 Task: Create a business letterhead with blue shapes.
Action: Mouse pressed left at (400, 168)
Screenshot: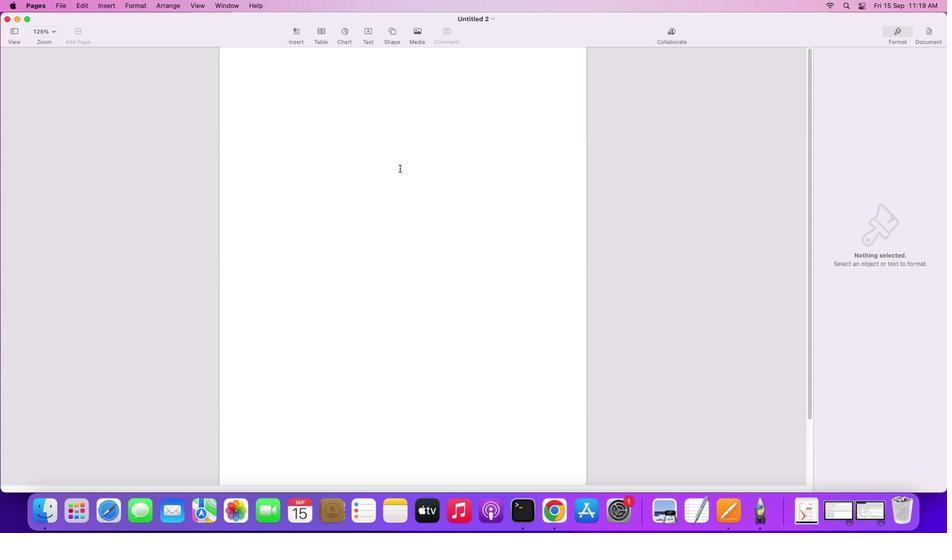 
Action: Mouse moved to (391, 32)
Screenshot: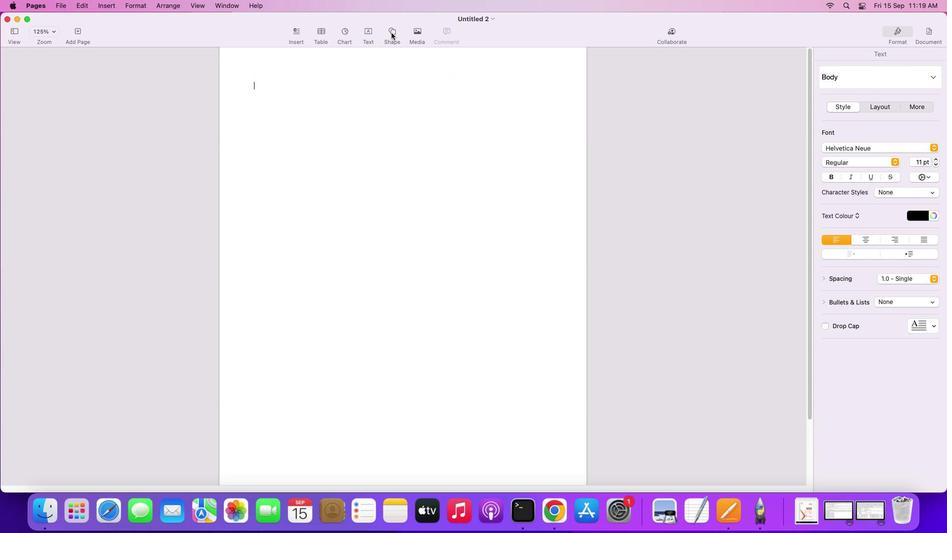 
Action: Mouse pressed left at (391, 32)
Screenshot: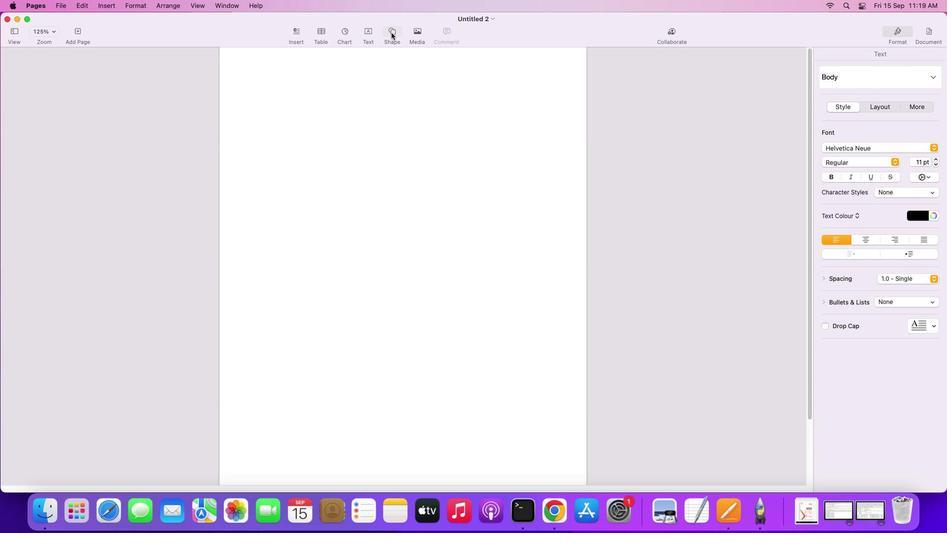 
Action: Mouse moved to (424, 143)
Screenshot: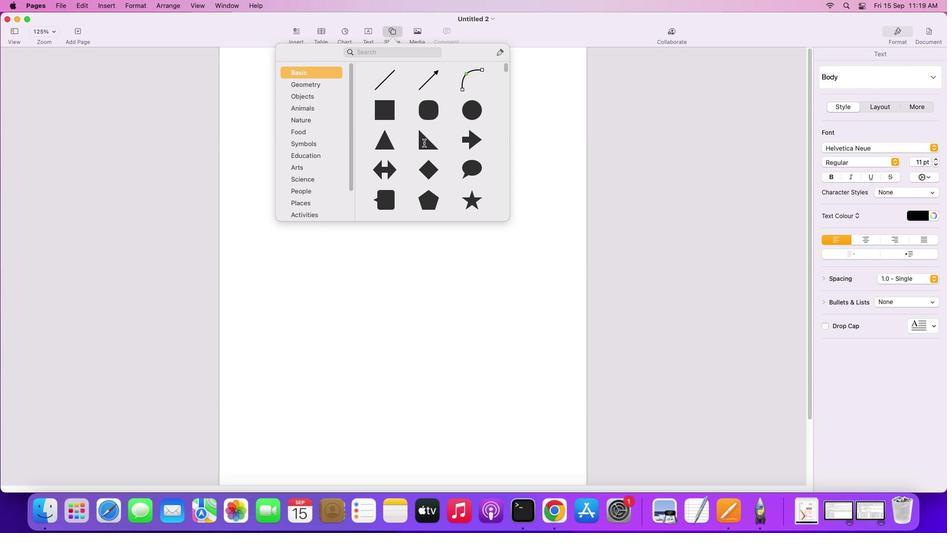 
Action: Mouse pressed left at (424, 143)
Screenshot: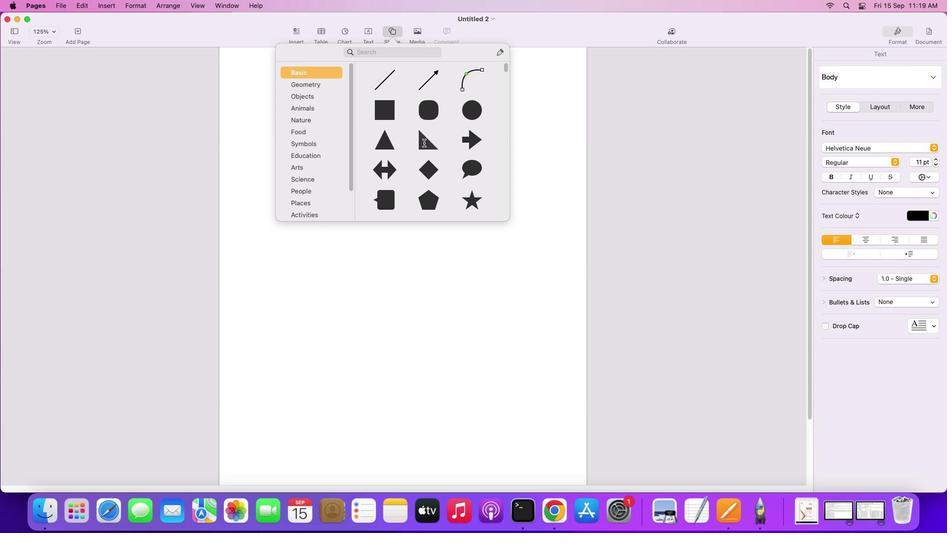 
Action: Mouse moved to (386, 130)
Screenshot: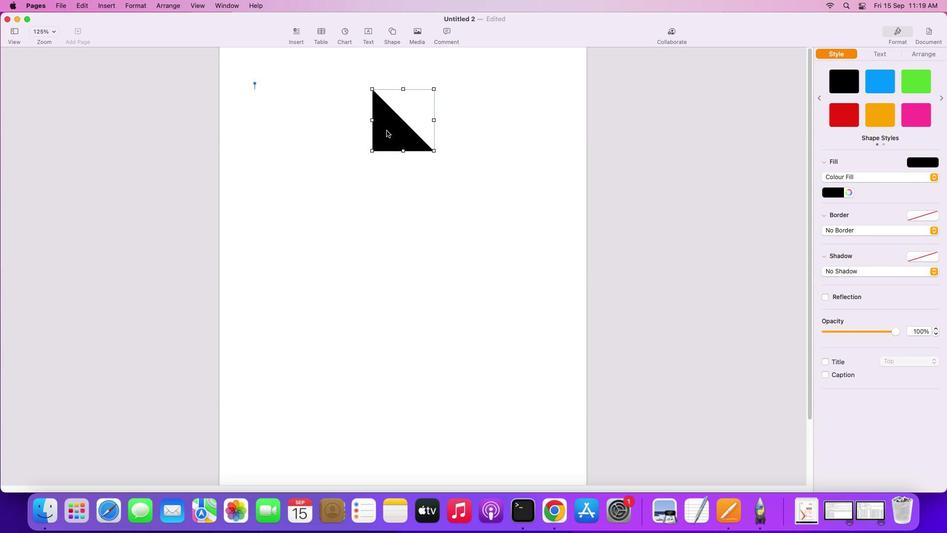 
Action: Mouse pressed left at (386, 130)
Screenshot: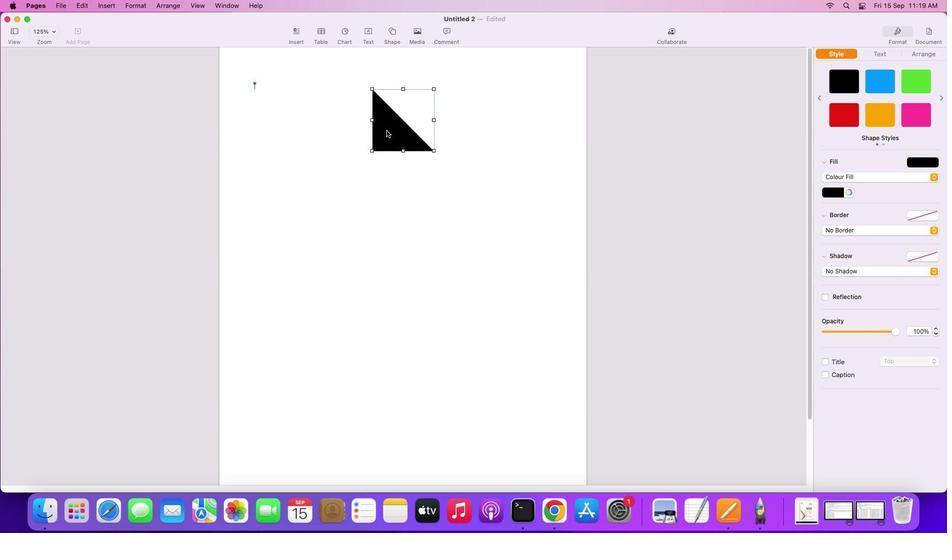 
Action: Mouse moved to (270, 410)
Screenshot: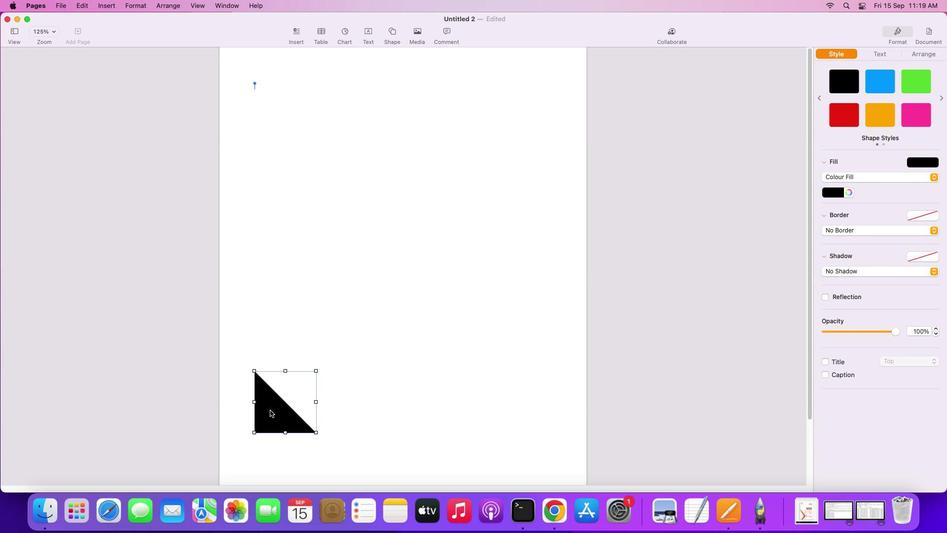 
Action: Mouse scrolled (270, 410) with delta (0, 0)
Screenshot: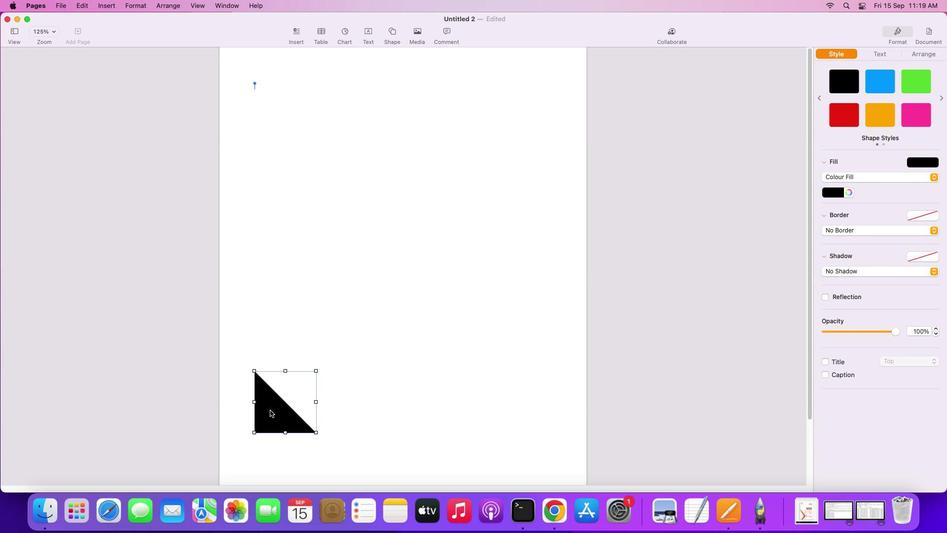 
Action: Mouse moved to (270, 410)
Screenshot: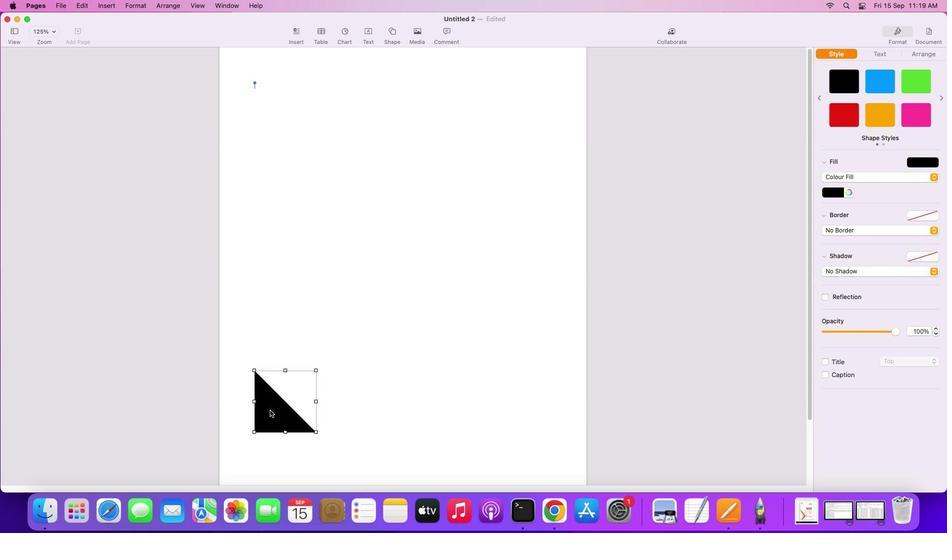 
Action: Mouse scrolled (270, 410) with delta (0, 0)
Screenshot: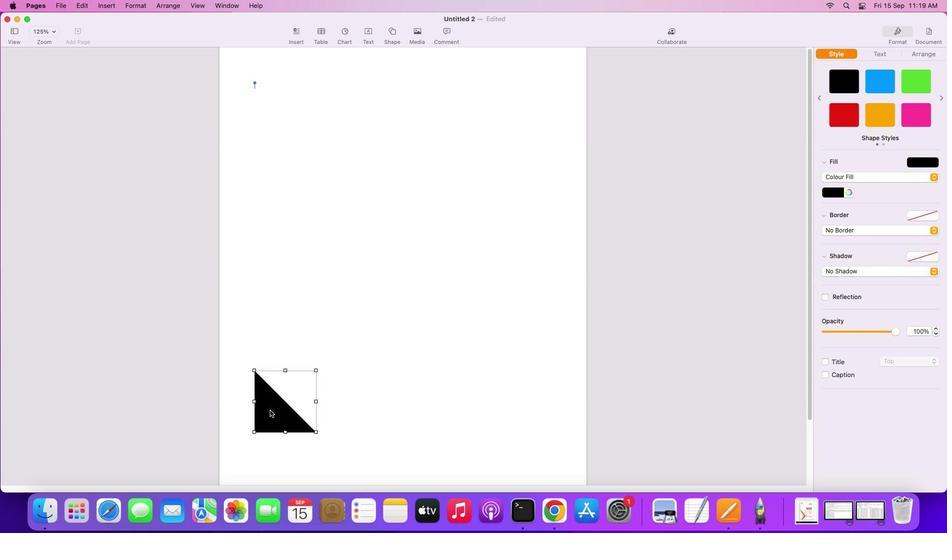
Action: Mouse moved to (270, 410)
Screenshot: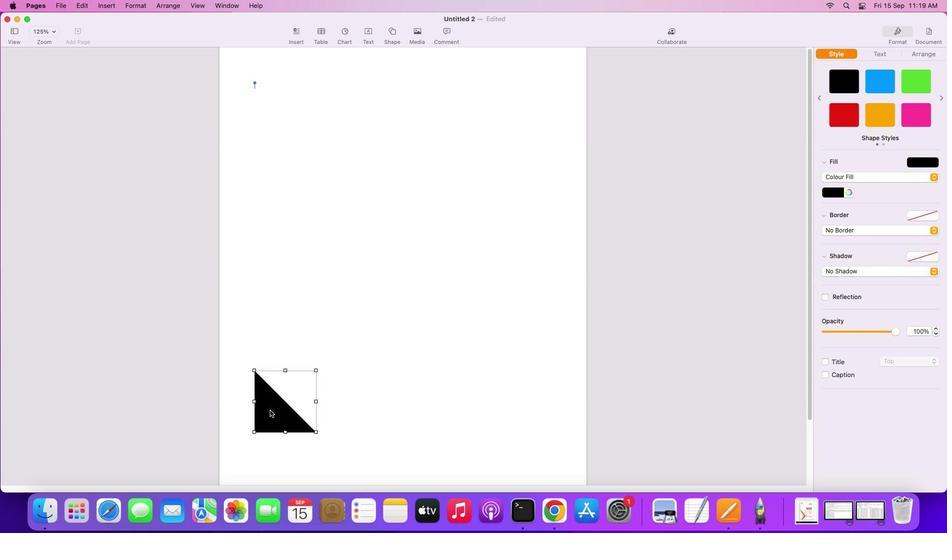 
Action: Mouse scrolled (270, 410) with delta (0, -1)
Screenshot: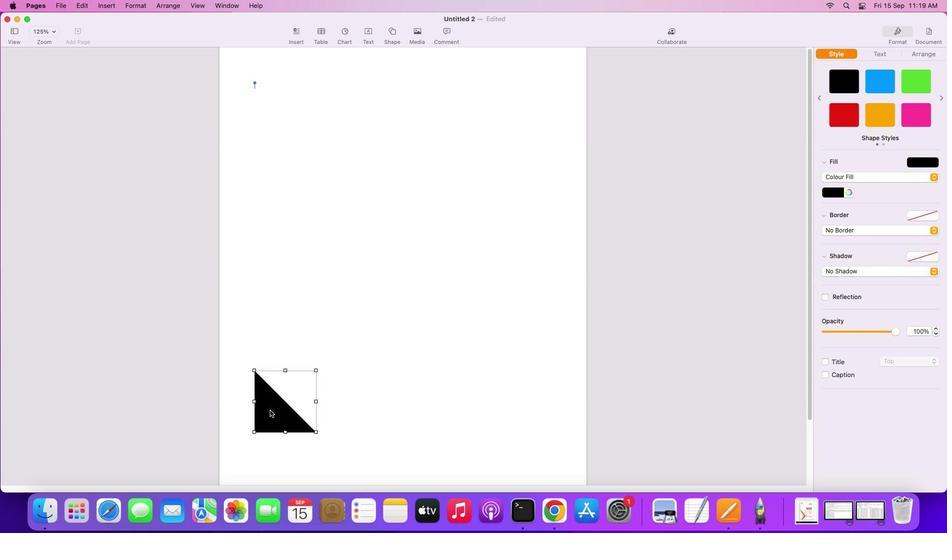 
Action: Mouse moved to (270, 410)
Screenshot: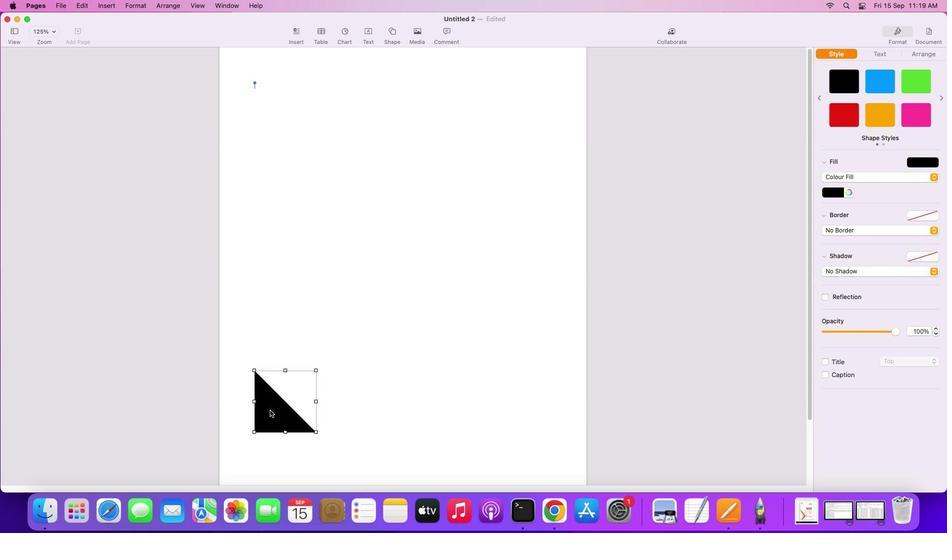 
Action: Mouse scrolled (270, 410) with delta (0, -2)
Screenshot: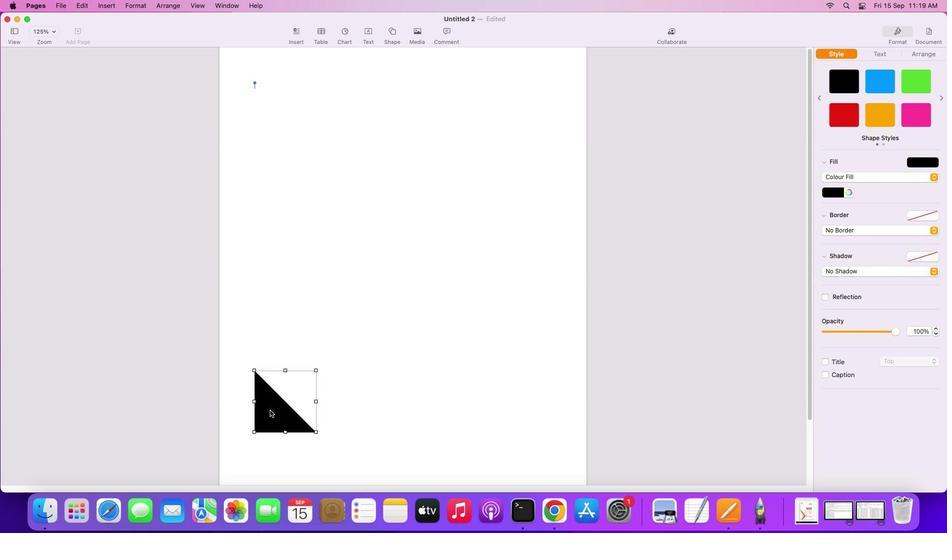 
Action: Mouse scrolled (270, 410) with delta (0, -2)
Screenshot: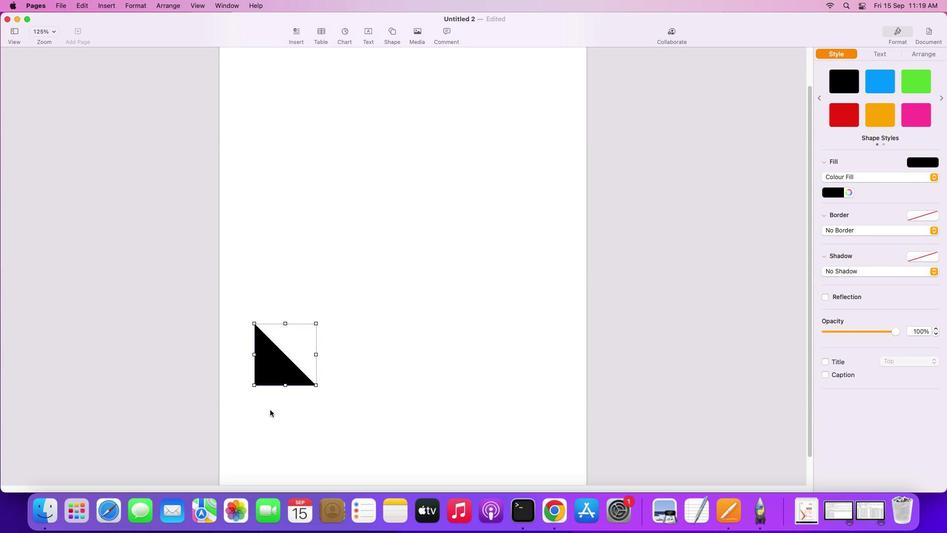 
Action: Mouse moved to (270, 410)
Screenshot: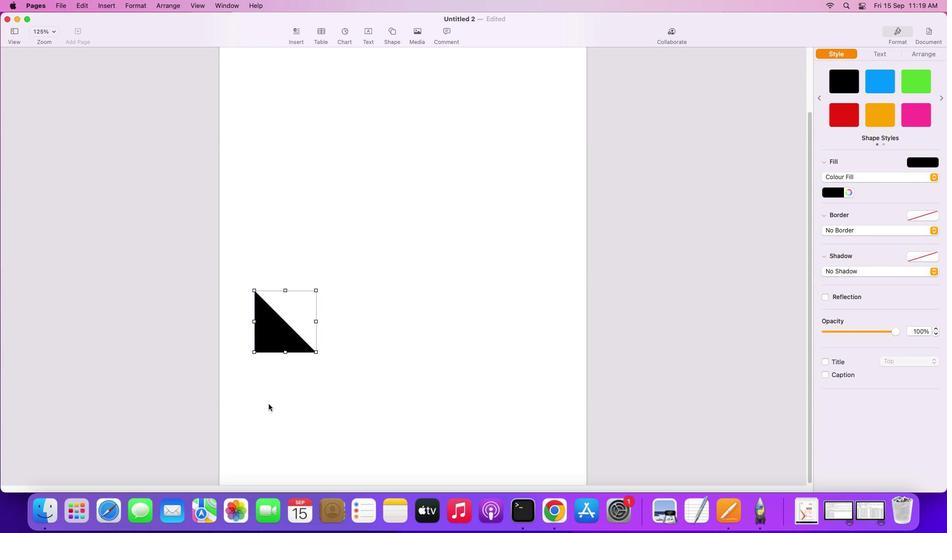 
Action: Mouse scrolled (270, 410) with delta (0, -3)
Screenshot: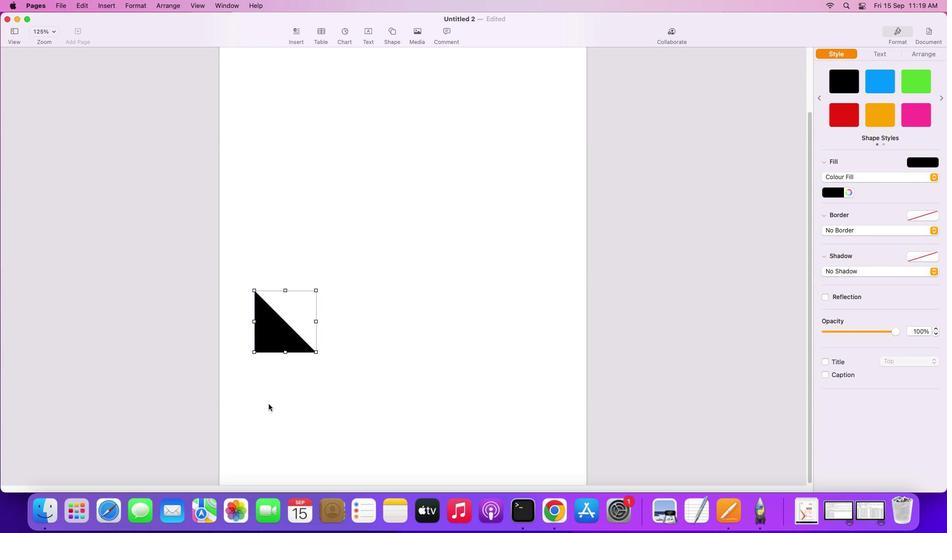
Action: Mouse moved to (269, 402)
Screenshot: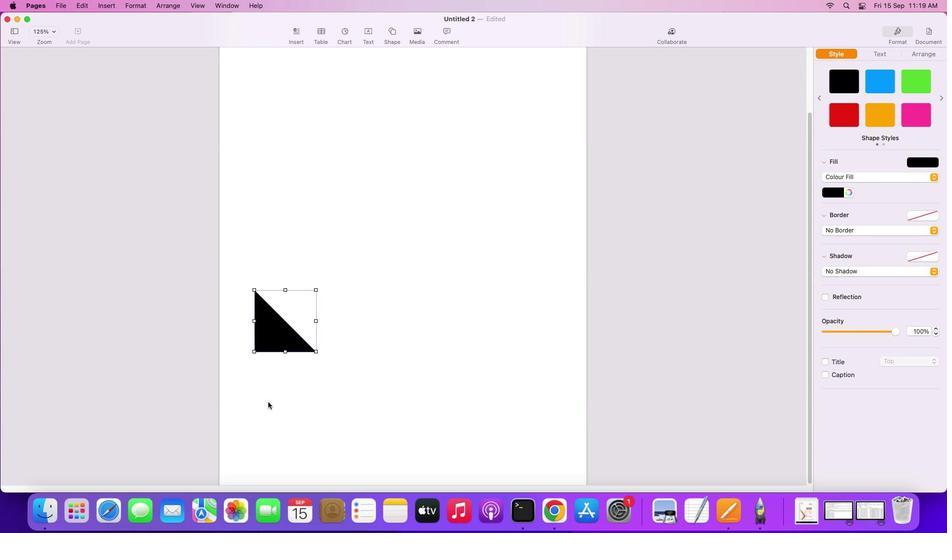 
Action: Mouse scrolled (269, 402) with delta (0, -3)
Screenshot: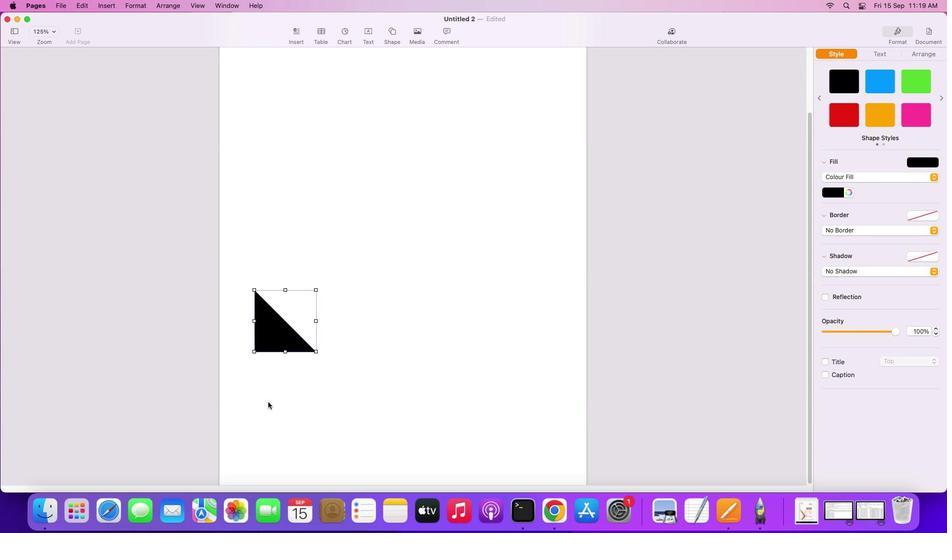 
Action: Mouse moved to (268, 401)
Screenshot: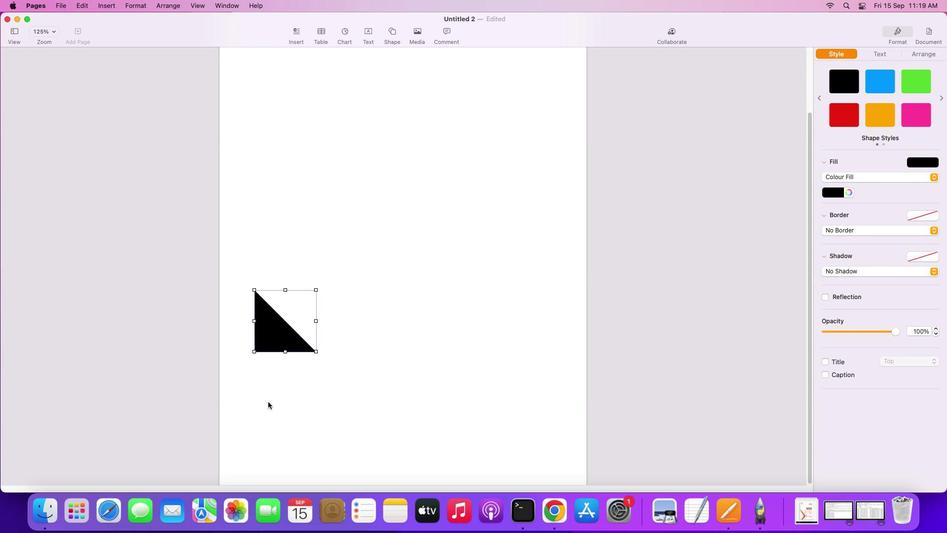 
Action: Mouse scrolled (268, 401) with delta (0, 0)
Screenshot: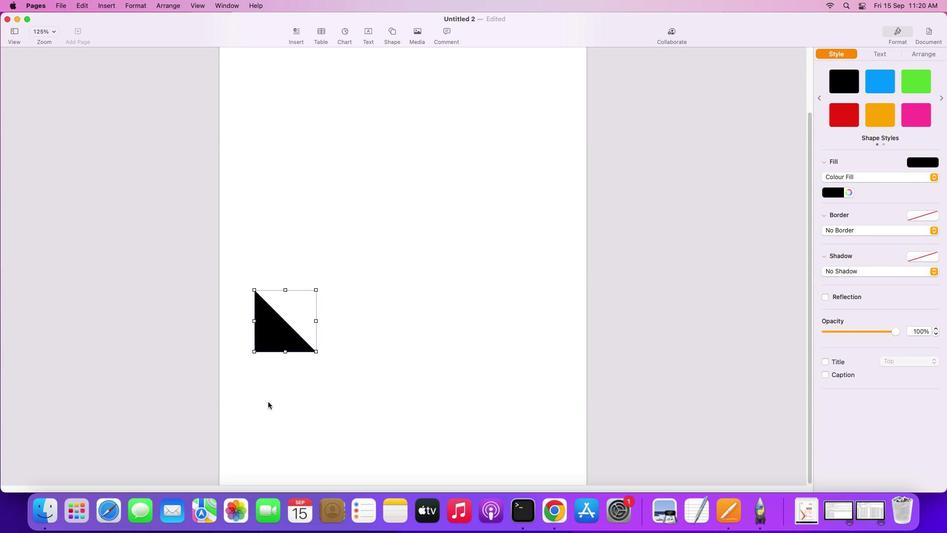 
Action: Mouse scrolled (268, 401) with delta (0, 0)
Screenshot: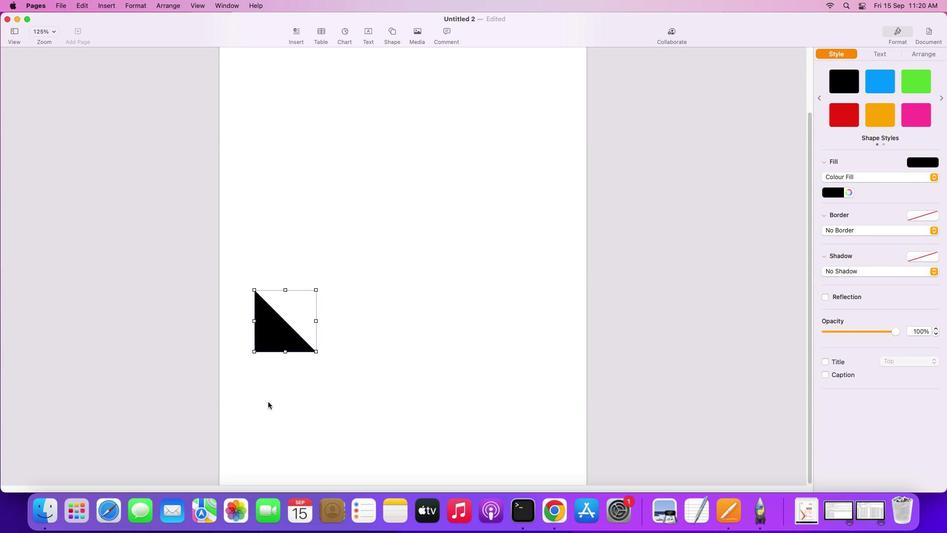 
Action: Mouse scrolled (268, 401) with delta (0, -1)
Screenshot: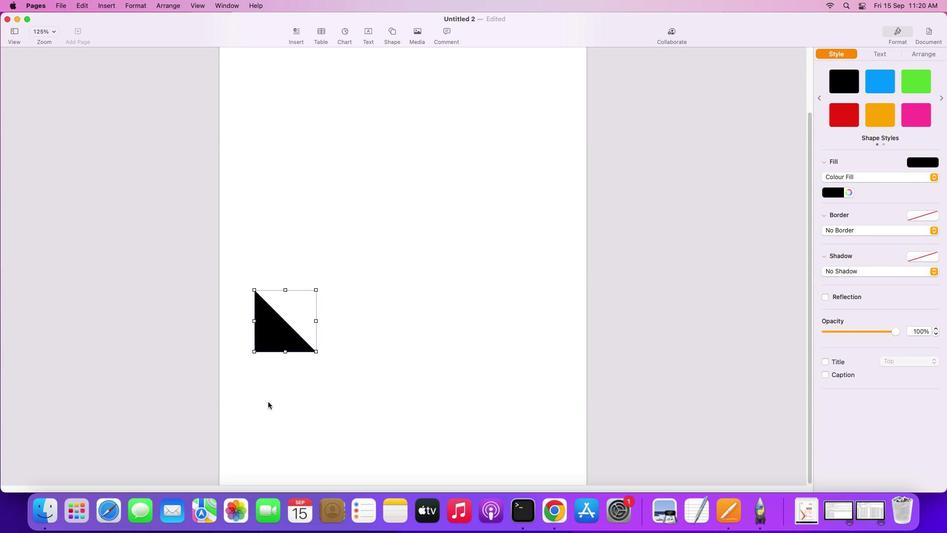 
Action: Mouse scrolled (268, 401) with delta (0, -2)
Screenshot: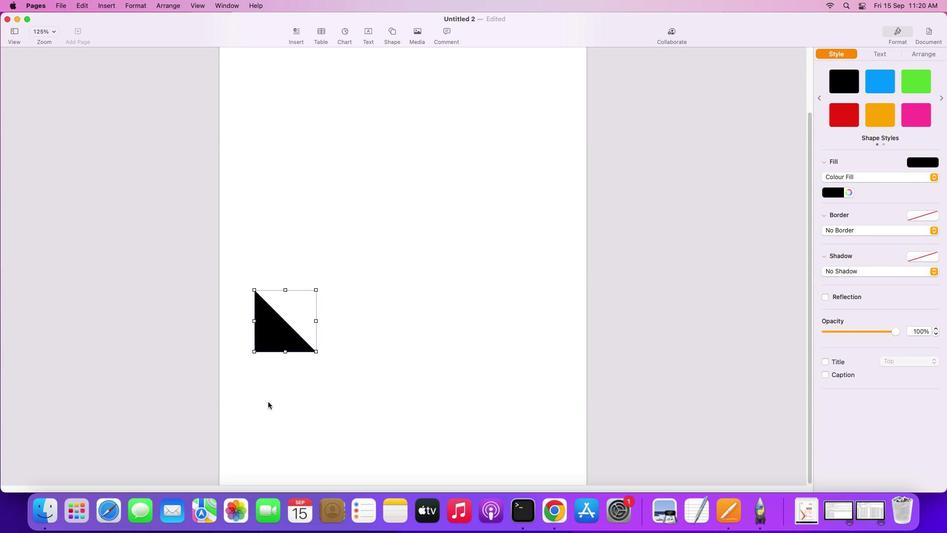 
Action: Mouse moved to (258, 334)
Screenshot: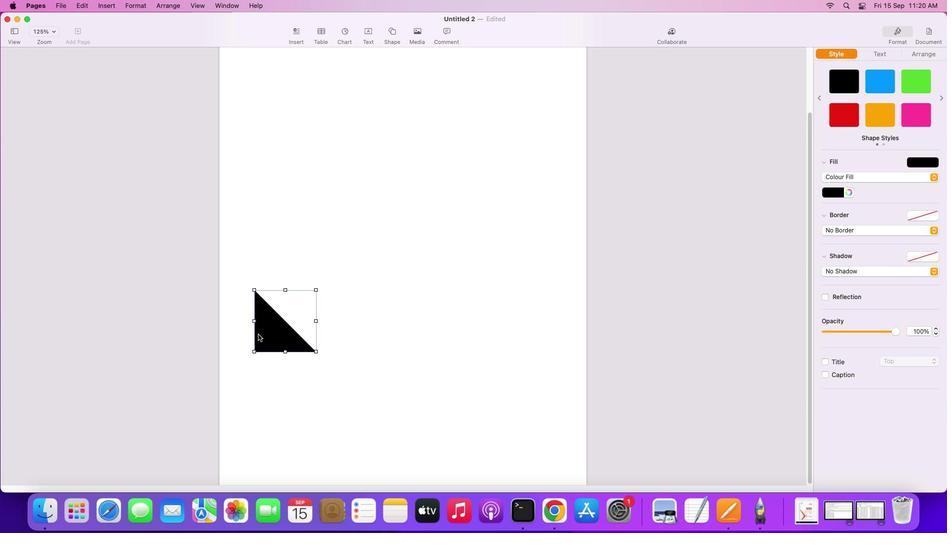 
Action: Mouse pressed left at (258, 334)
Screenshot: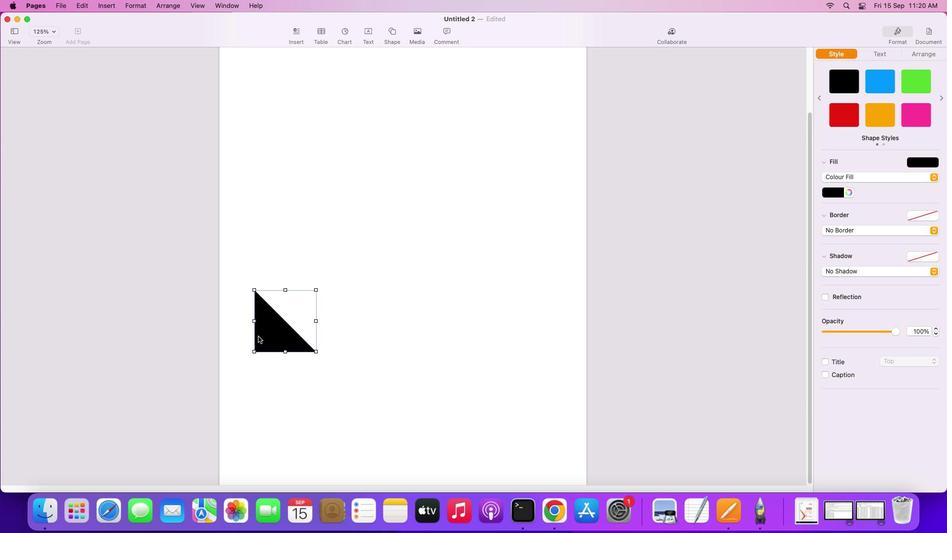 
Action: Mouse moved to (250, 463)
Screenshot: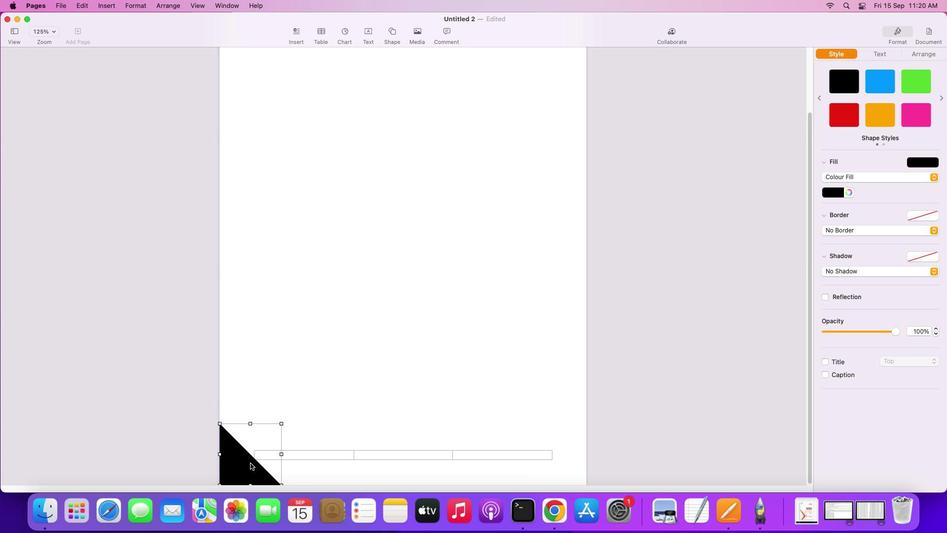 
Action: Mouse pressed right at (250, 463)
Screenshot: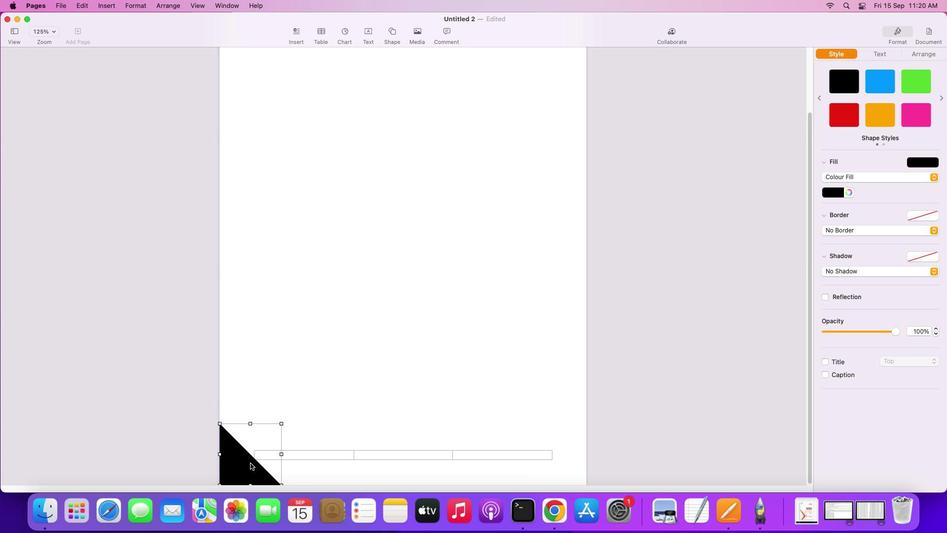 
Action: Mouse moved to (277, 459)
Screenshot: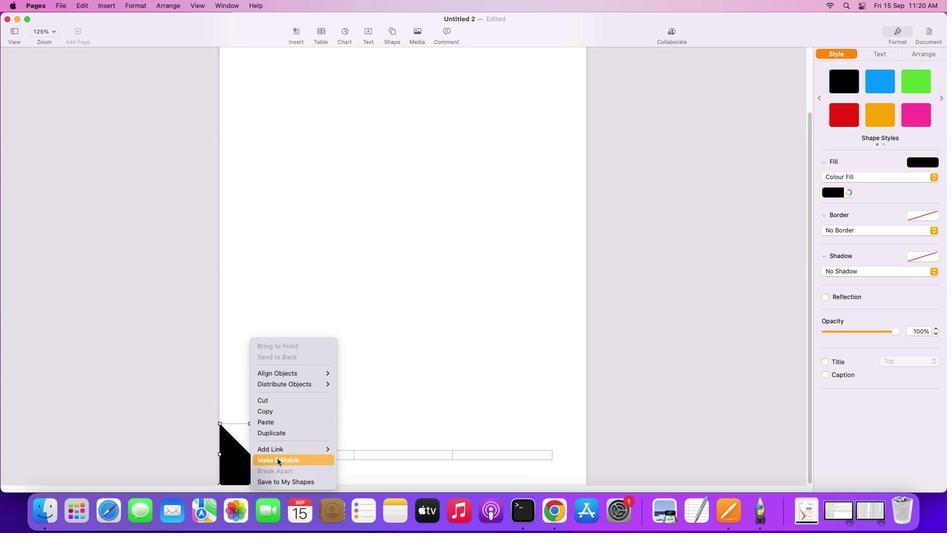 
Action: Mouse pressed left at (277, 459)
Screenshot: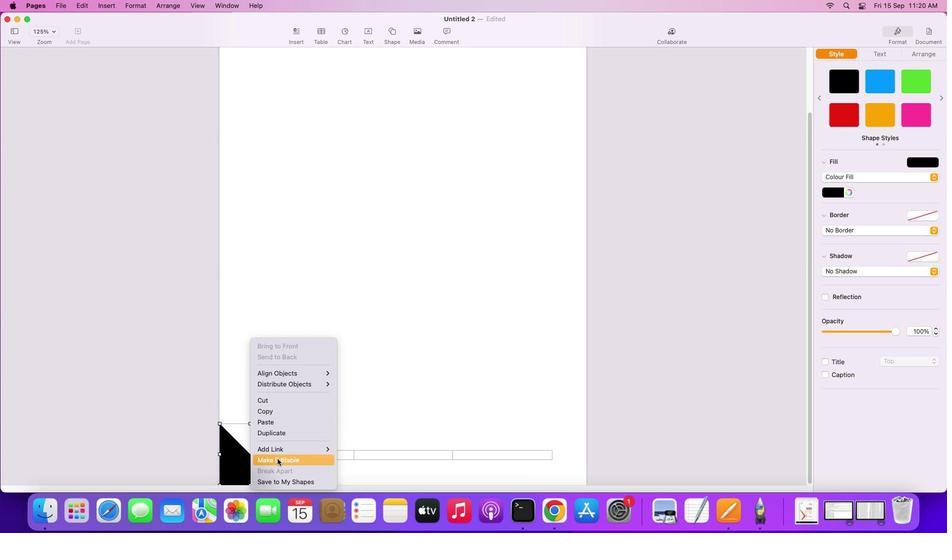 
Action: Mouse moved to (281, 484)
Screenshot: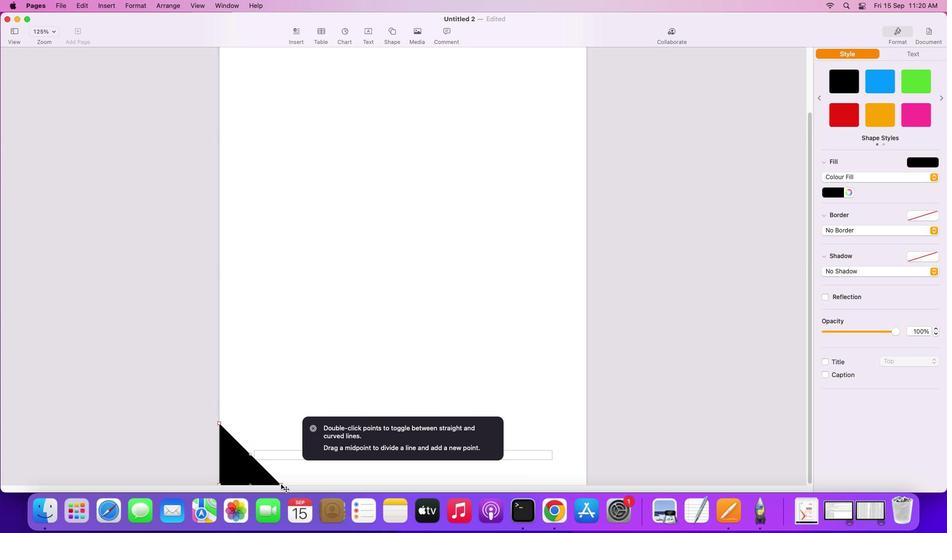 
Action: Mouse pressed left at (281, 484)
Screenshot: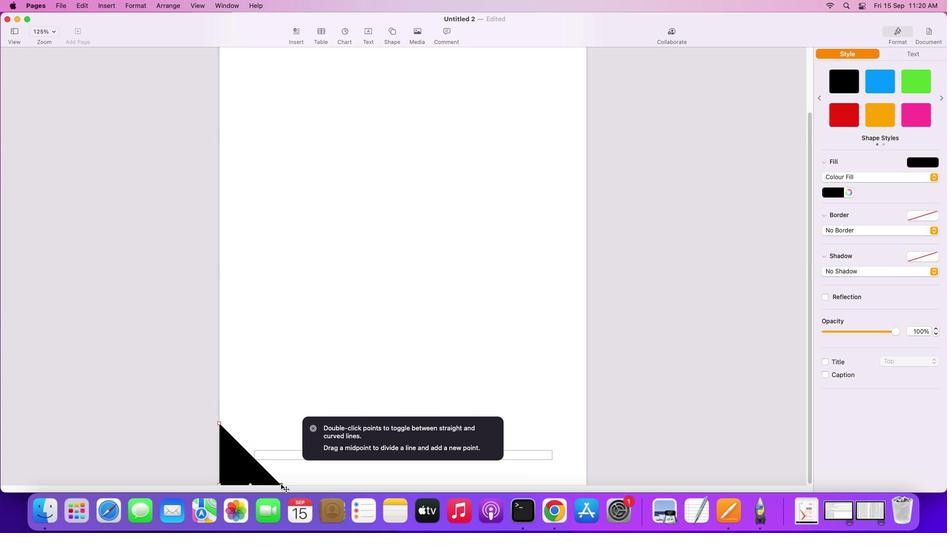 
Action: Mouse moved to (566, 456)
Screenshot: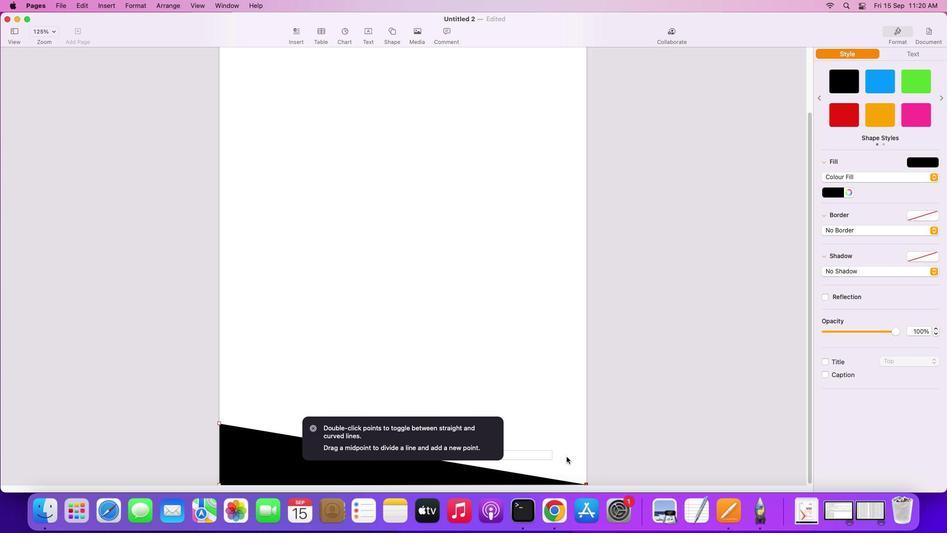 
Action: Mouse pressed left at (566, 456)
Screenshot: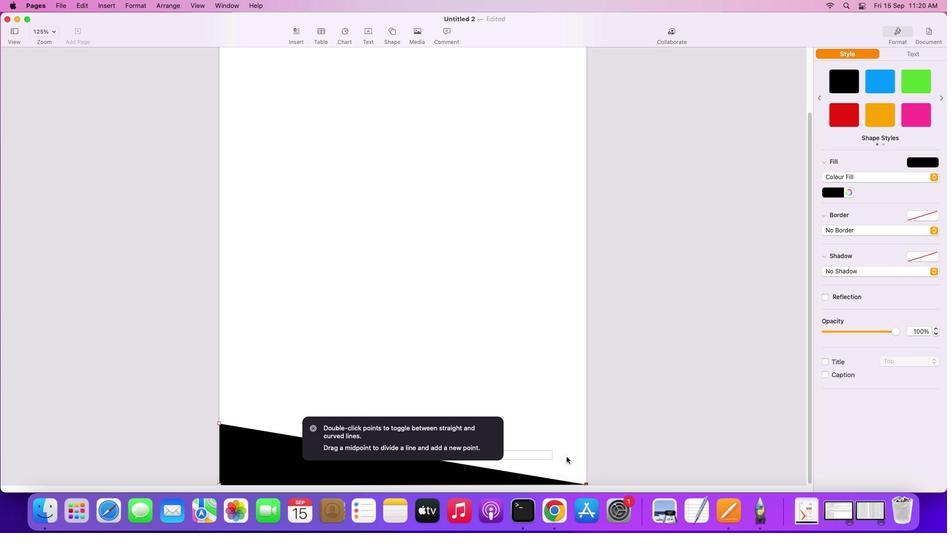 
Action: Mouse moved to (241, 440)
Screenshot: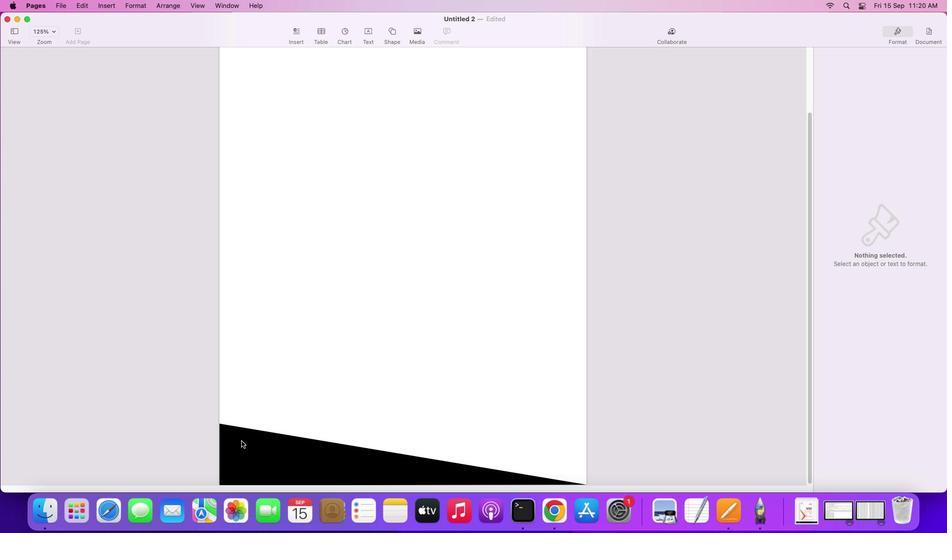 
Action: Mouse pressed left at (241, 440)
Screenshot: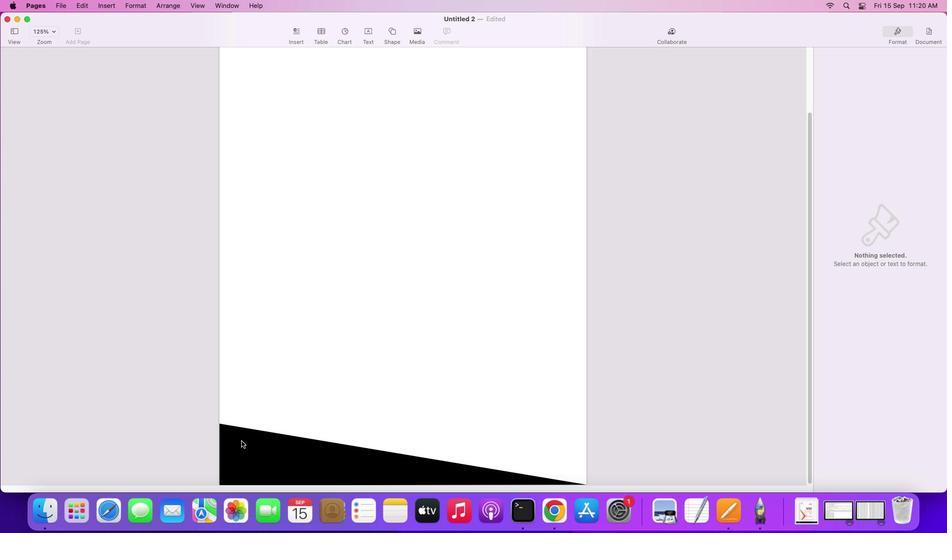 
Action: Mouse moved to (228, 431)
Screenshot: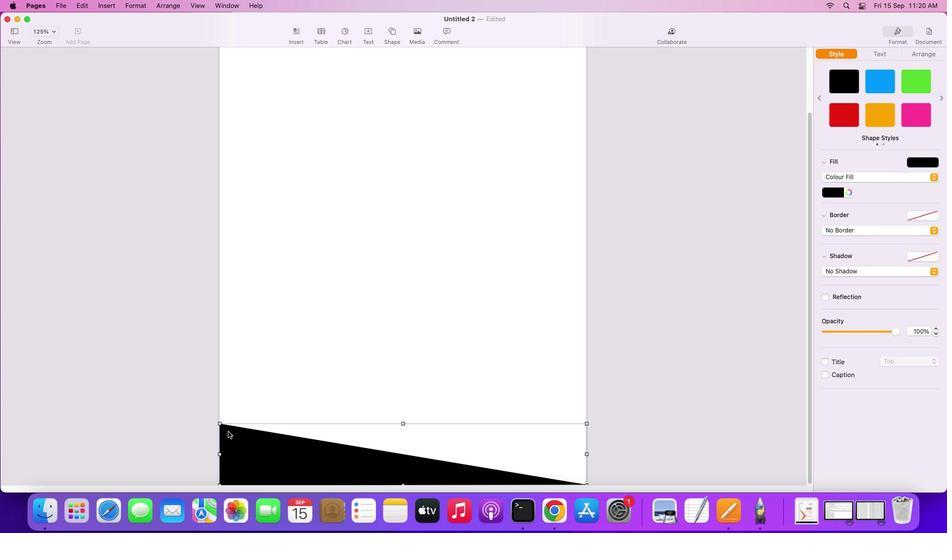 
Action: Mouse pressed right at (228, 431)
Screenshot: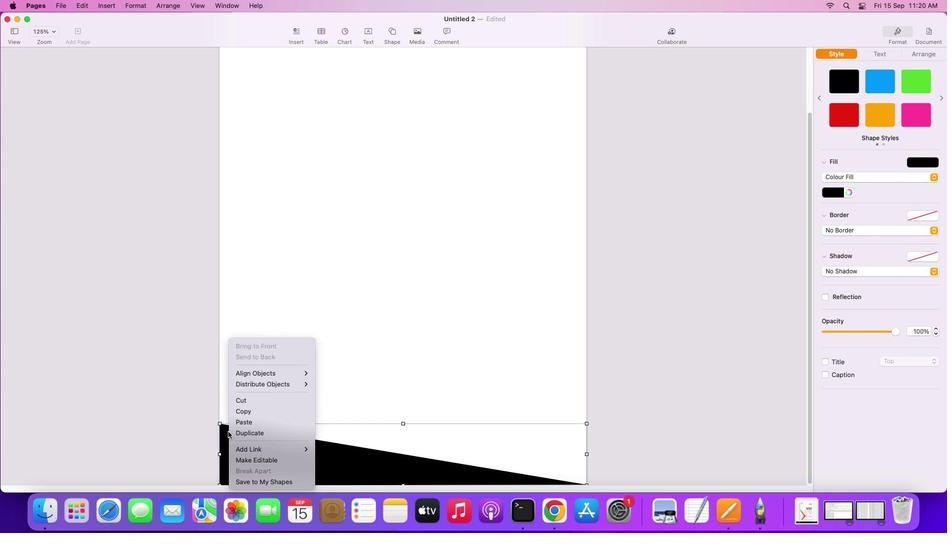 
Action: Mouse moved to (252, 459)
Screenshot: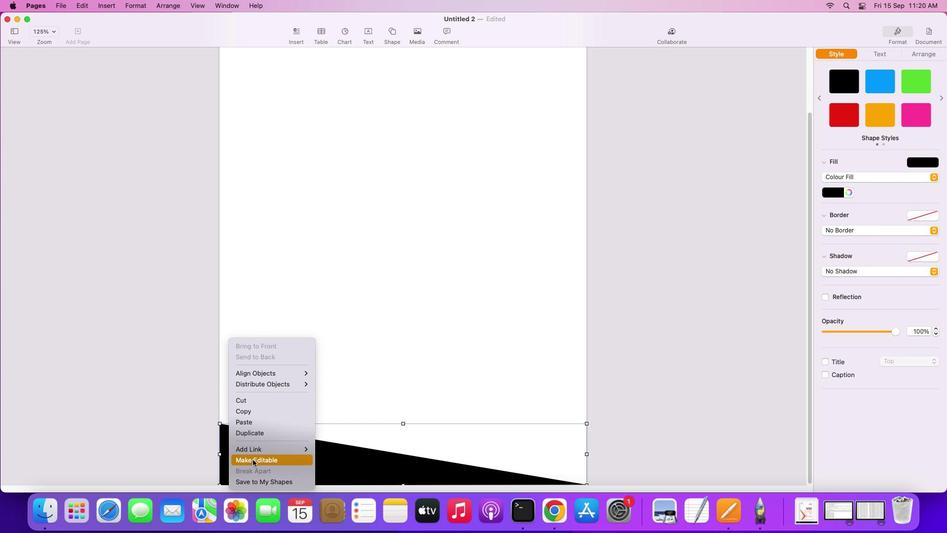 
Action: Mouse pressed left at (252, 459)
Screenshot: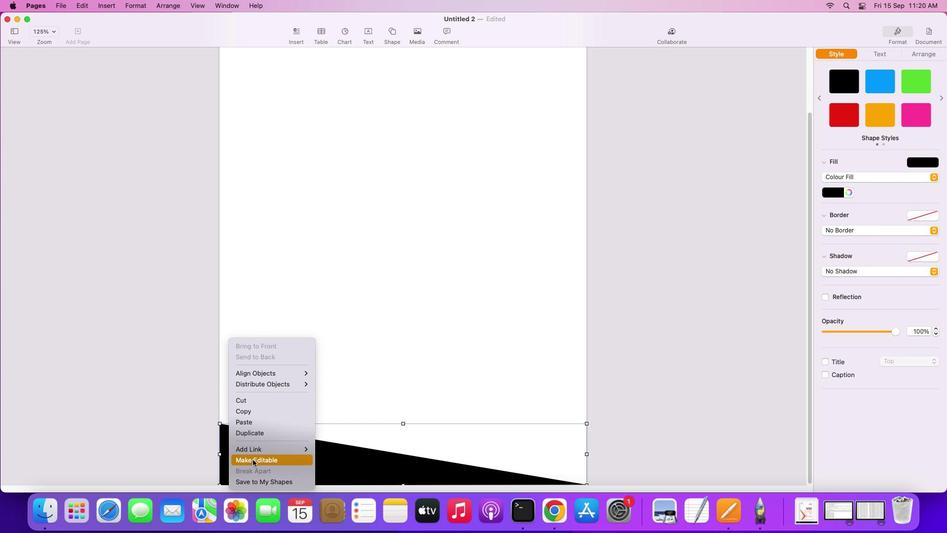 
Action: Mouse moved to (219, 424)
Screenshot: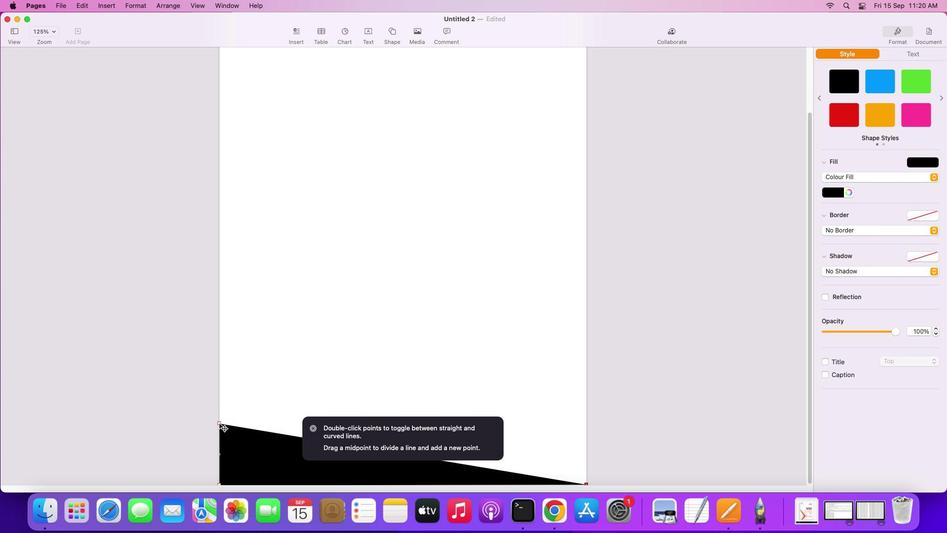 
Action: Mouse pressed left at (219, 424)
Screenshot: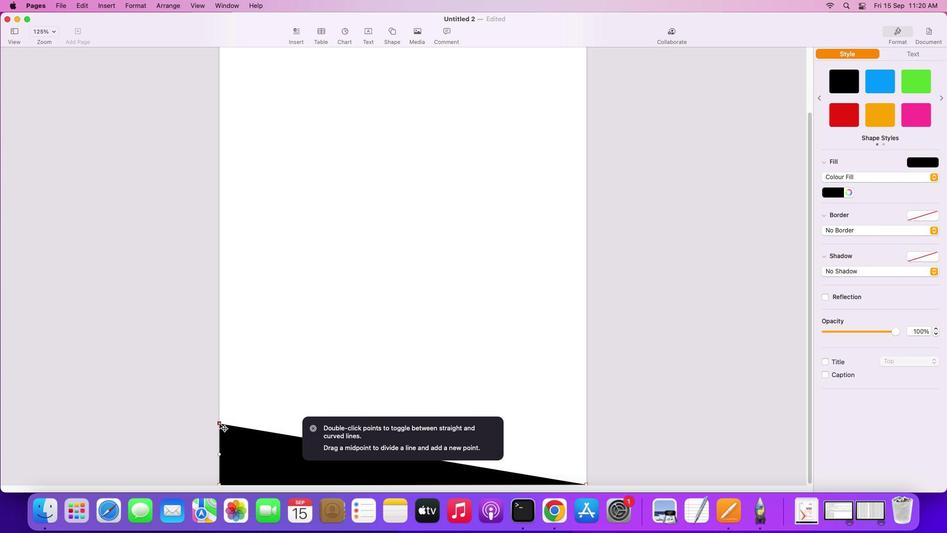 
Action: Mouse moved to (323, 354)
Screenshot: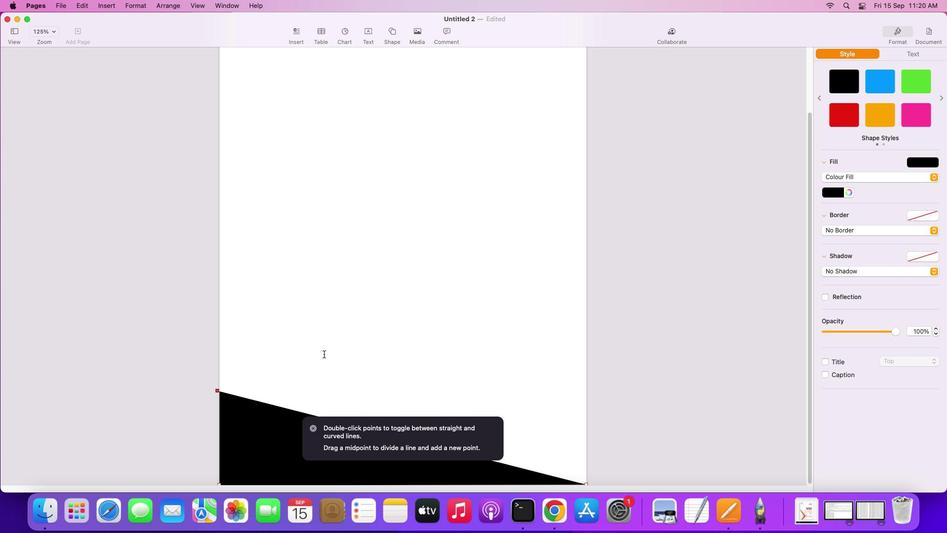 
Action: Mouse pressed left at (323, 354)
Screenshot: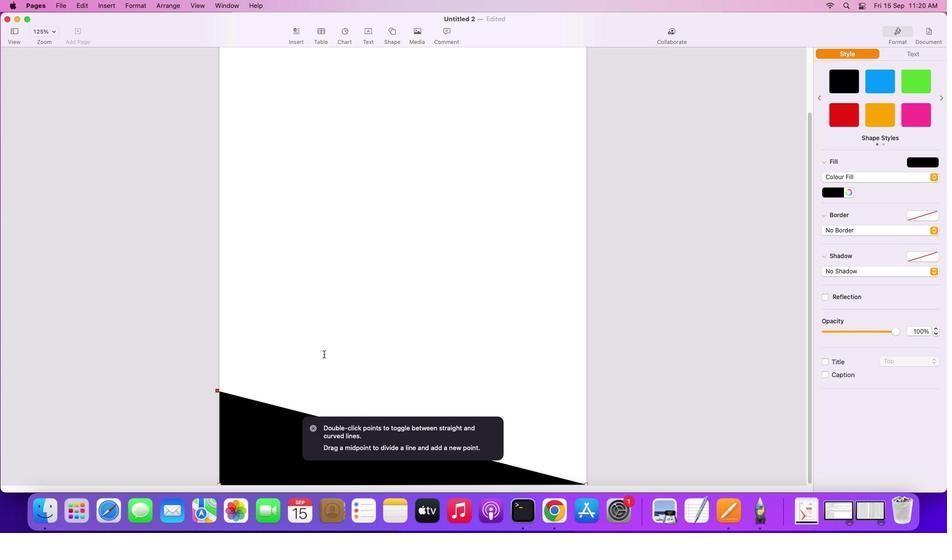 
Action: Mouse moved to (392, 32)
Screenshot: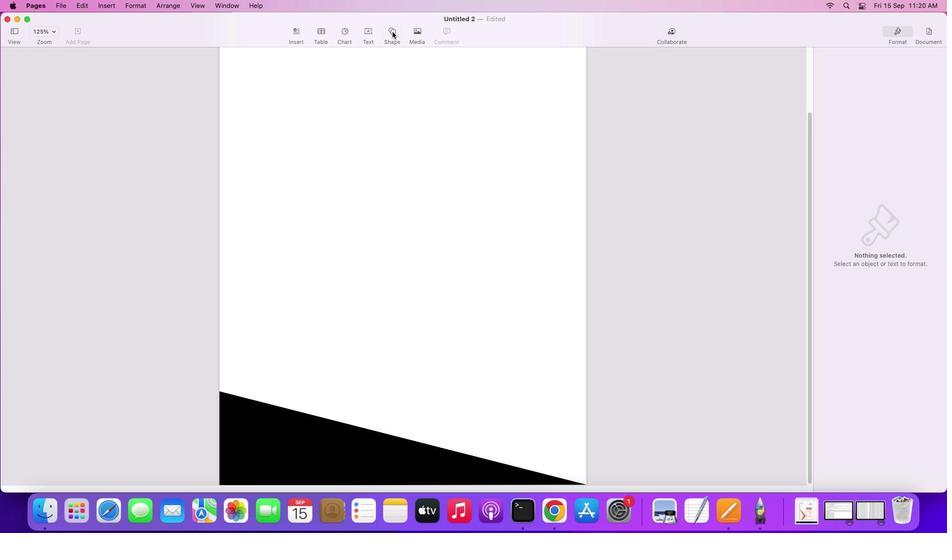 
Action: Mouse pressed left at (392, 32)
Screenshot: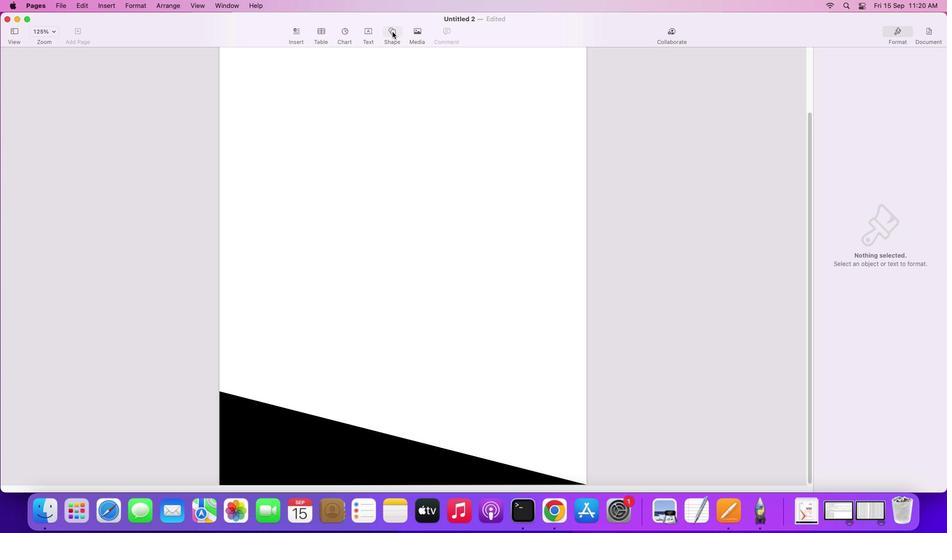 
Action: Mouse moved to (389, 145)
Screenshot: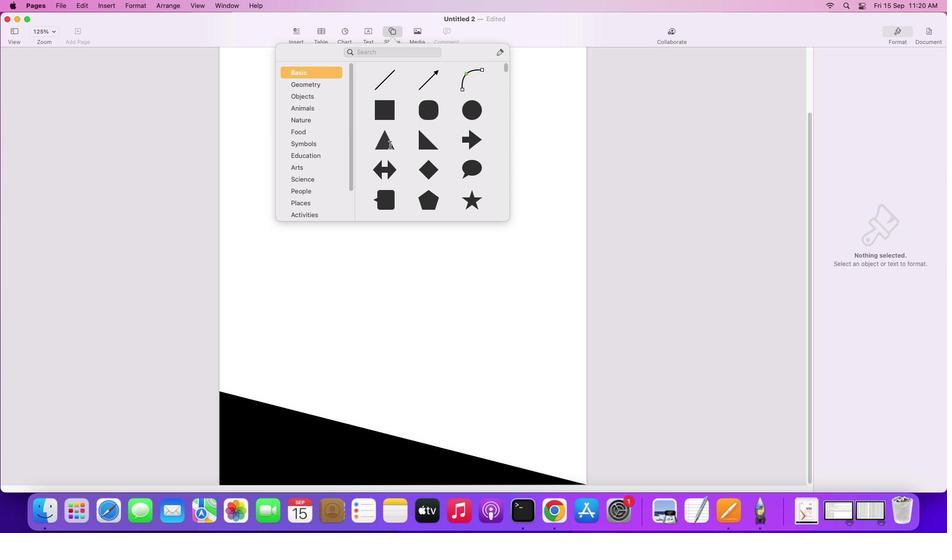 
Action: Mouse pressed left at (389, 145)
Screenshot: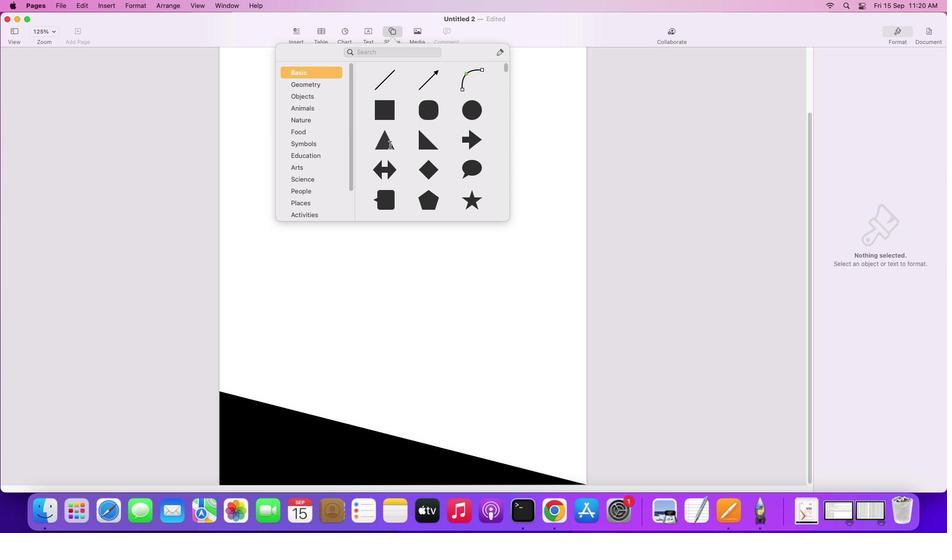 
Action: Mouse moved to (934, 52)
Screenshot: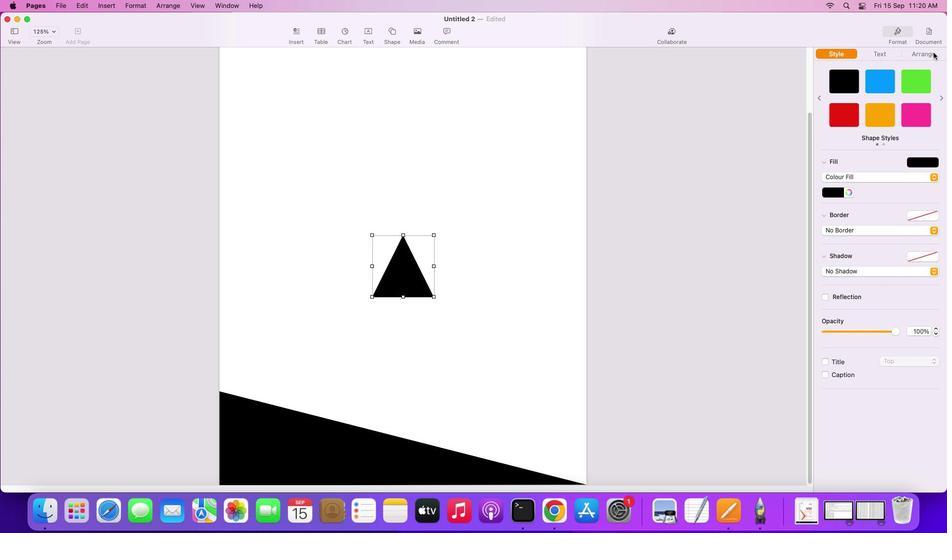 
Action: Mouse pressed left at (934, 52)
Screenshot: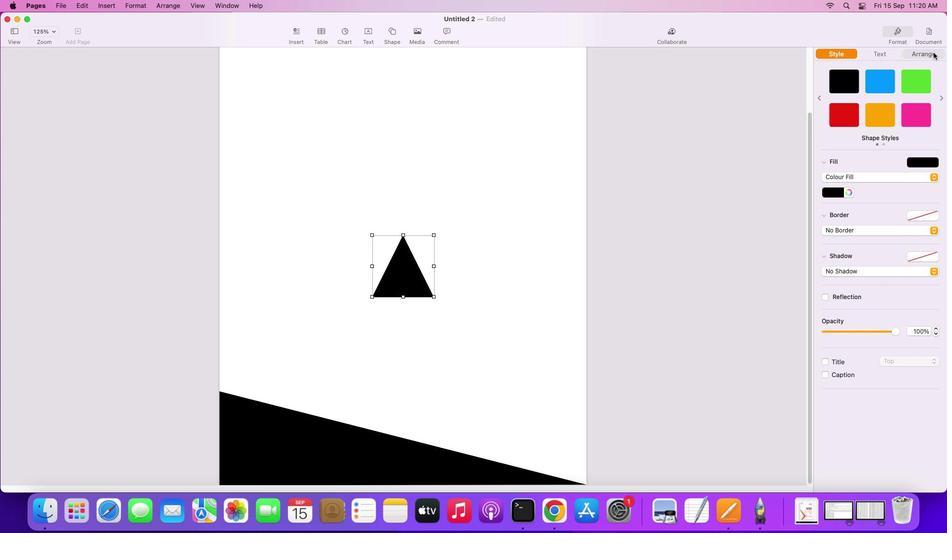 
Action: Mouse moved to (929, 305)
Screenshot: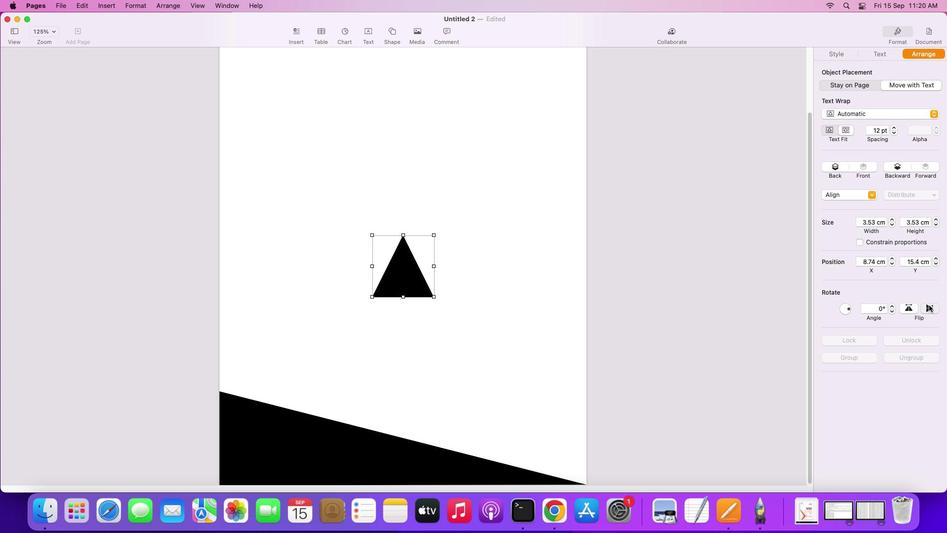 
Action: Mouse pressed left at (929, 305)
Screenshot: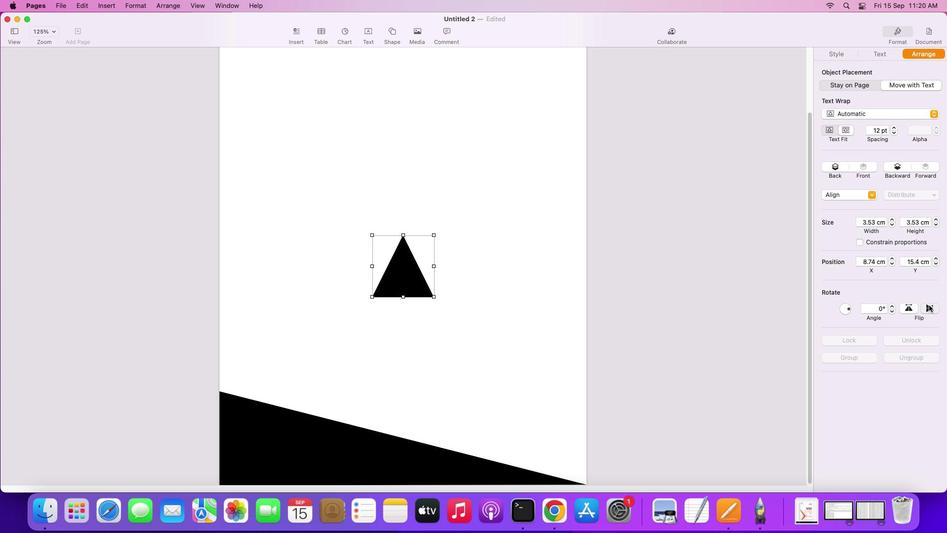 
Action: Mouse moved to (910, 307)
Screenshot: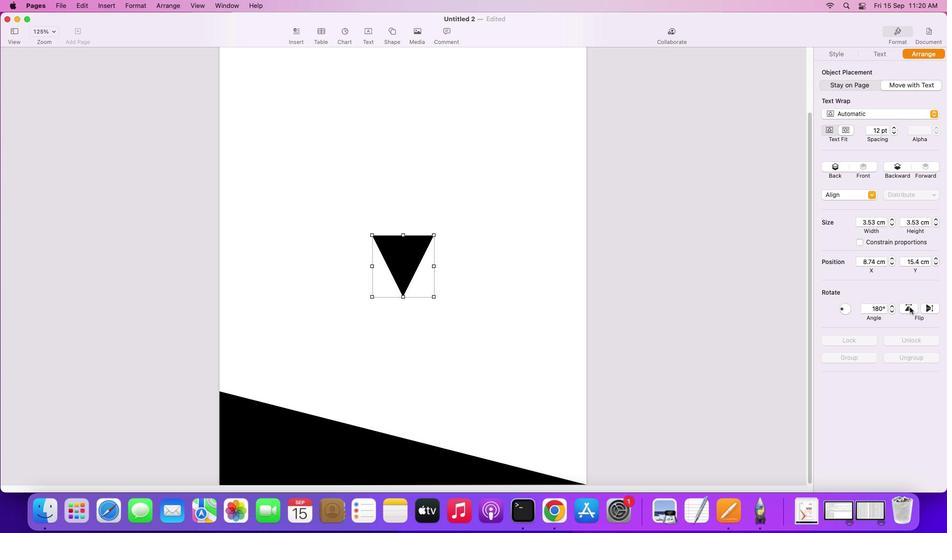 
Action: Mouse pressed left at (910, 307)
Screenshot: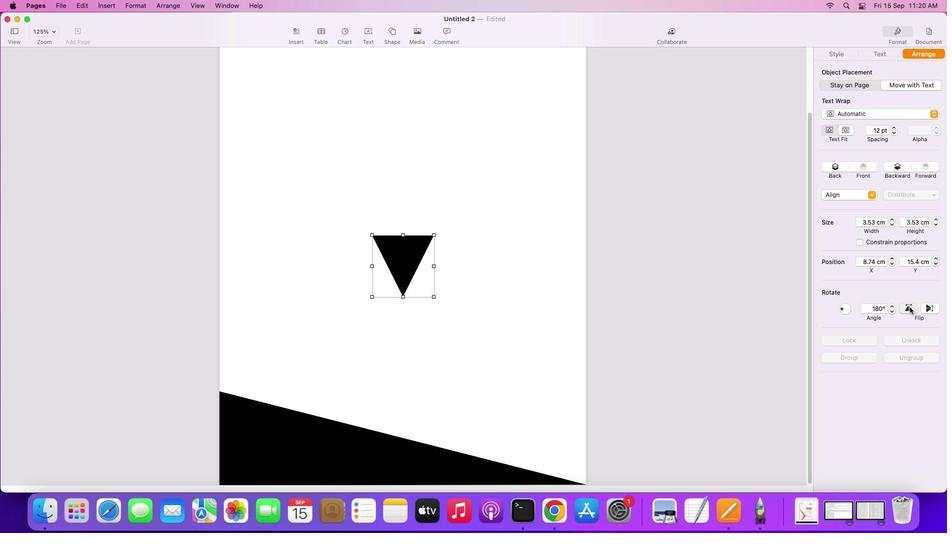 
Action: Mouse moved to (930, 306)
Screenshot: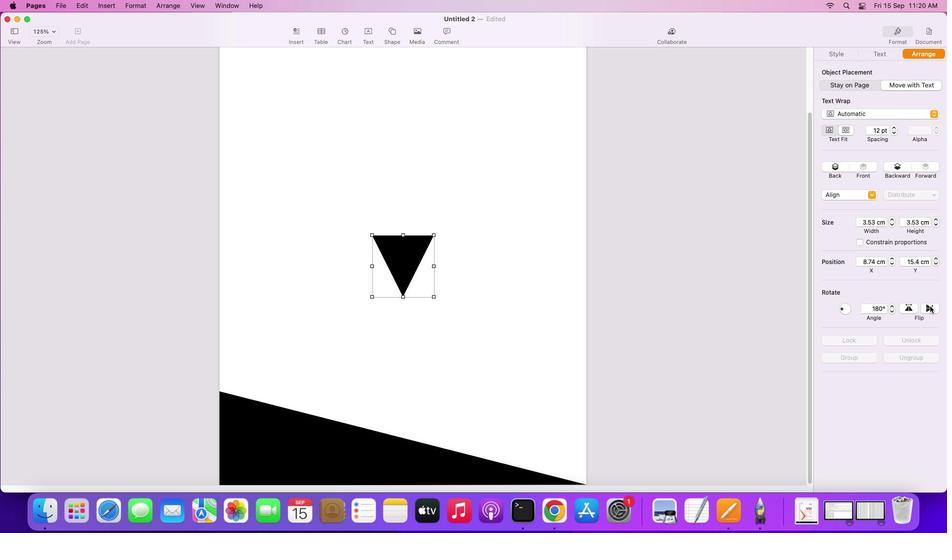 
Action: Mouse pressed left at (930, 306)
Screenshot: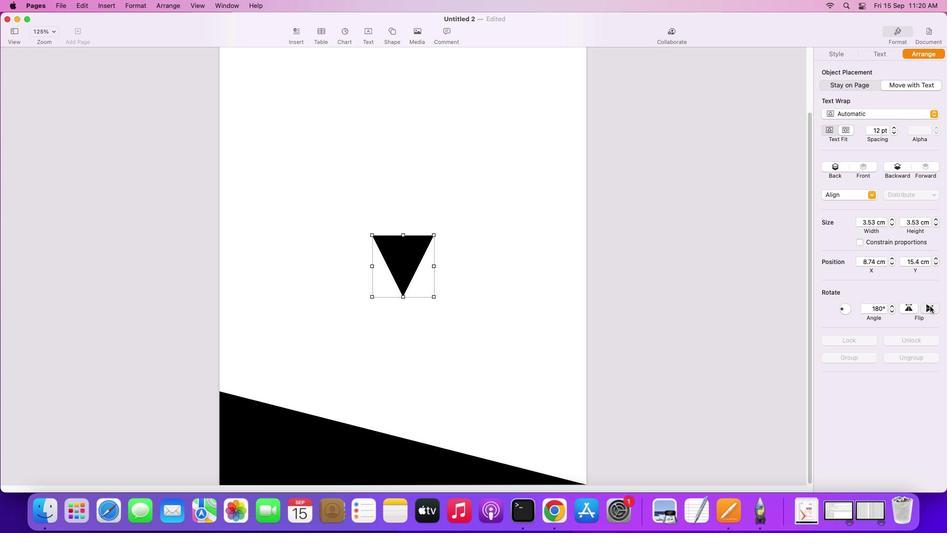
Action: Mouse moved to (913, 308)
Screenshot: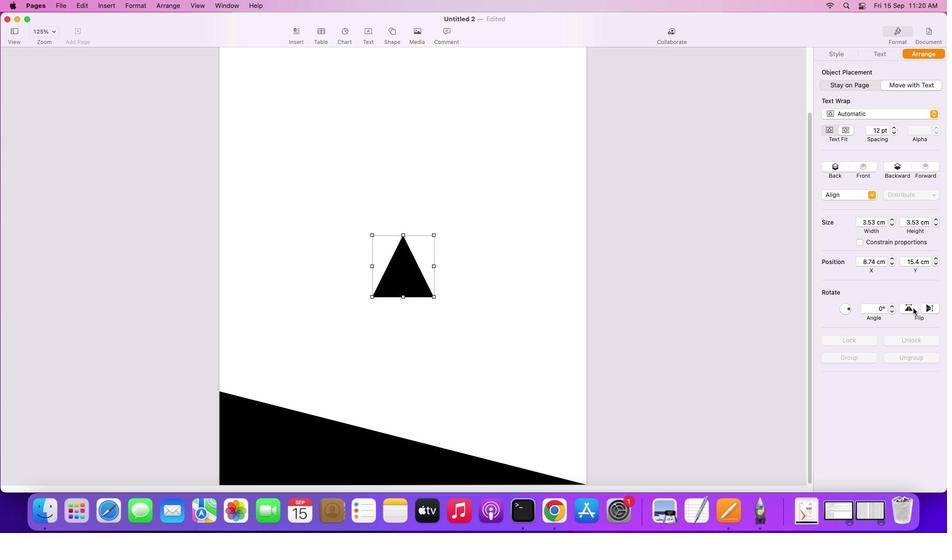 
Action: Mouse pressed left at (913, 308)
Screenshot: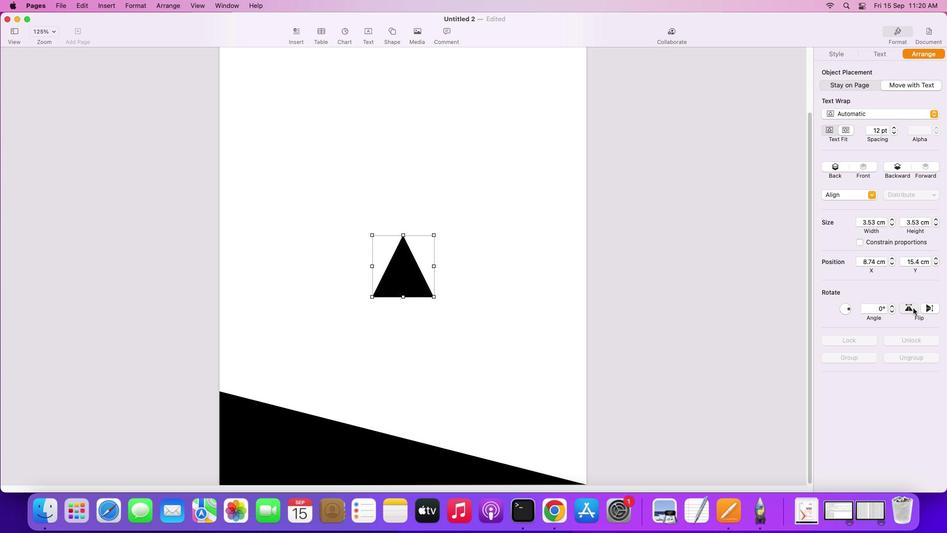 
Action: Mouse pressed left at (913, 308)
Screenshot: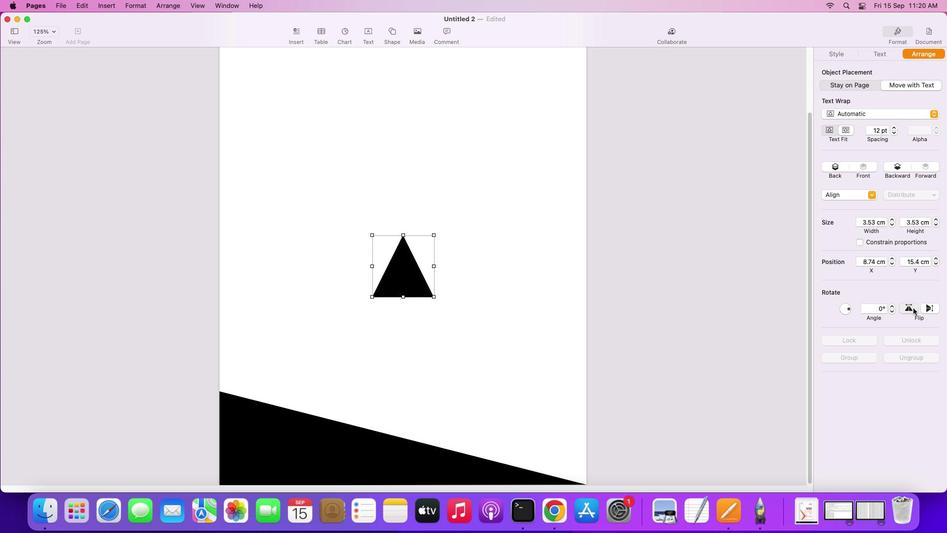 
Action: Mouse pressed left at (913, 308)
Screenshot: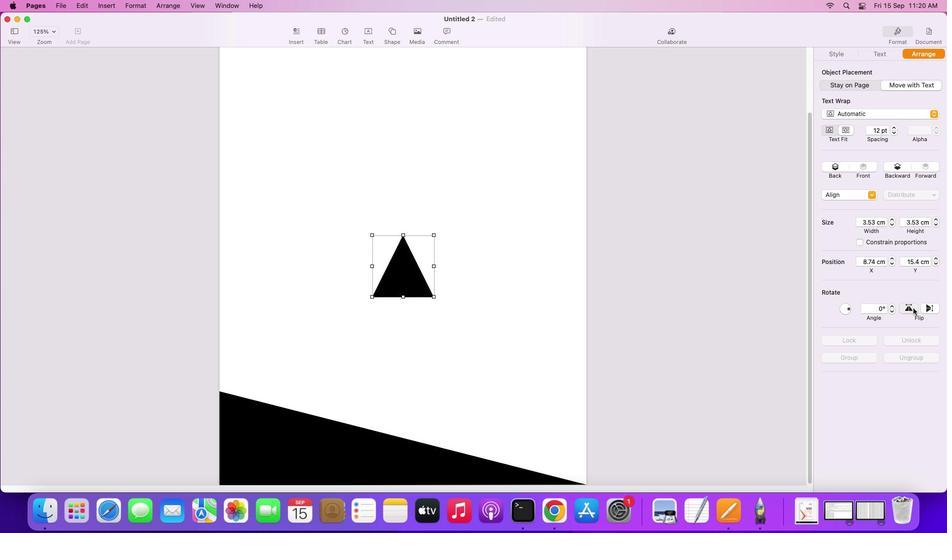 
Action: Mouse moved to (912, 308)
Screenshot: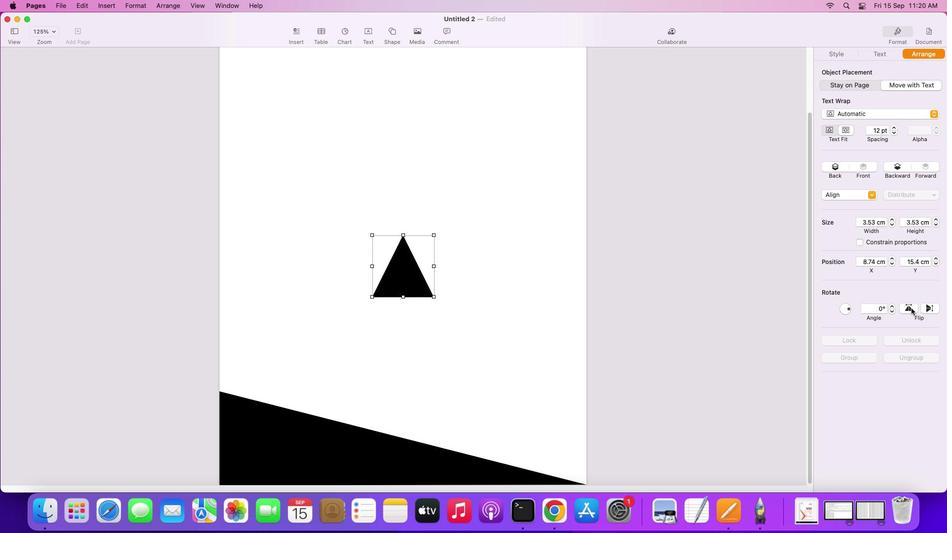 
Action: Mouse pressed left at (912, 308)
Screenshot: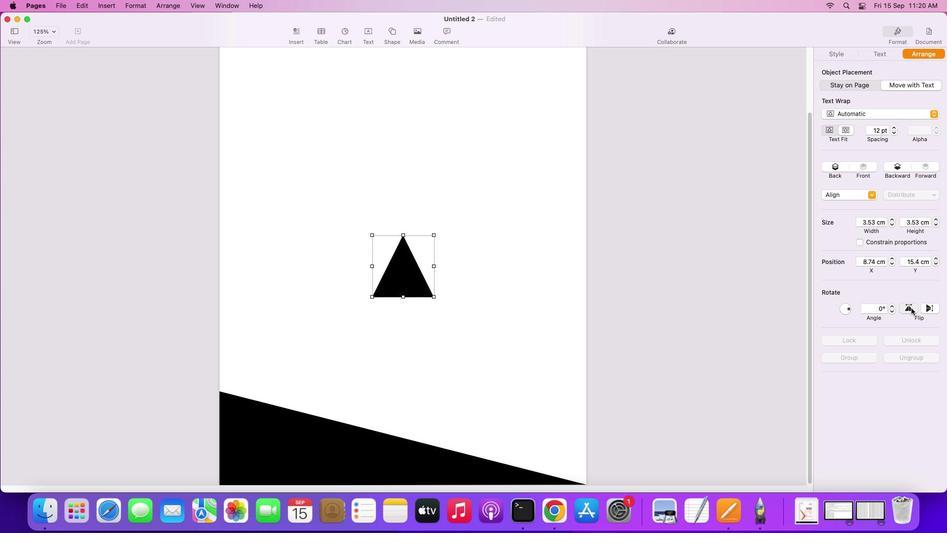 
Action: Mouse moved to (894, 305)
Screenshot: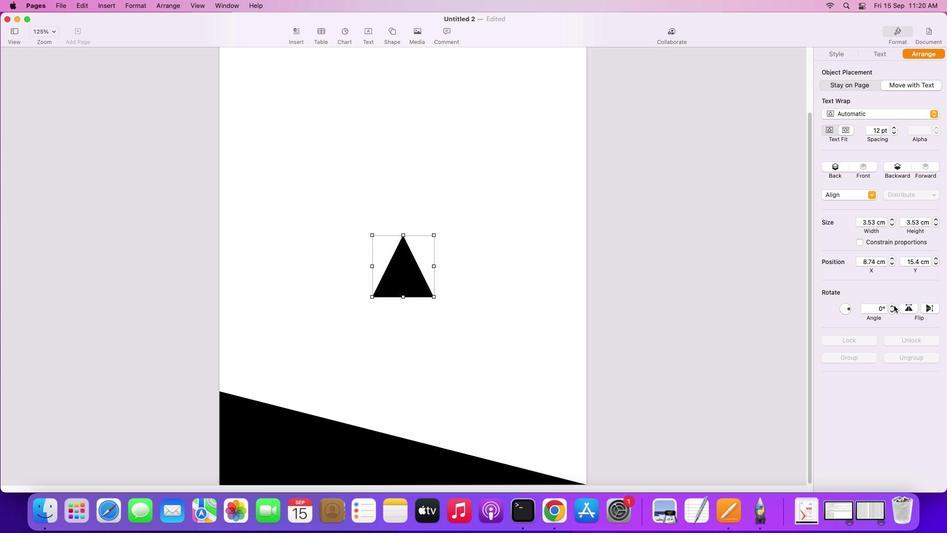 
Action: Mouse pressed left at (894, 305)
Screenshot: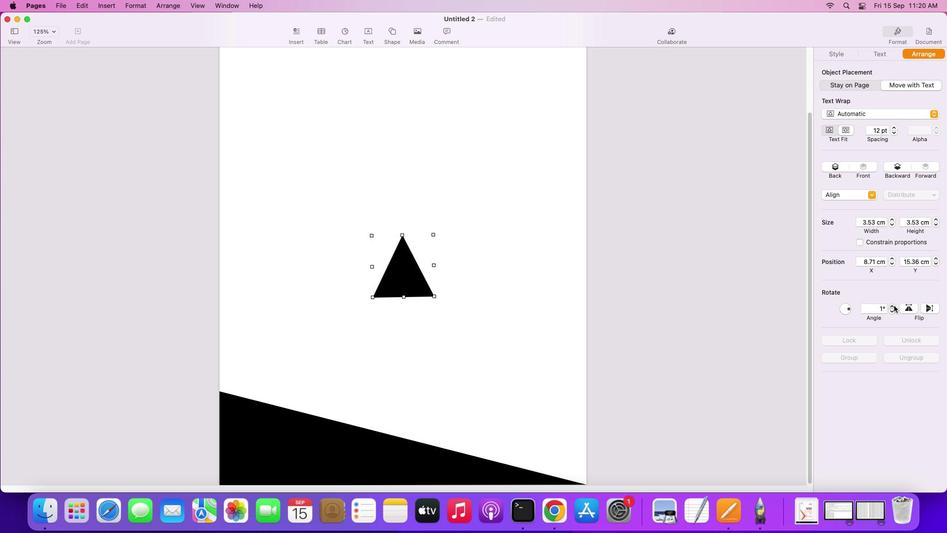 
Action: Mouse pressed left at (894, 305)
Screenshot: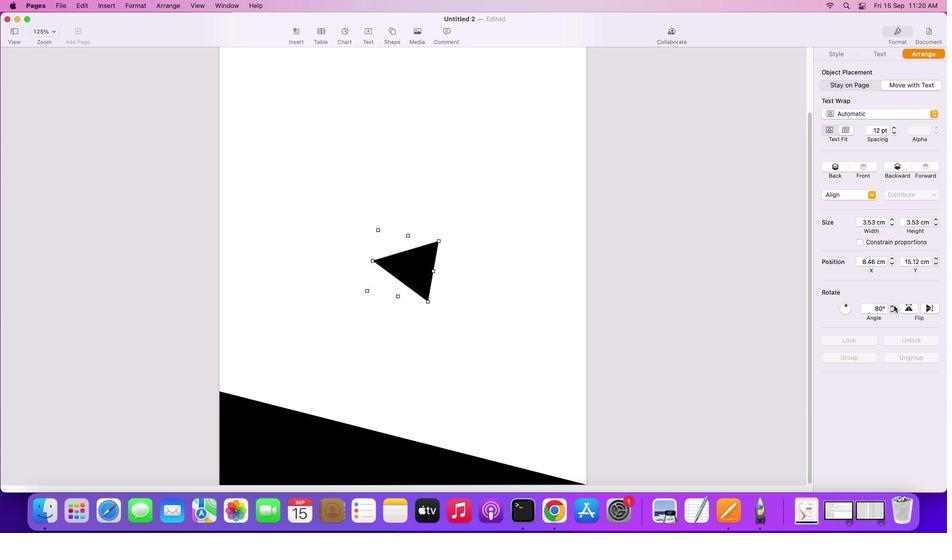 
Action: Mouse pressed left at (894, 305)
Screenshot: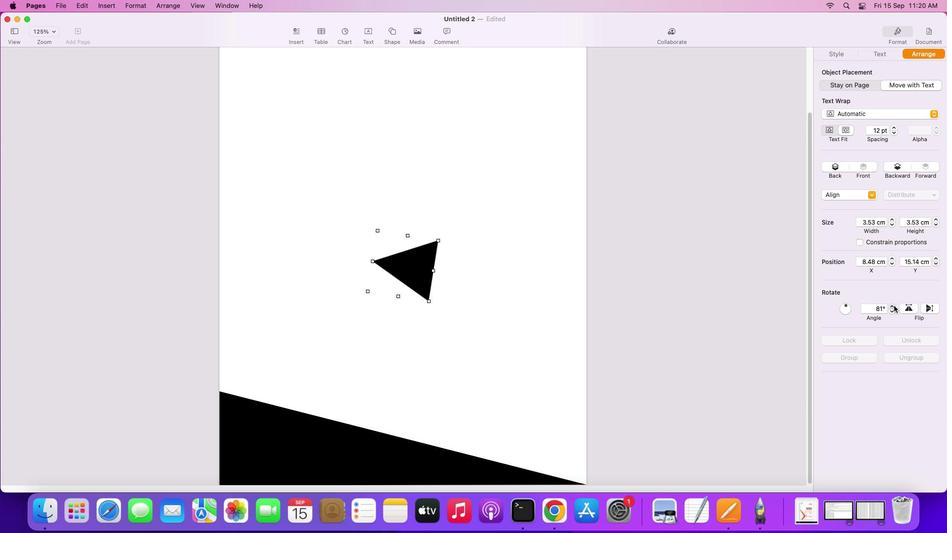 
Action: Mouse pressed left at (894, 305)
Screenshot: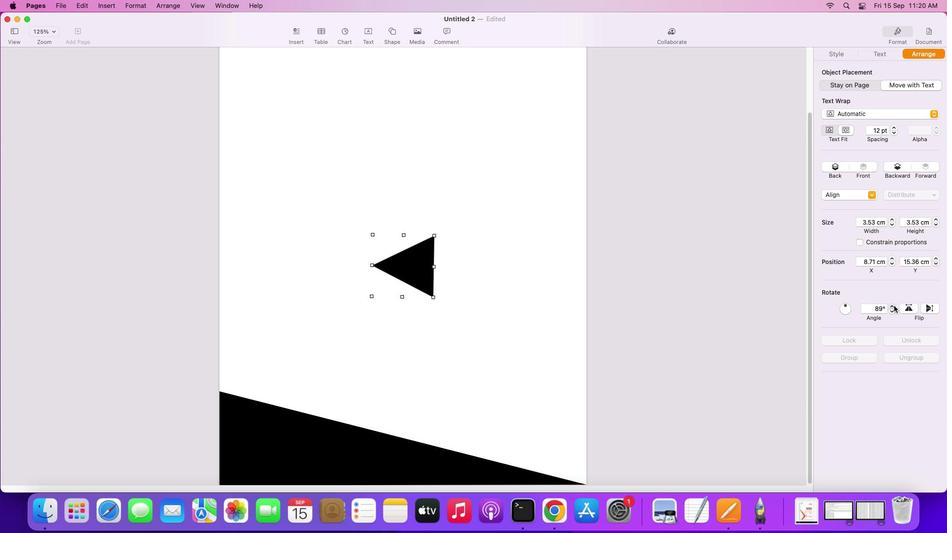 
Action: Mouse pressed left at (894, 305)
Screenshot: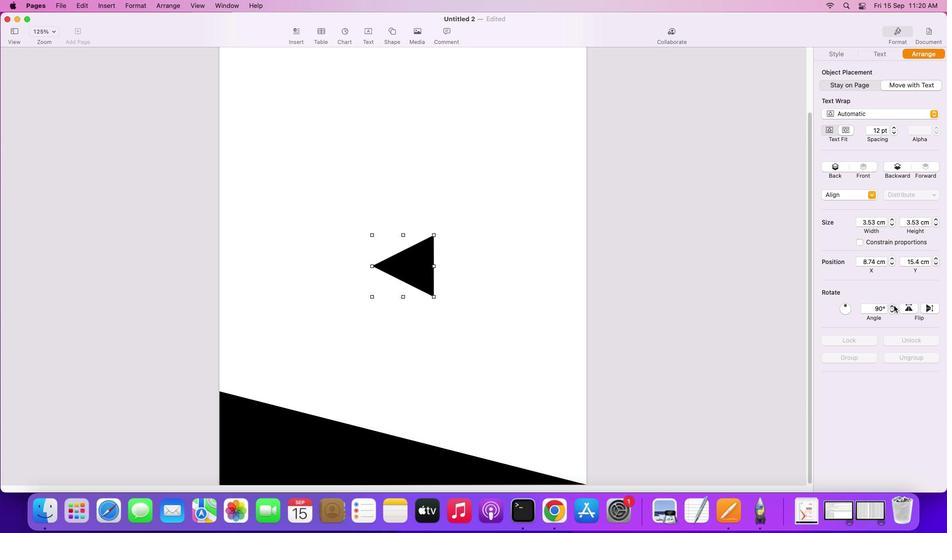 
Action: Mouse moved to (531, 296)
Screenshot: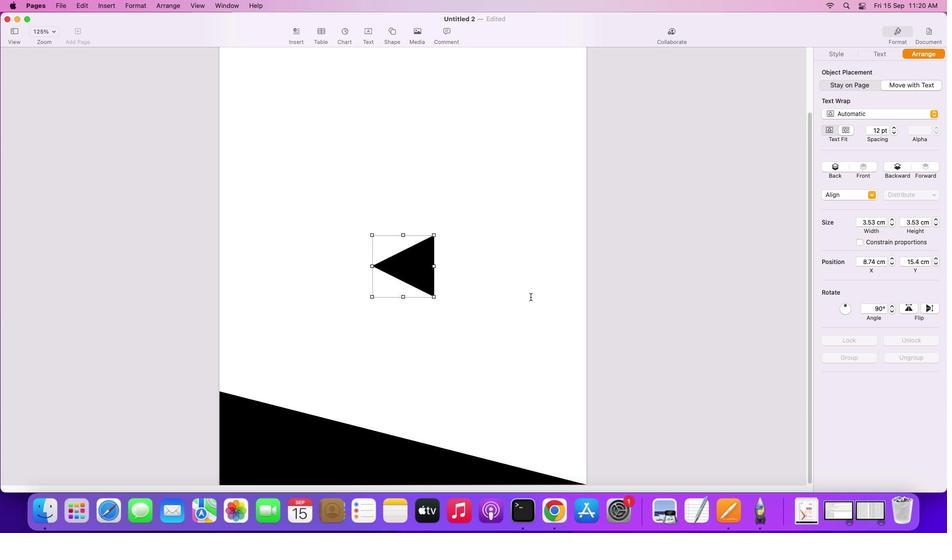 
Action: Mouse pressed left at (531, 296)
Screenshot: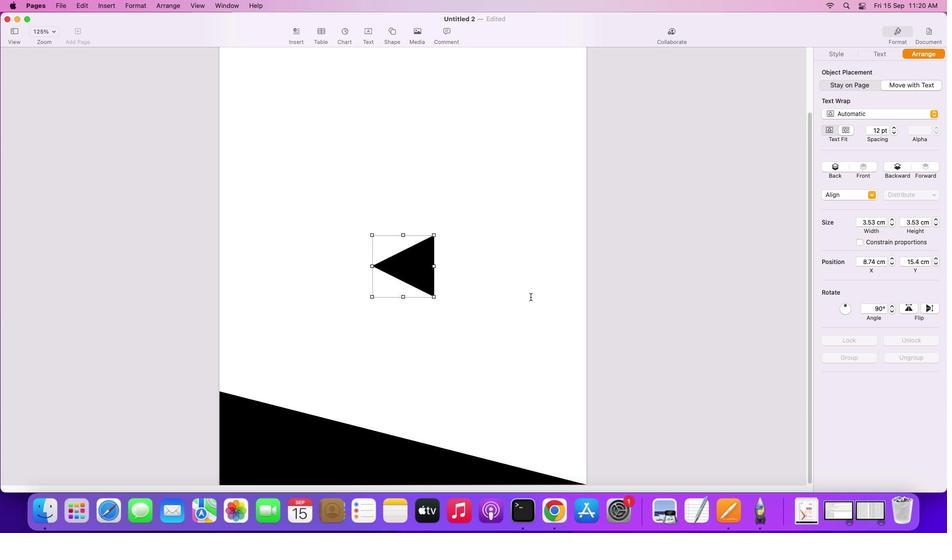 
Action: Mouse moved to (419, 262)
Screenshot: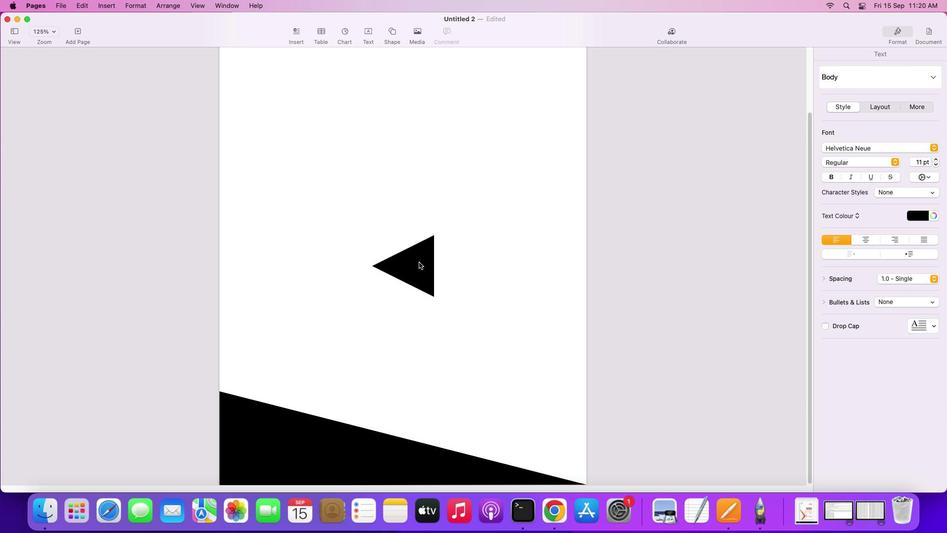 
Action: Mouse pressed left at (419, 262)
Screenshot: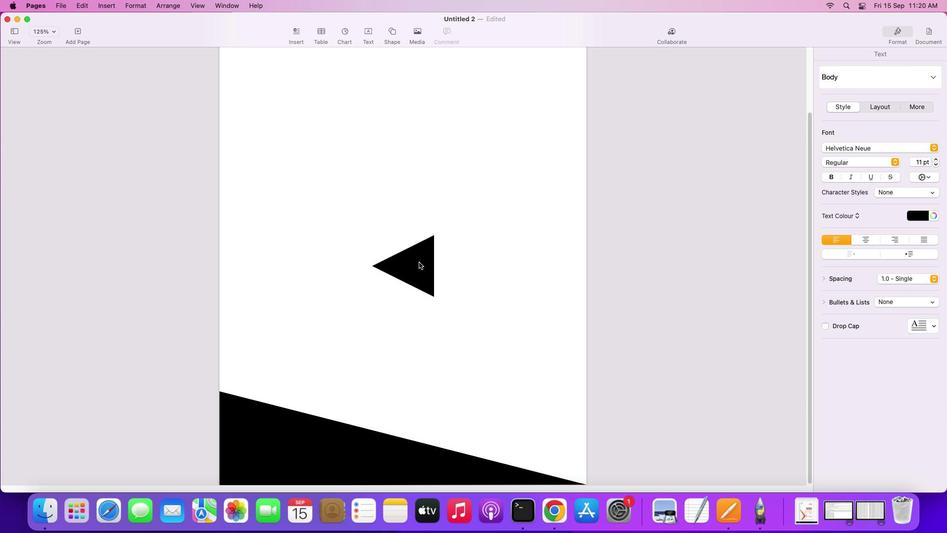 
Action: Mouse moved to (525, 314)
Screenshot: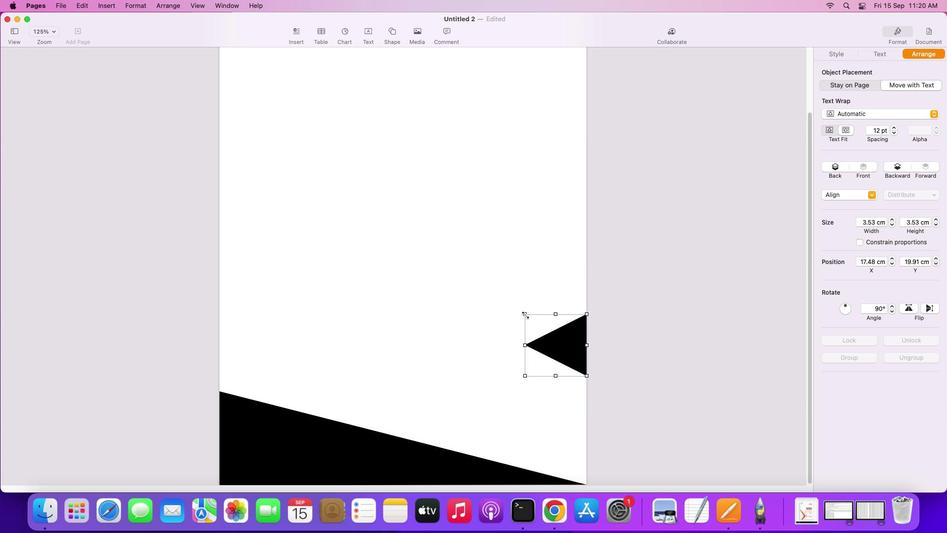 
Action: Mouse pressed left at (525, 314)
Screenshot: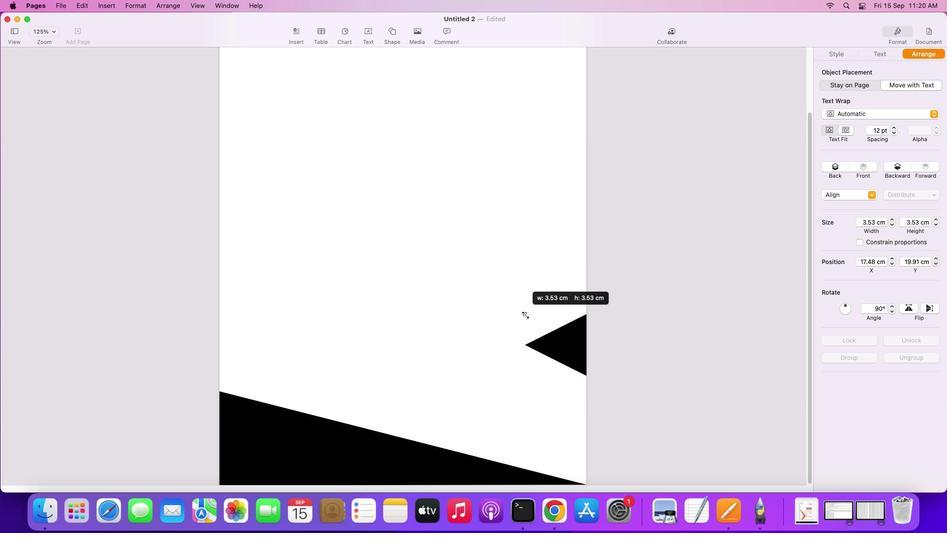 
Action: Mouse moved to (564, 321)
Screenshot: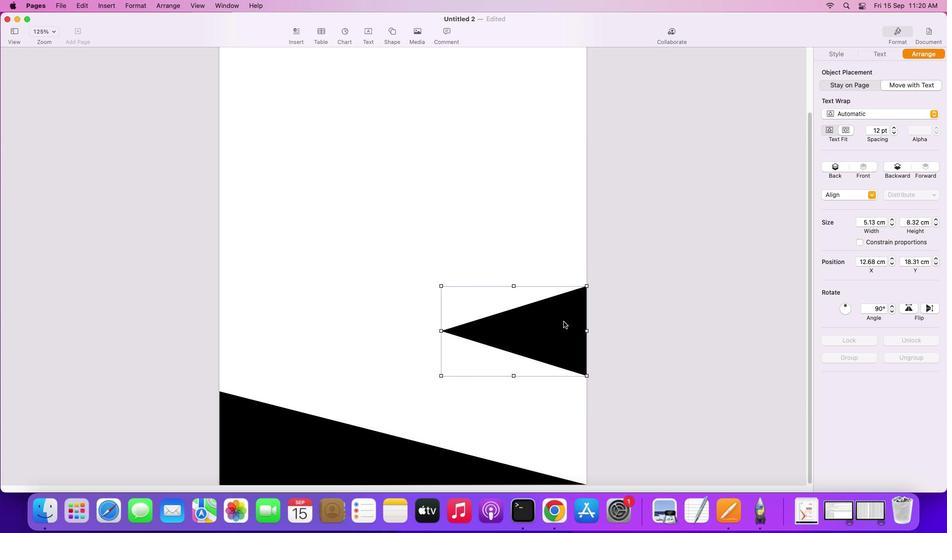 
Action: Mouse pressed left at (564, 321)
Screenshot: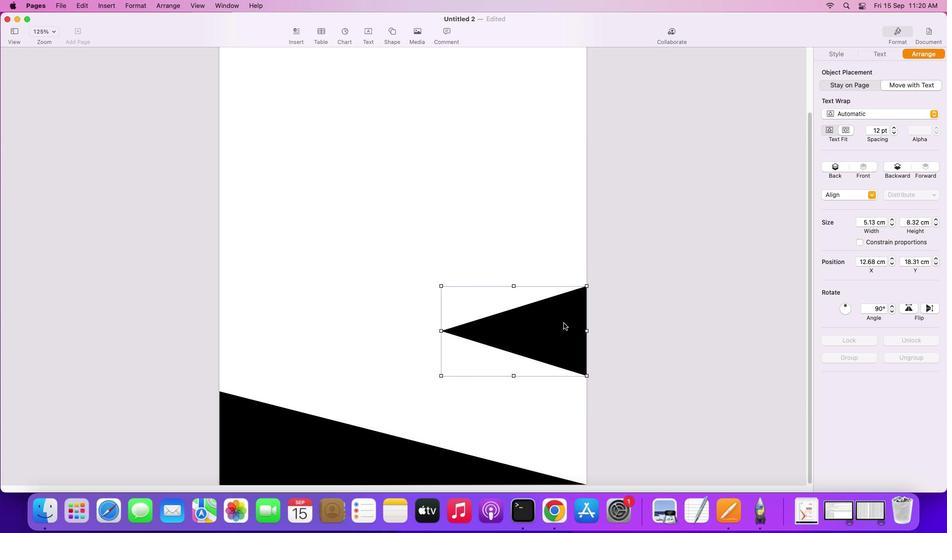 
Action: Mouse moved to (445, 366)
Screenshot: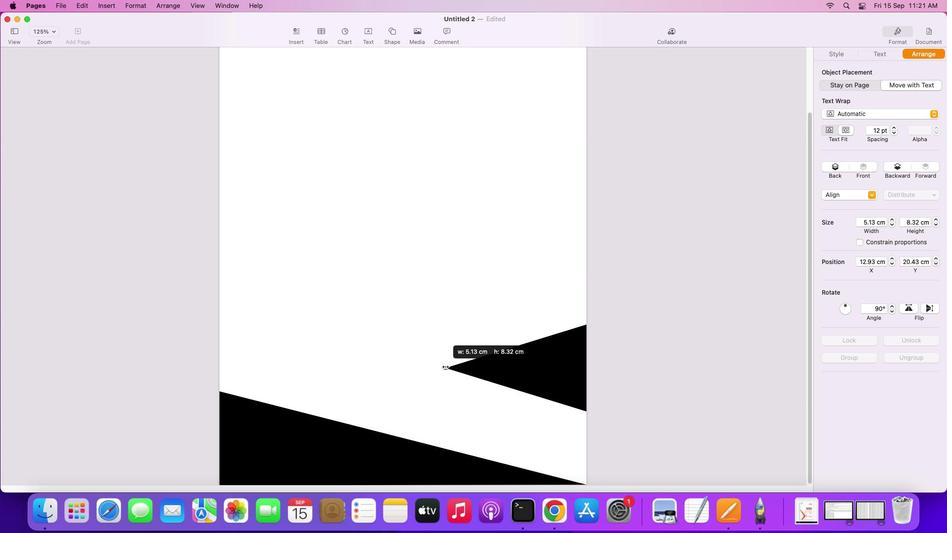 
Action: Mouse pressed left at (445, 366)
Screenshot: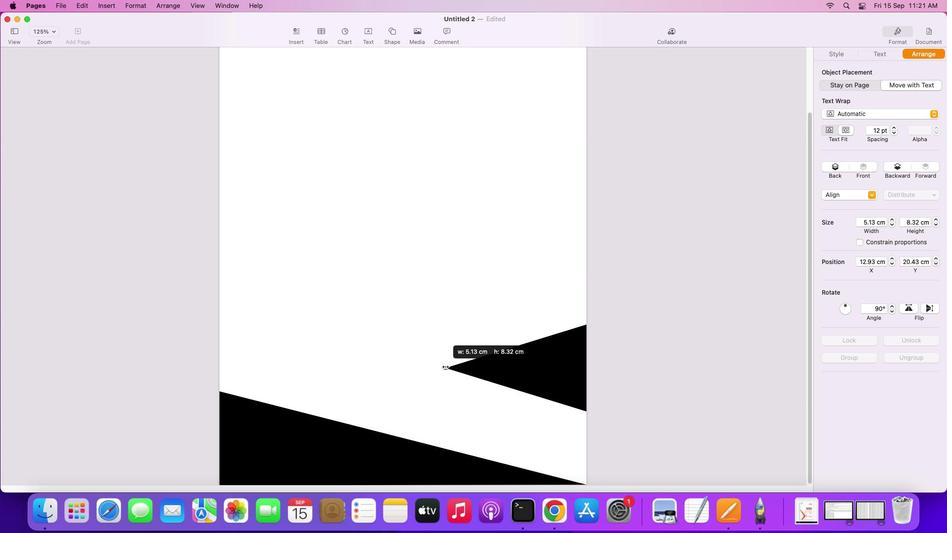 
Action: Mouse moved to (493, 265)
Screenshot: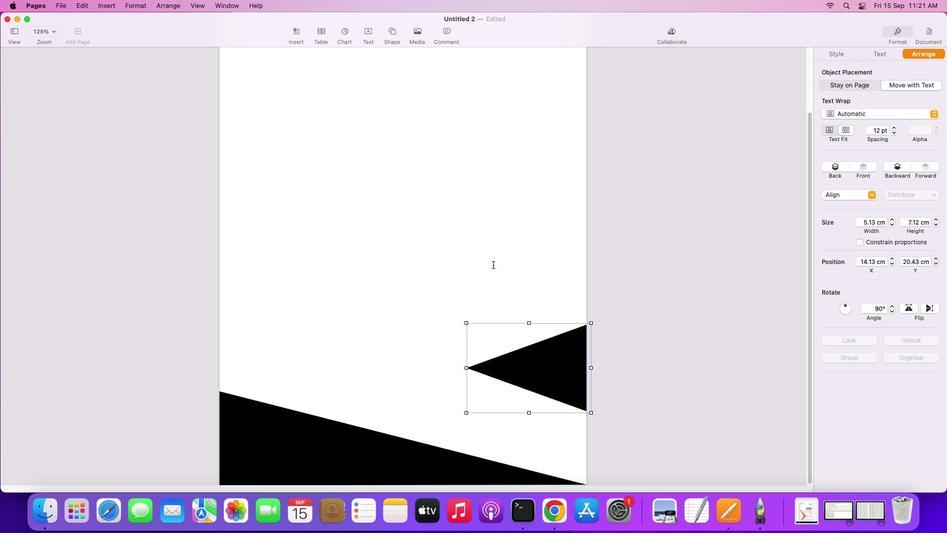 
Action: Mouse pressed left at (493, 265)
Screenshot: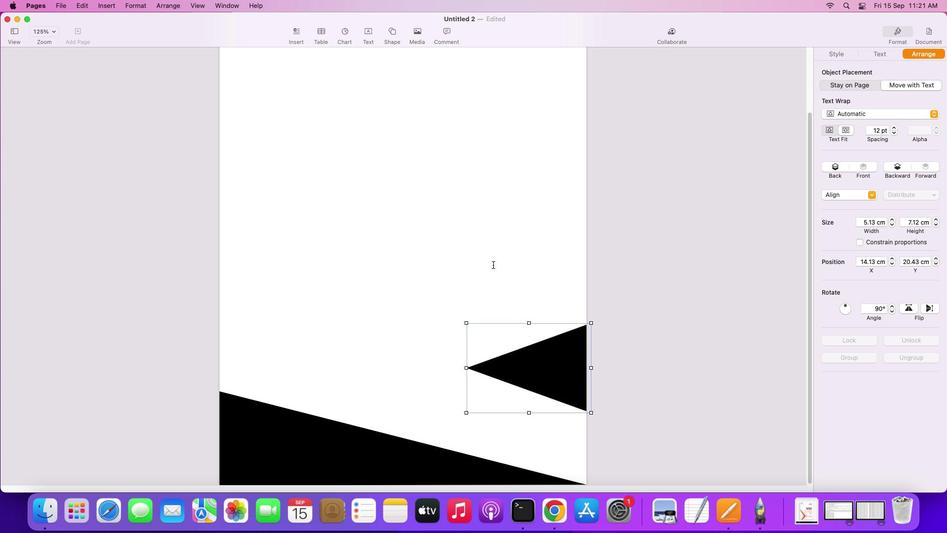
Action: Mouse moved to (392, 33)
Screenshot: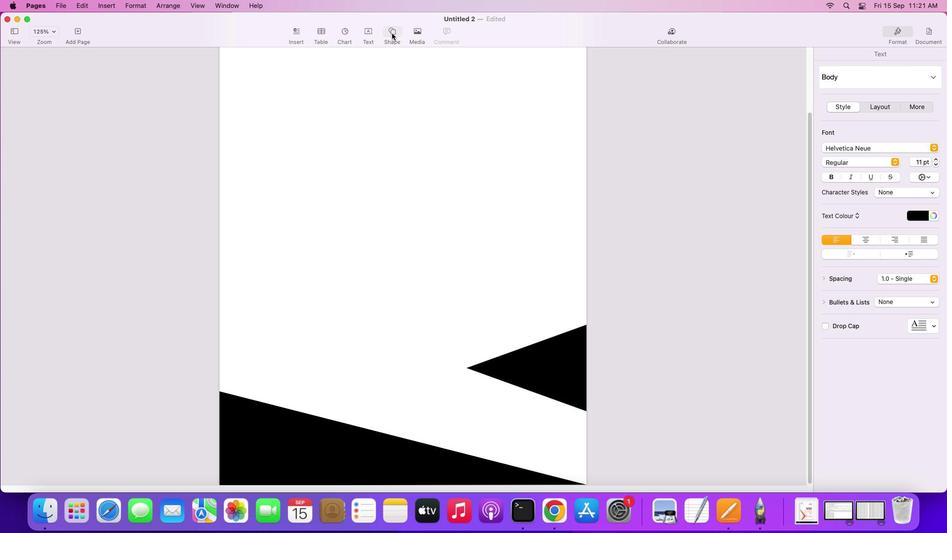 
Action: Mouse pressed left at (392, 33)
Screenshot: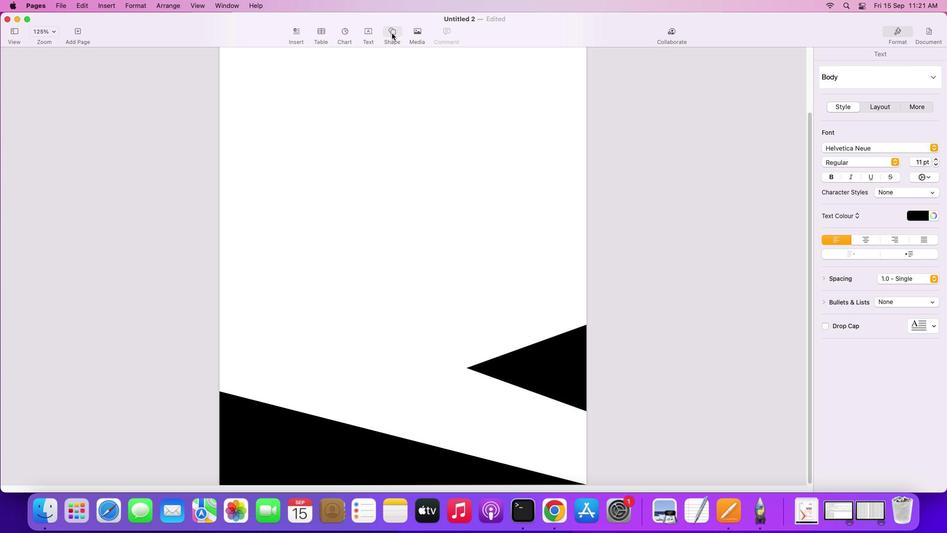 
Action: Mouse moved to (425, 144)
Screenshot: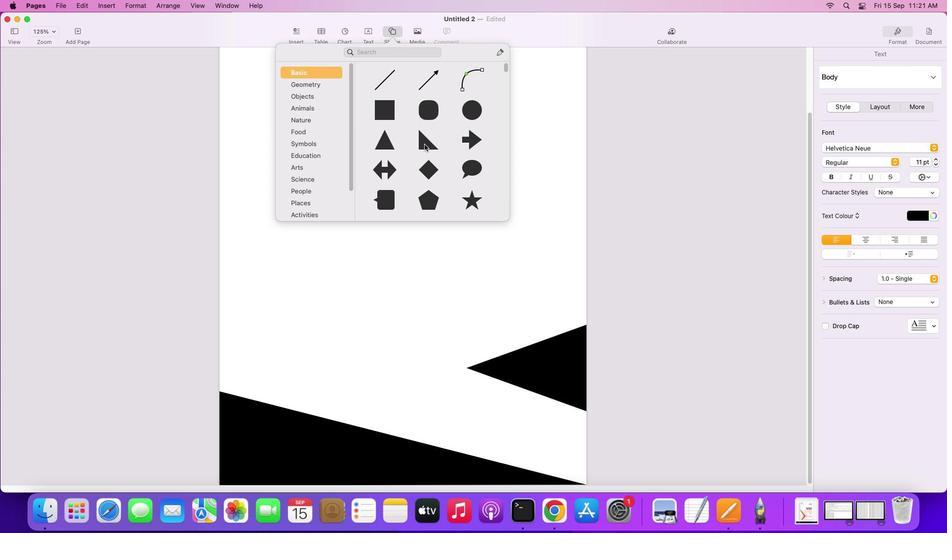 
Action: Mouse pressed left at (425, 144)
Screenshot: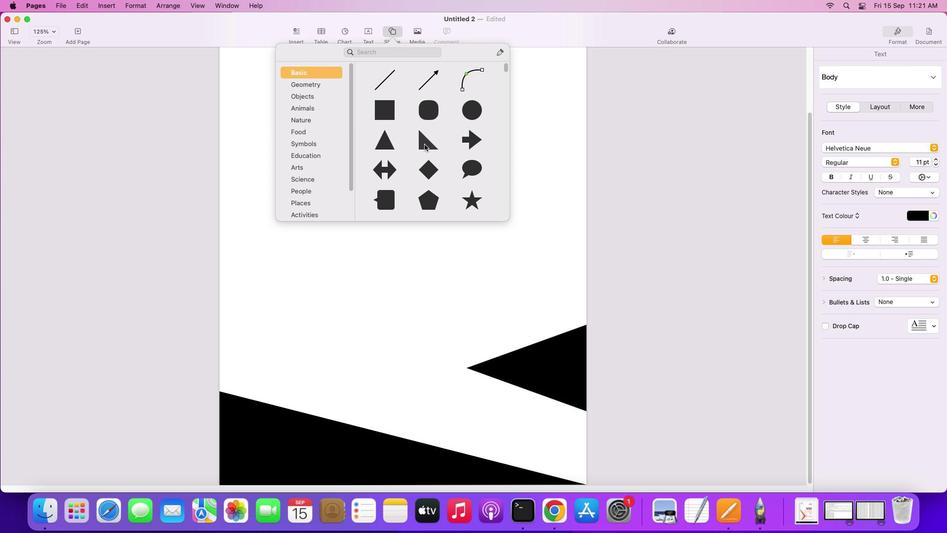 
Action: Mouse moved to (397, 282)
Screenshot: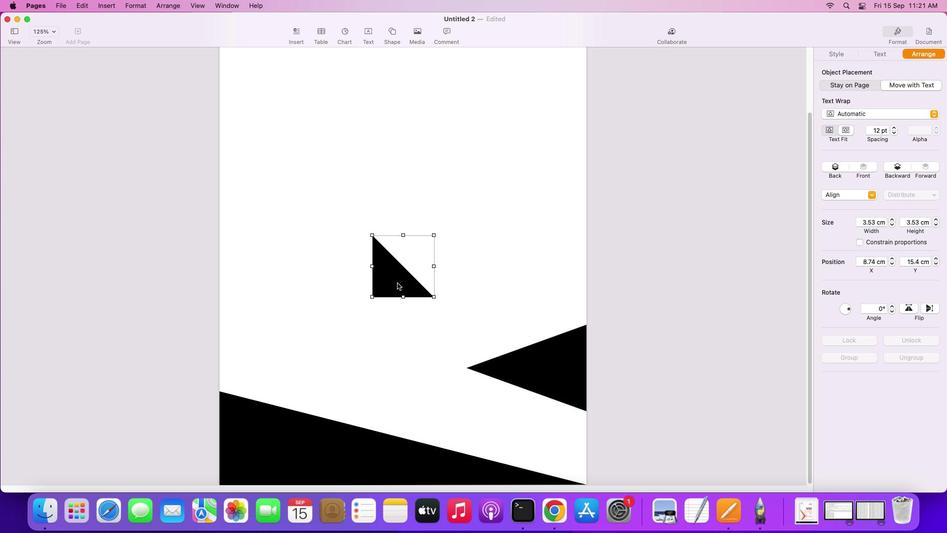 
Action: Mouse pressed left at (397, 282)
Screenshot: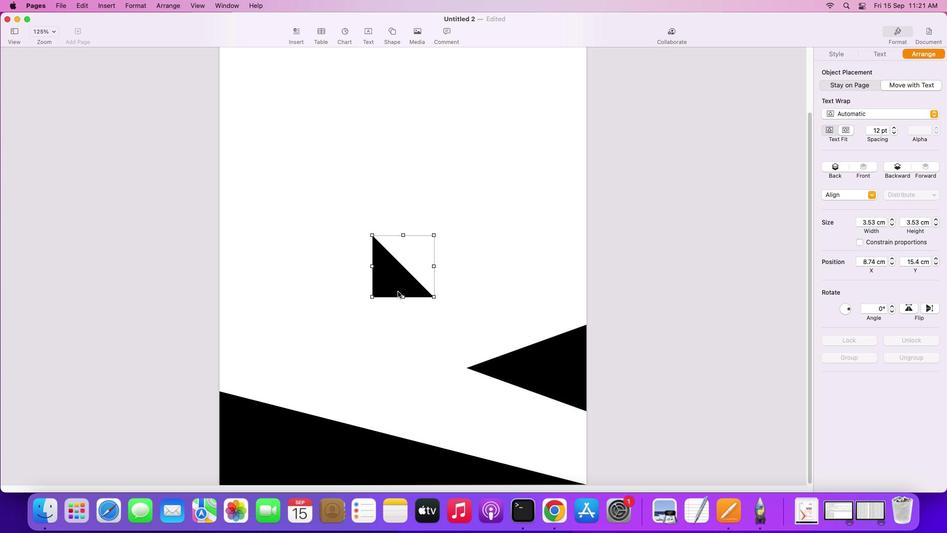 
Action: Mouse moved to (893, 306)
Screenshot: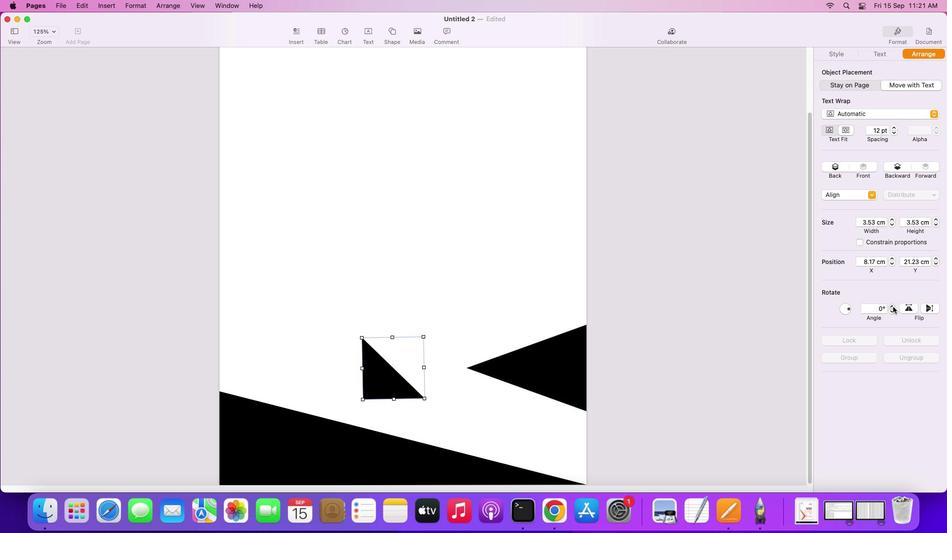 
Action: Mouse pressed left at (893, 306)
Screenshot: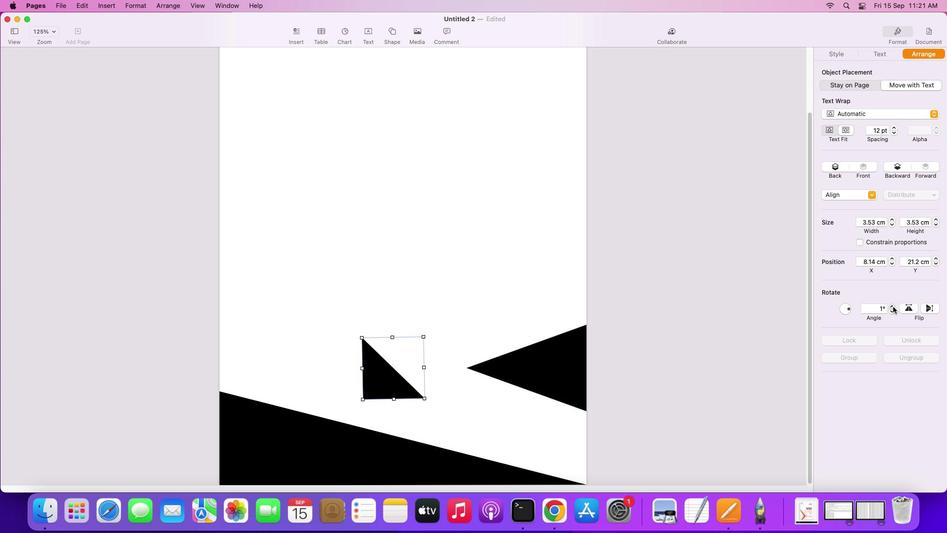 
Action: Mouse moved to (884, 307)
Screenshot: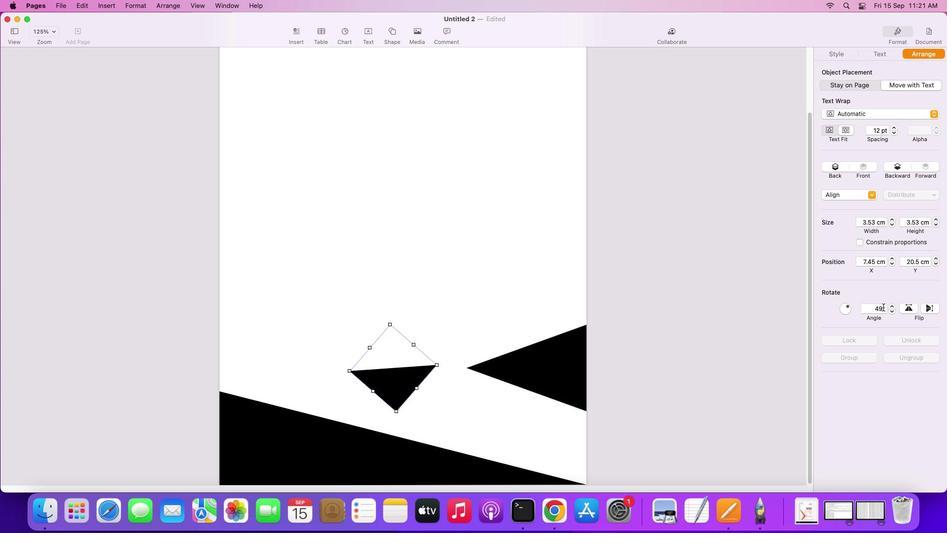 
Action: Mouse pressed left at (884, 307)
Screenshot: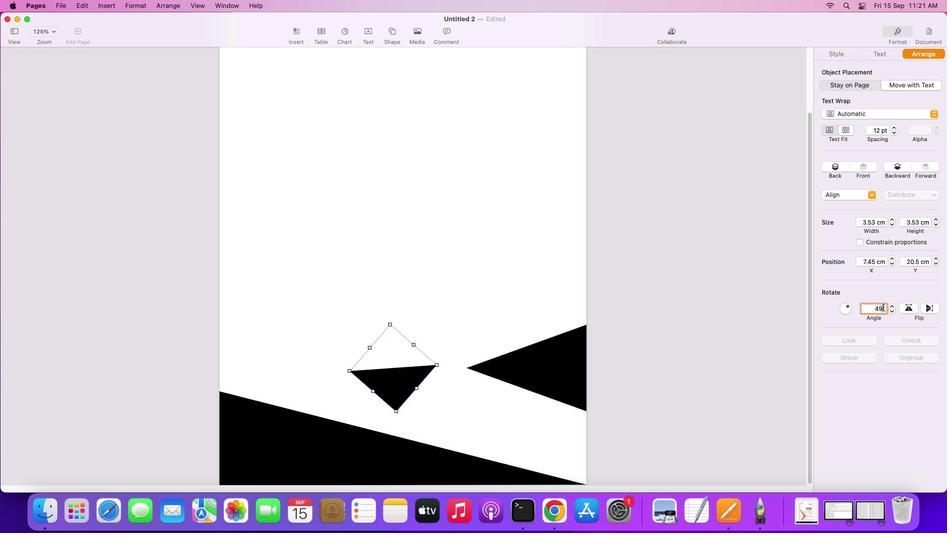 
Action: Key pressed Key.backspaceKey.backspaceKey.backspaceKey.backspace'9''0''\x03'
Screenshot: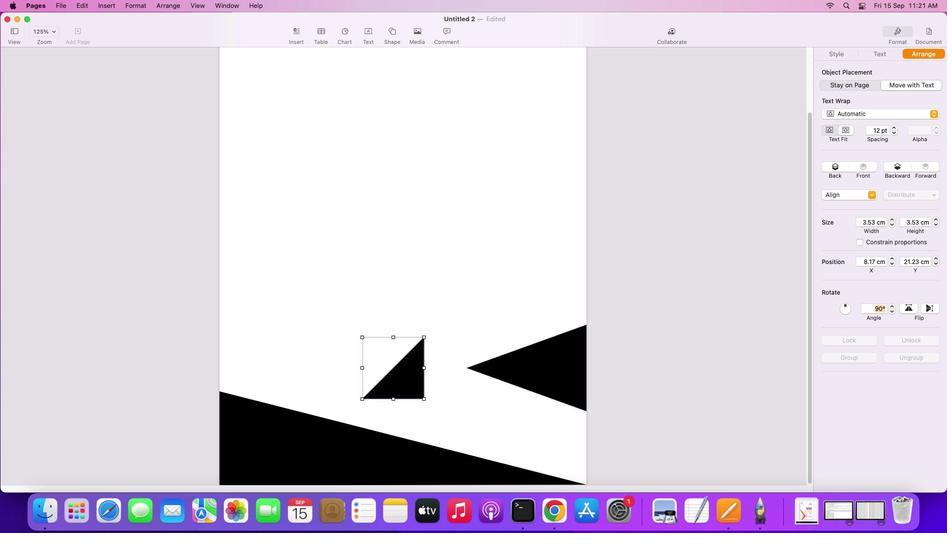 
Action: Mouse moved to (466, 386)
Screenshot: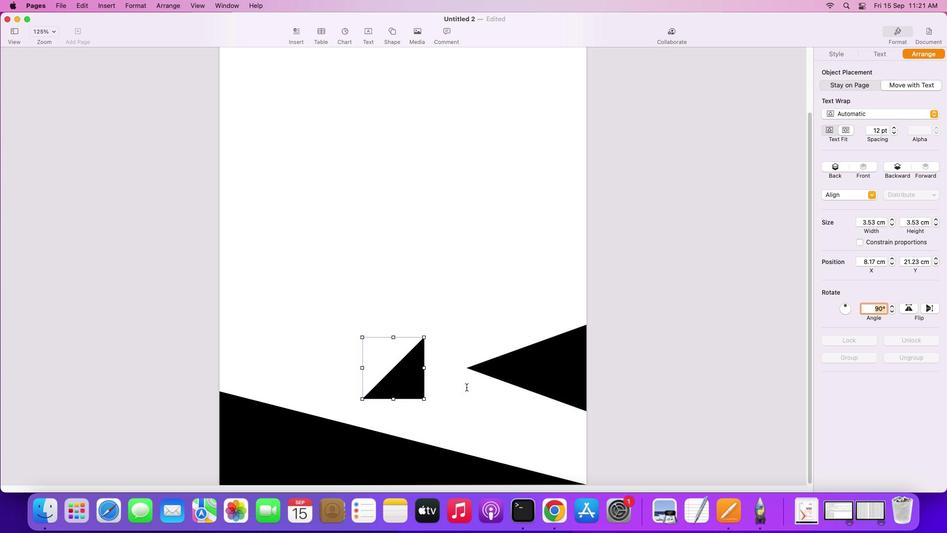 
Action: Mouse pressed left at (466, 386)
Screenshot: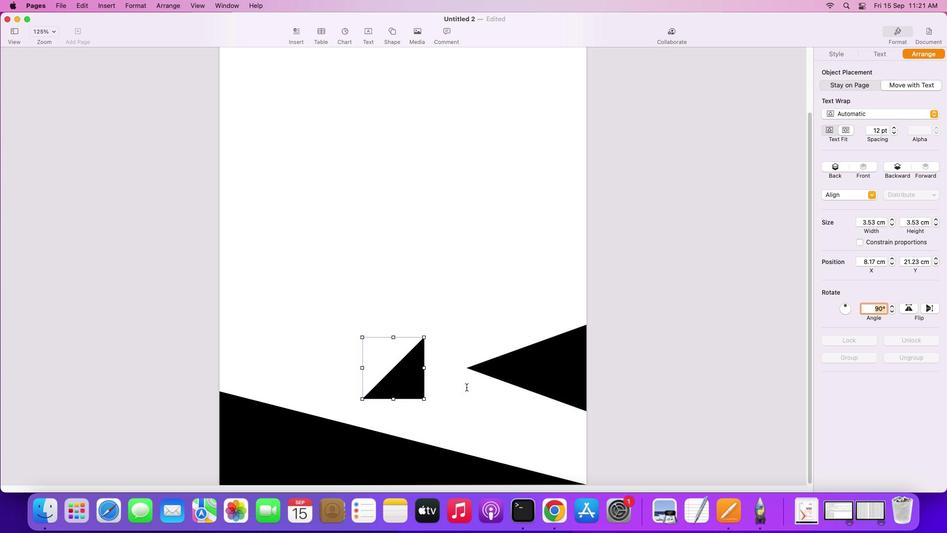 
Action: Mouse moved to (414, 376)
Screenshot: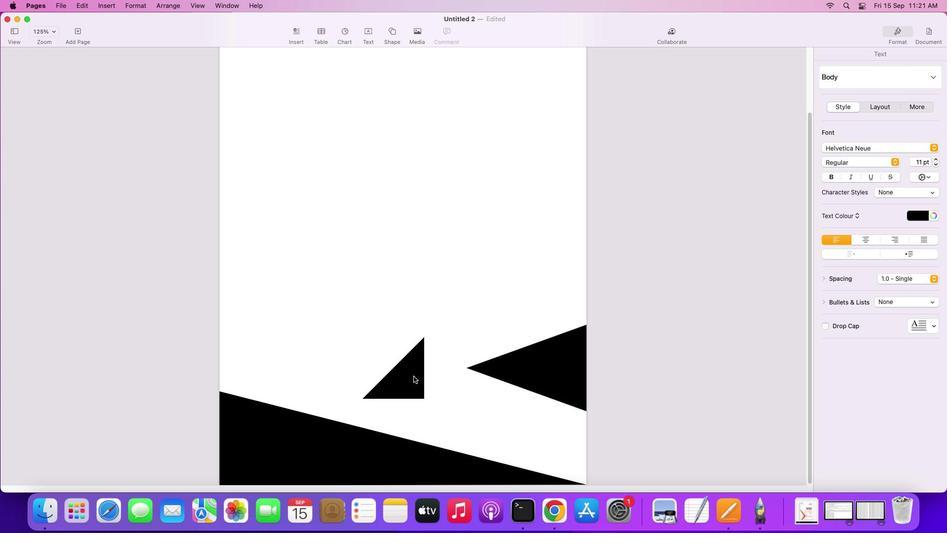 
Action: Mouse pressed left at (414, 376)
Screenshot: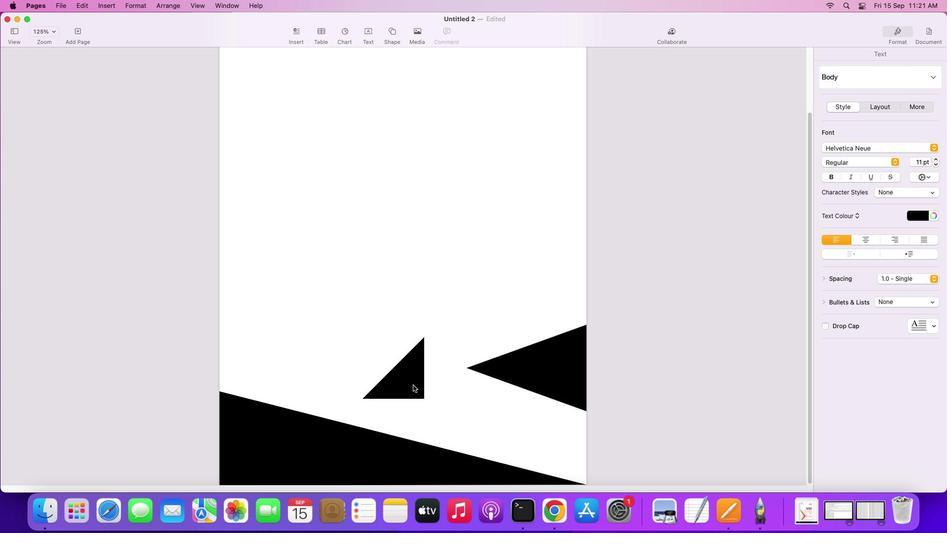 
Action: Mouse moved to (405, 414)
Screenshot: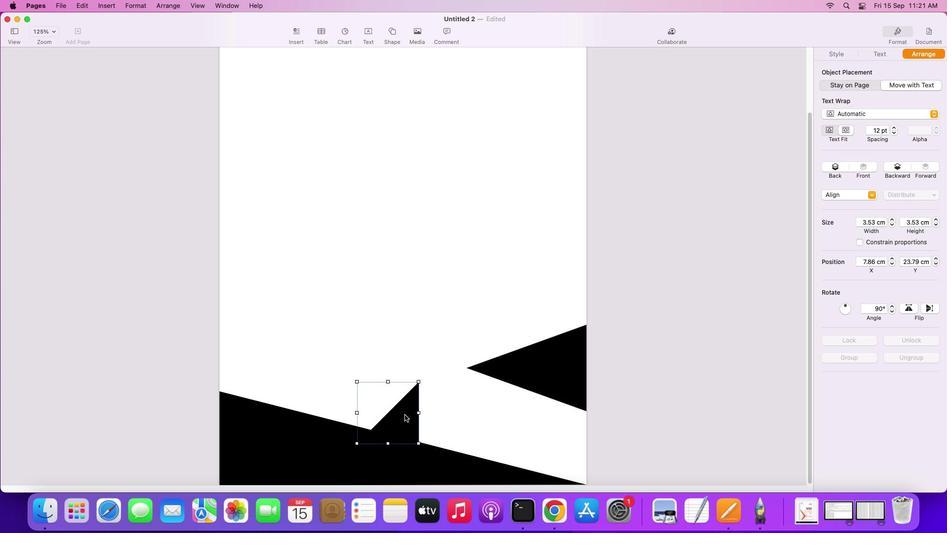 
Action: Mouse pressed right at (405, 414)
Screenshot: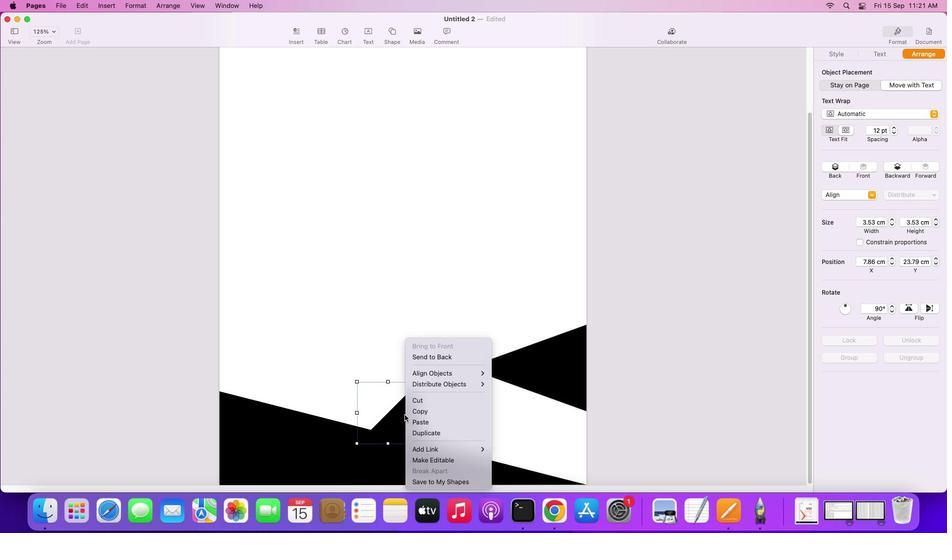 
Action: Mouse moved to (438, 461)
Screenshot: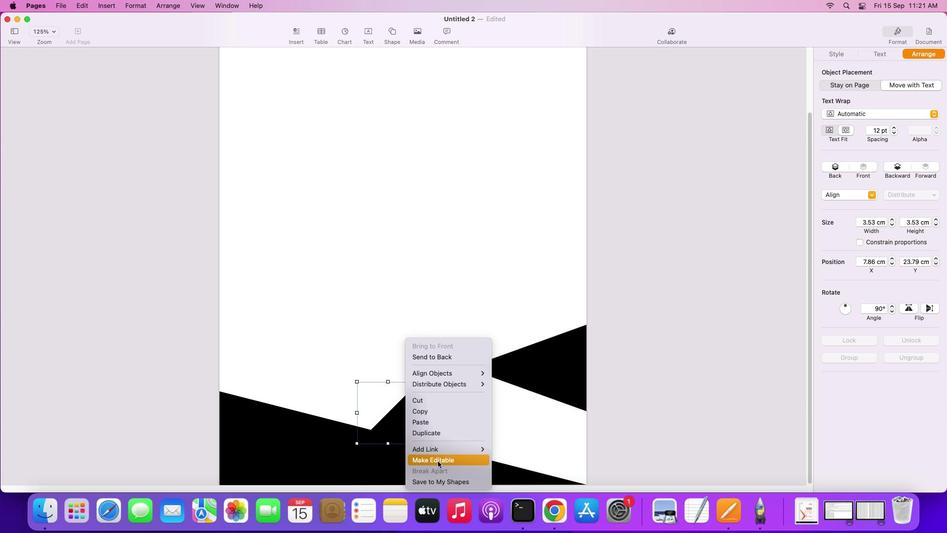 
Action: Mouse pressed left at (438, 461)
Screenshot: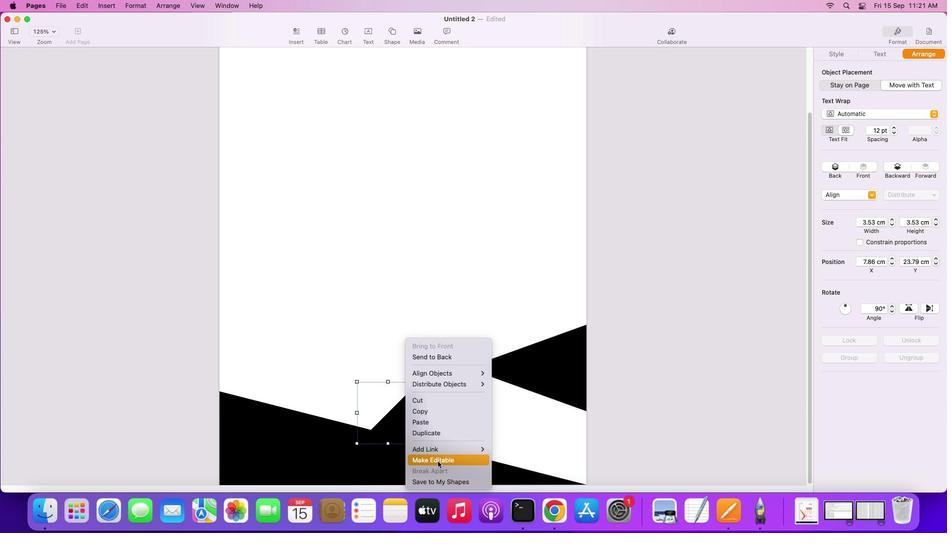
Action: Mouse moved to (420, 382)
Screenshot: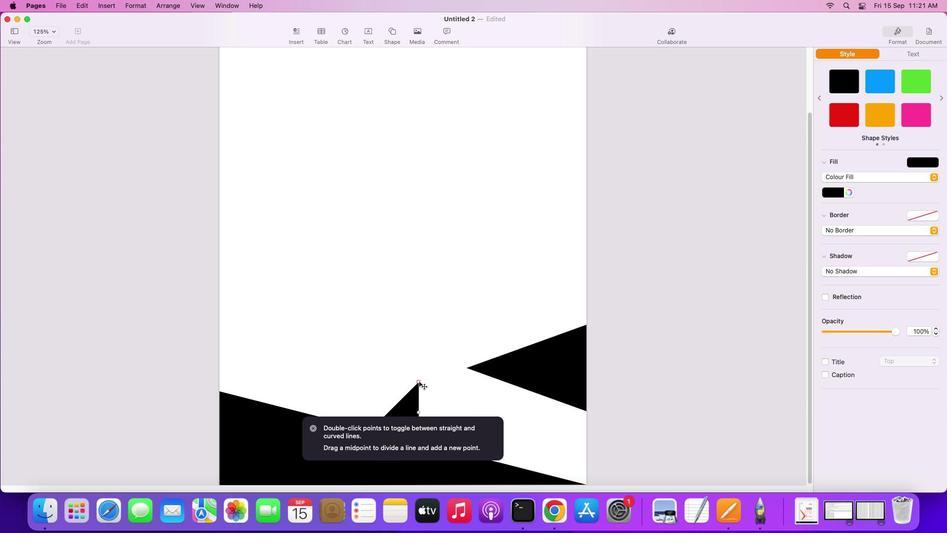 
Action: Mouse pressed left at (420, 382)
Screenshot: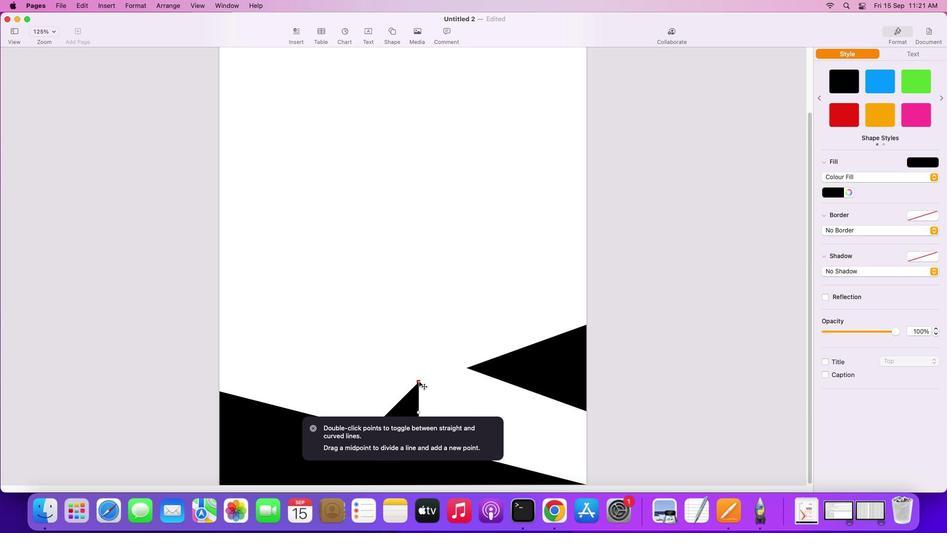 
Action: Mouse moved to (311, 427)
Screenshot: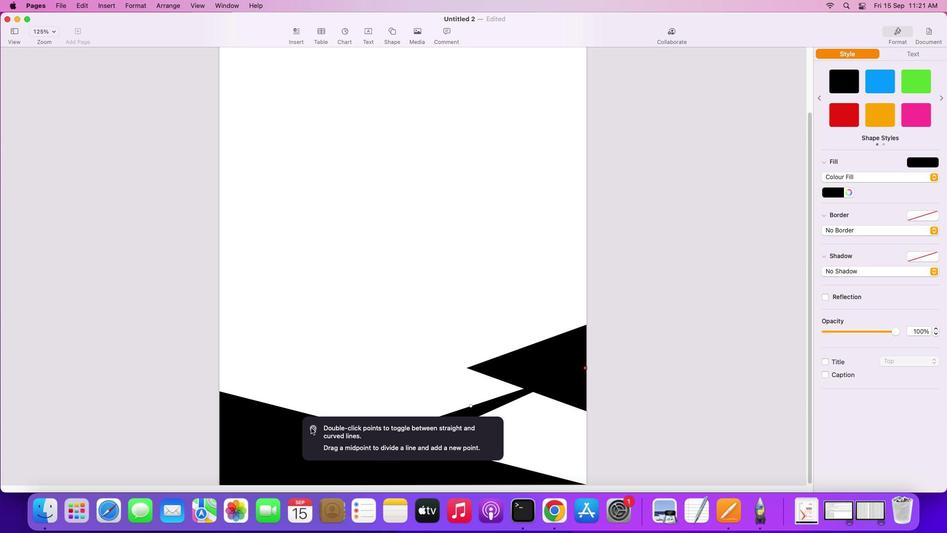 
Action: Mouse pressed left at (311, 427)
Screenshot: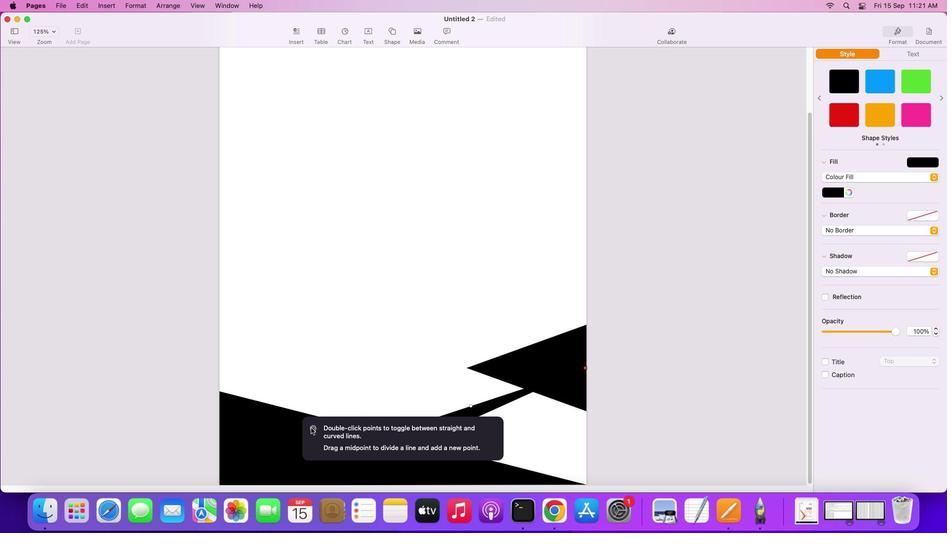 
Action: Mouse moved to (502, 407)
Screenshot: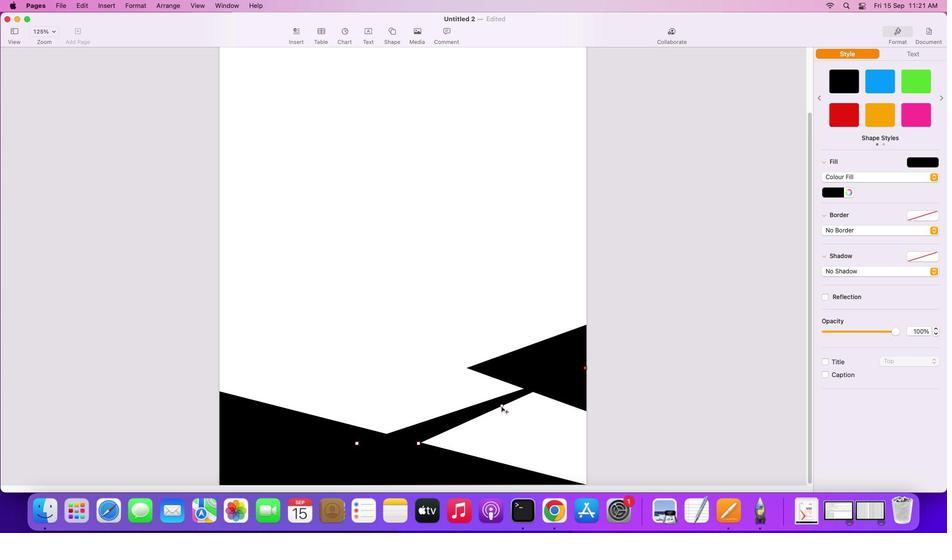
Action: Mouse pressed left at (502, 407)
Screenshot: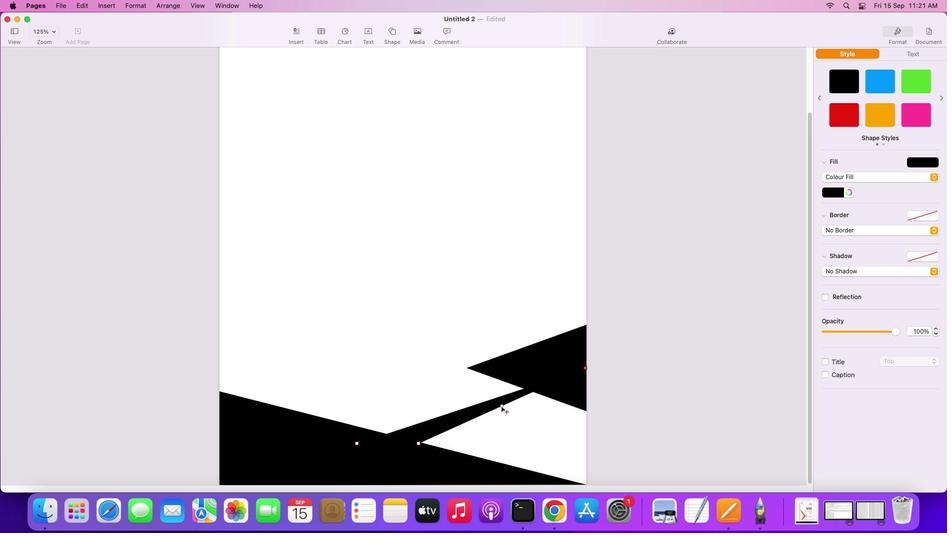 
Action: Mouse moved to (503, 408)
Screenshot: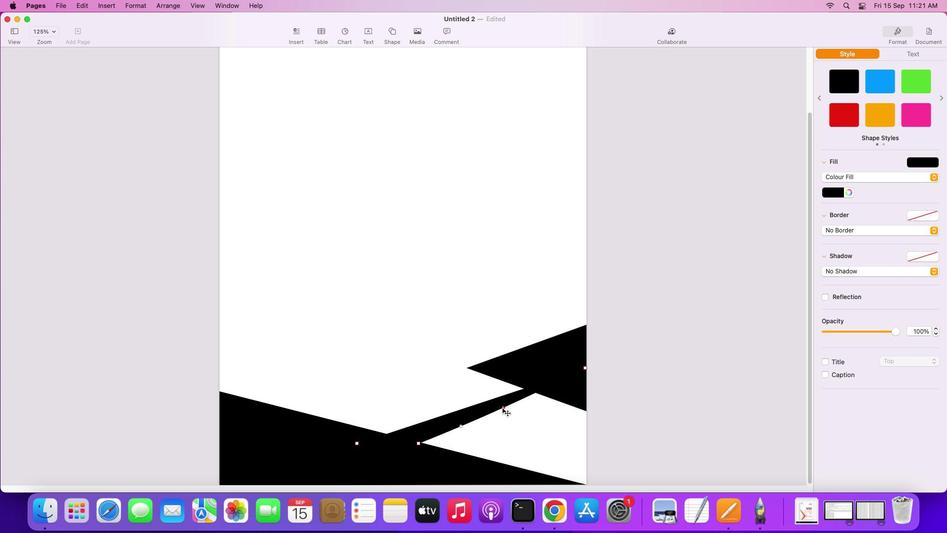 
Action: Key pressed Key.cmd'z'Key.cmd'z'
Screenshot: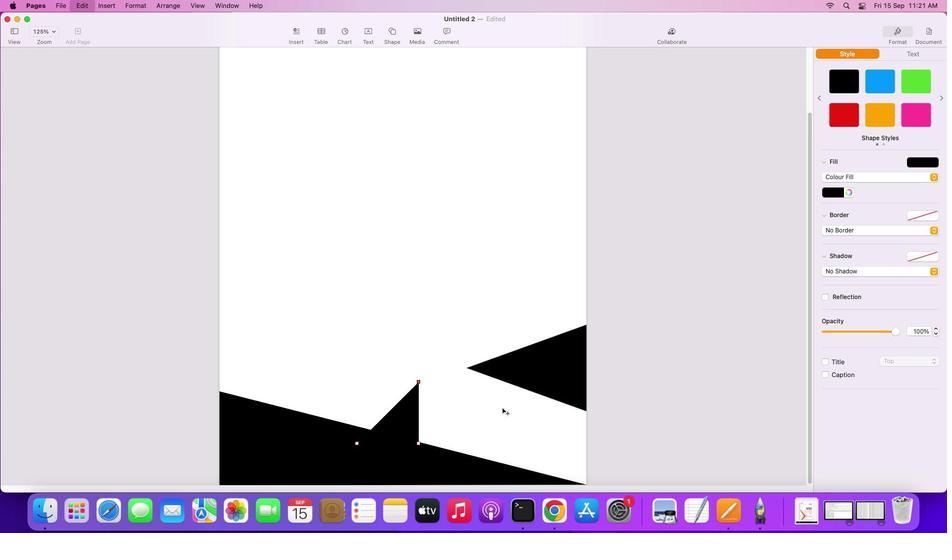 
Action: Mouse moved to (419, 444)
Screenshot: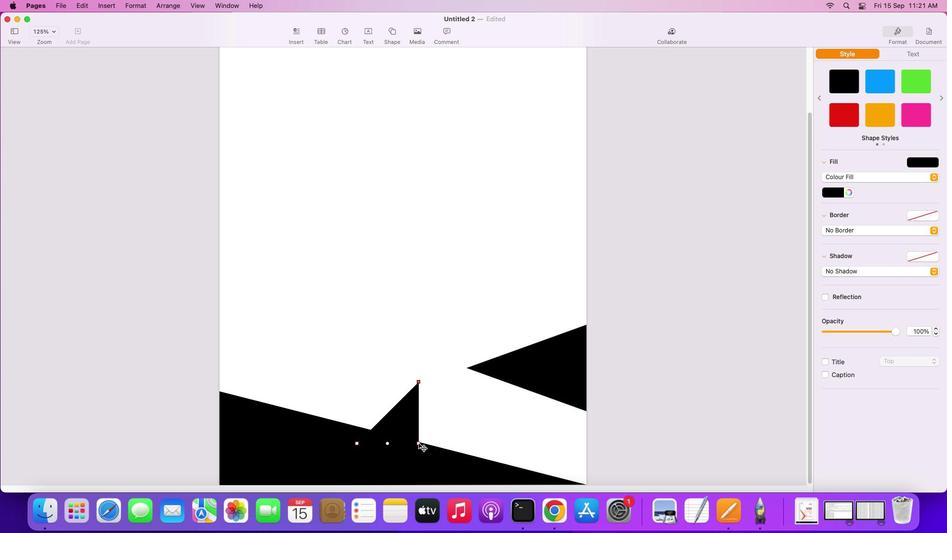 
Action: Mouse pressed left at (419, 444)
Screenshot: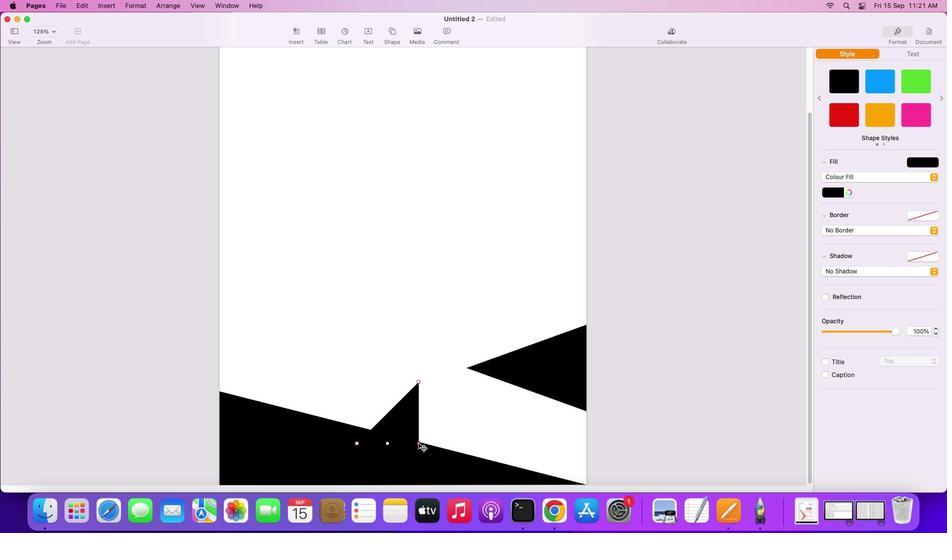 
Action: Mouse moved to (419, 384)
Screenshot: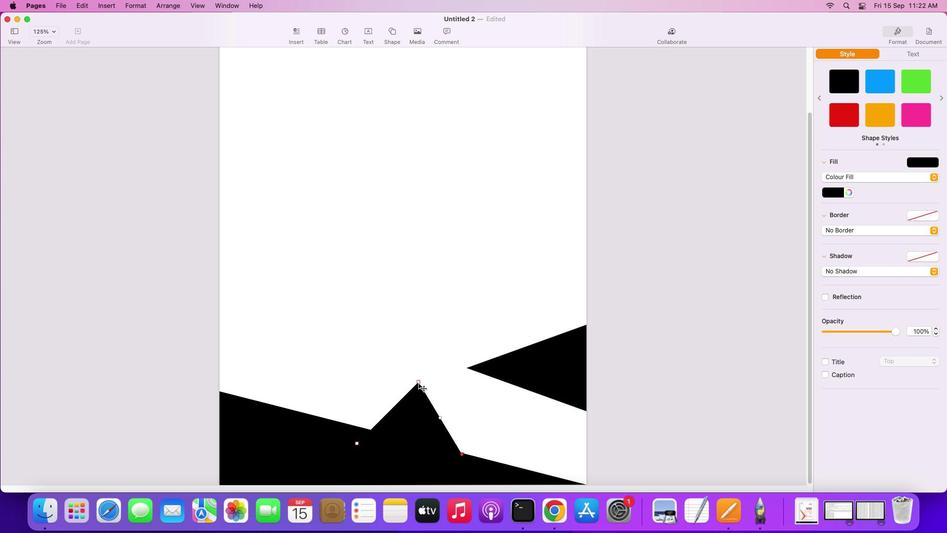 
Action: Mouse pressed left at (419, 384)
Screenshot: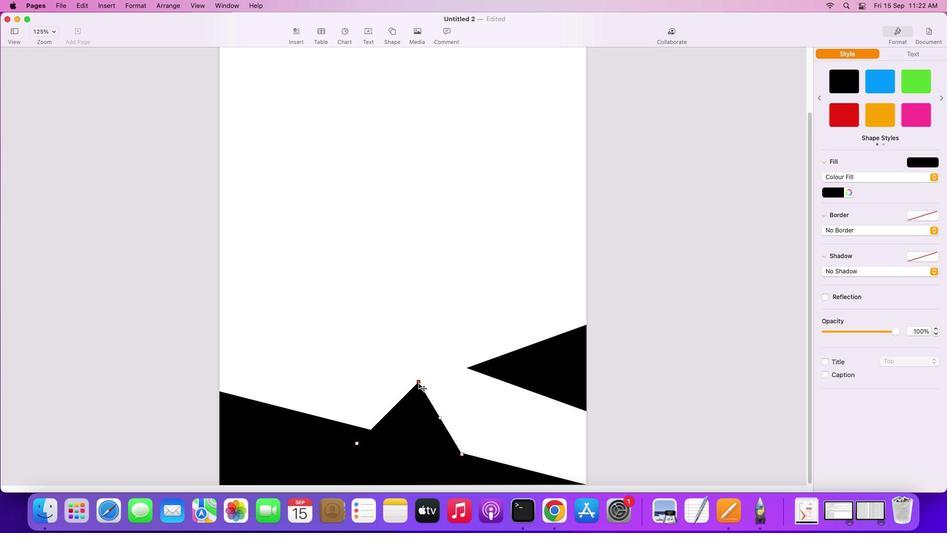 
Action: Mouse moved to (510, 301)
Screenshot: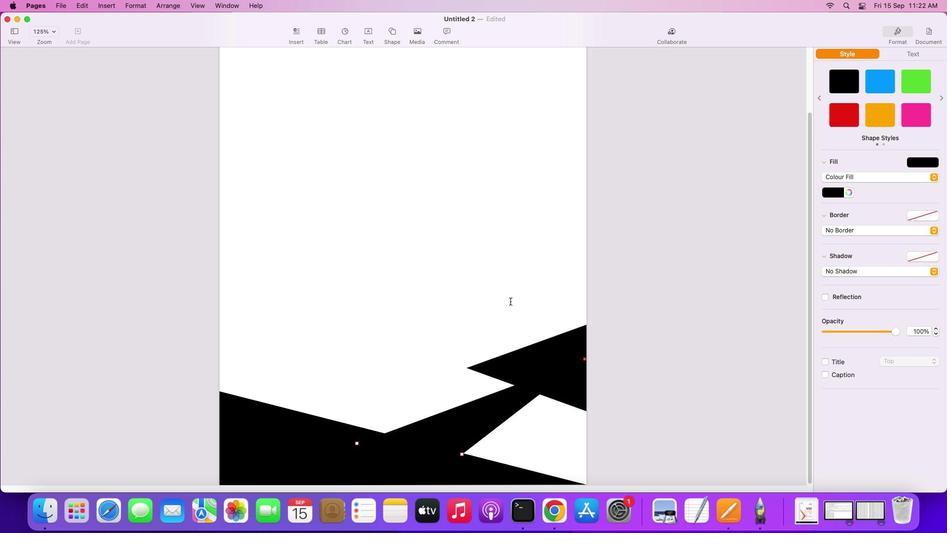 
Action: Mouse pressed left at (510, 301)
Screenshot: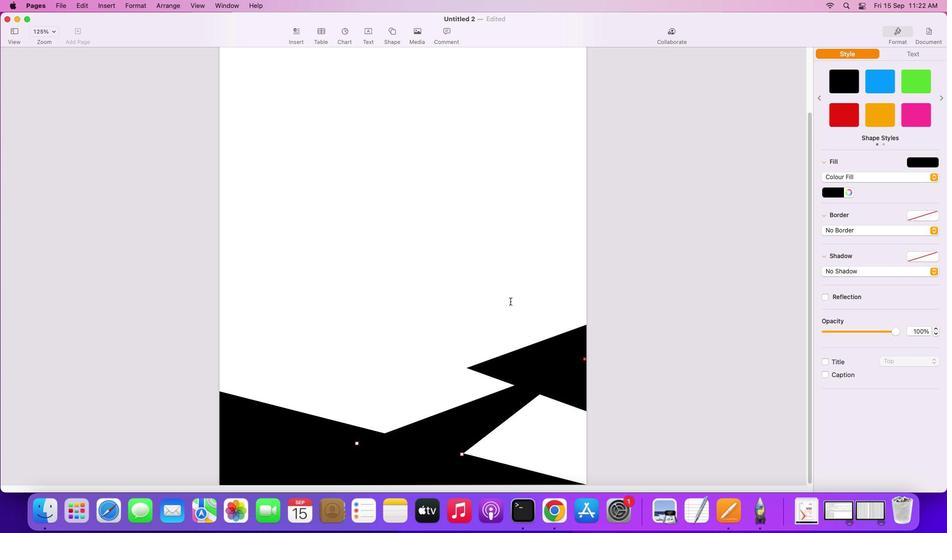 
Action: Mouse moved to (503, 297)
Screenshot: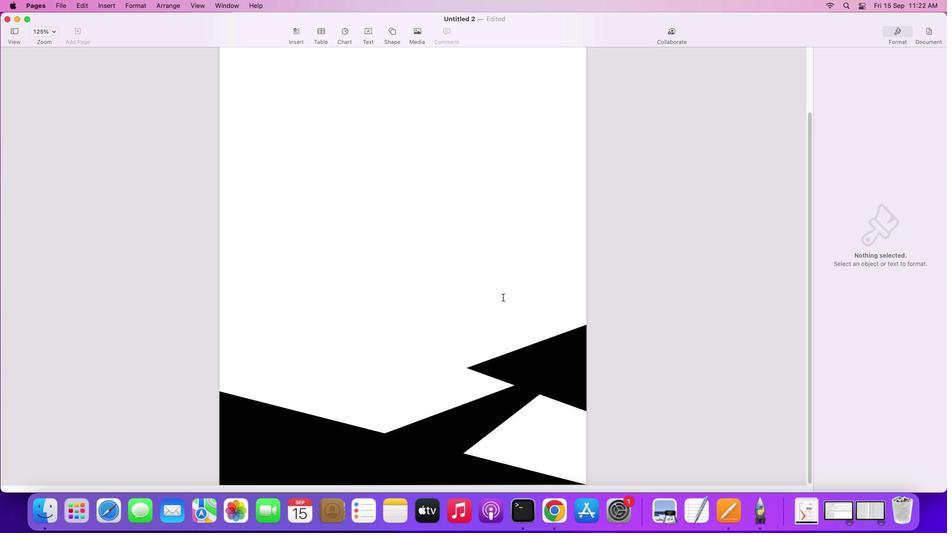 
Action: Mouse pressed left at (503, 297)
Screenshot: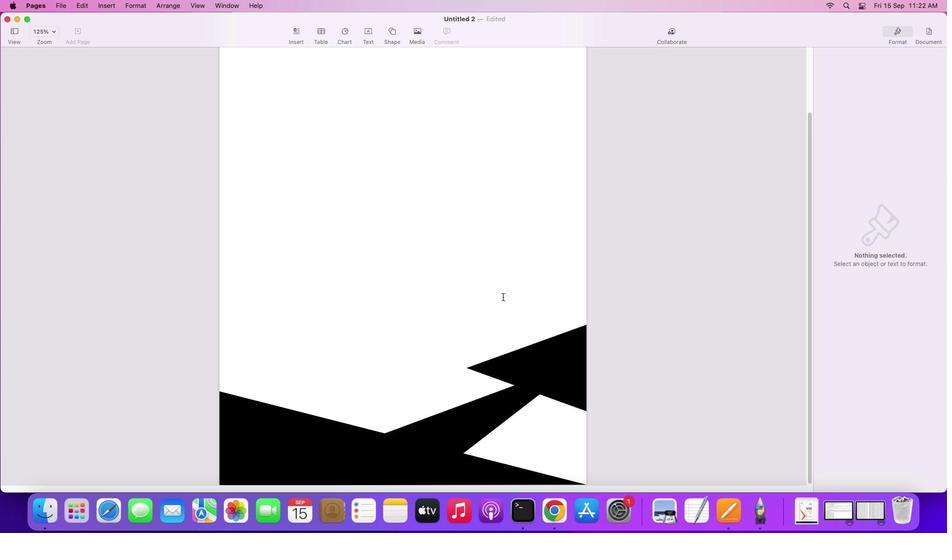 
Action: Mouse moved to (382, 277)
Screenshot: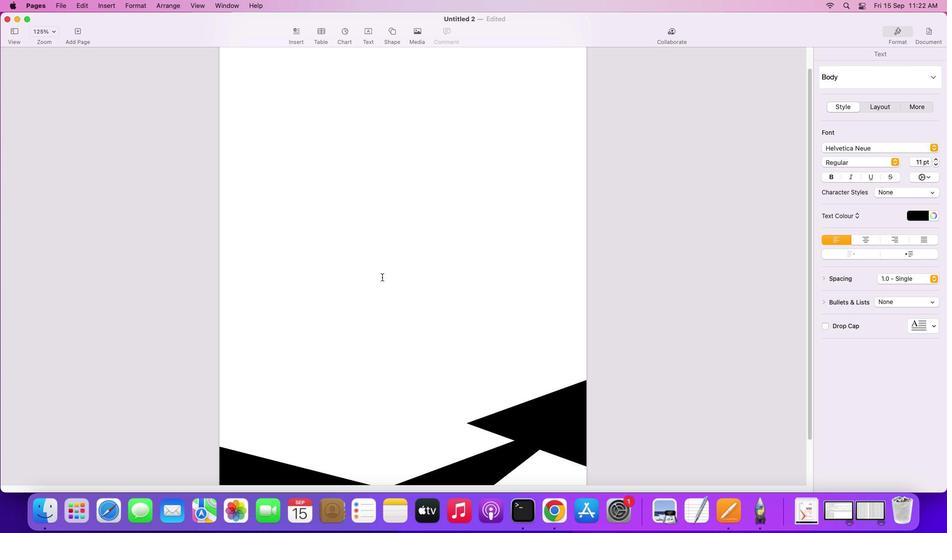 
Action: Mouse scrolled (382, 277) with delta (0, 0)
Screenshot: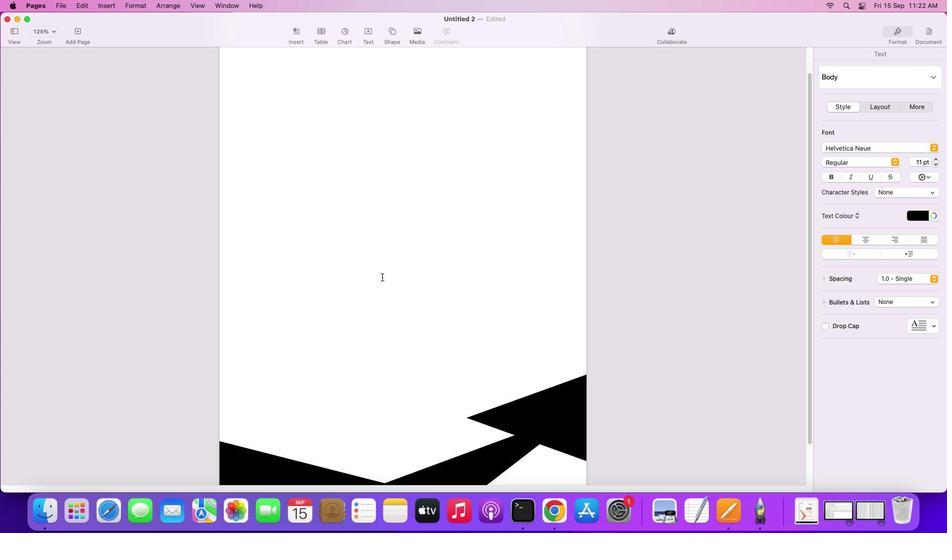 
Action: Mouse scrolled (382, 277) with delta (0, 0)
Screenshot: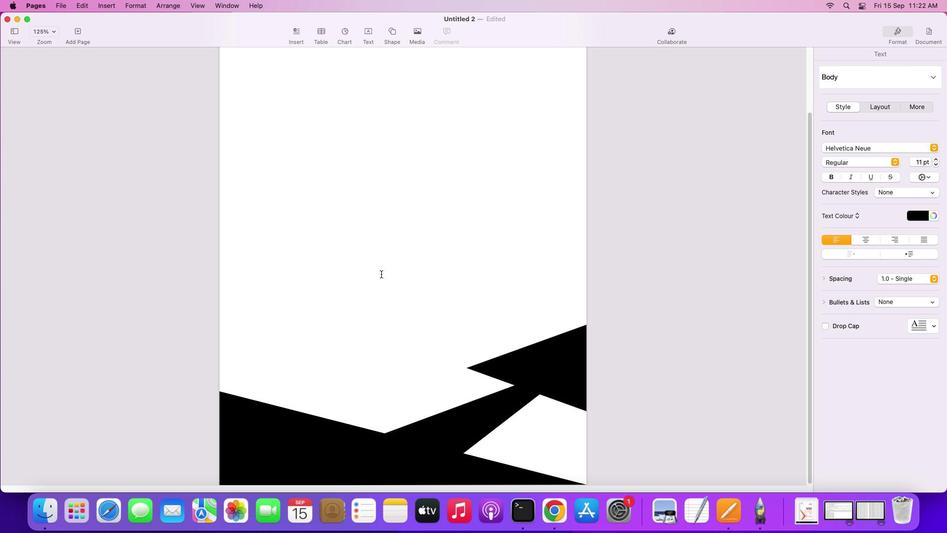 
Action: Mouse scrolled (382, 277) with delta (0, -1)
Screenshot: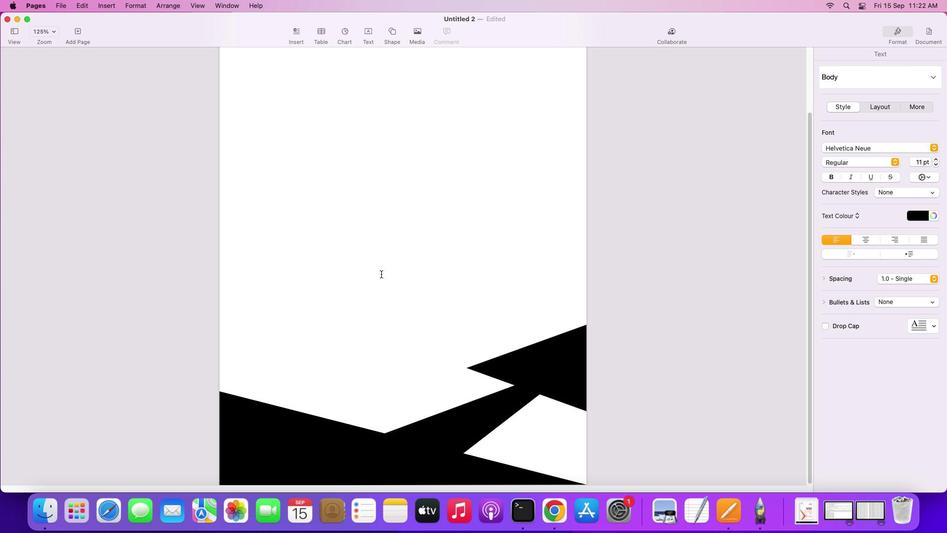 
Action: Mouse scrolled (382, 277) with delta (0, -2)
Screenshot: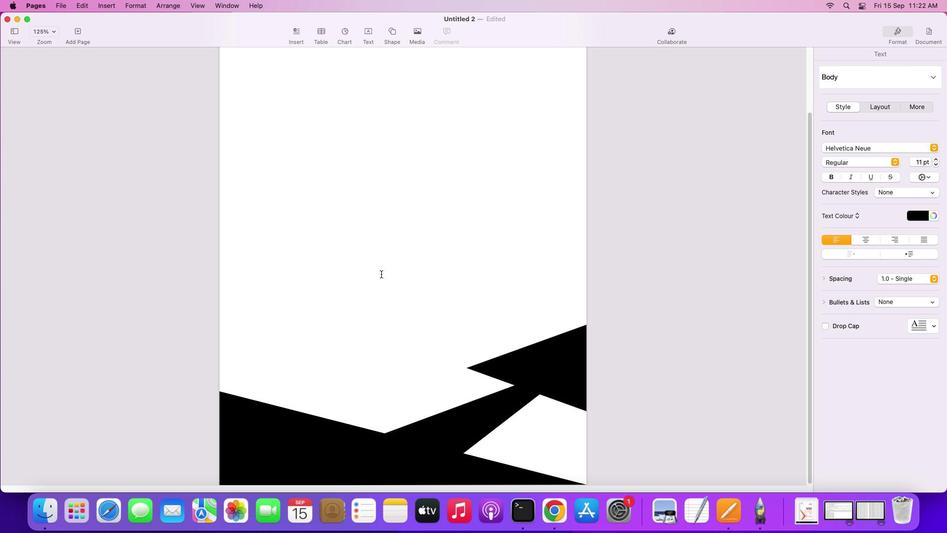 
Action: Mouse scrolled (382, 277) with delta (0, -2)
Screenshot: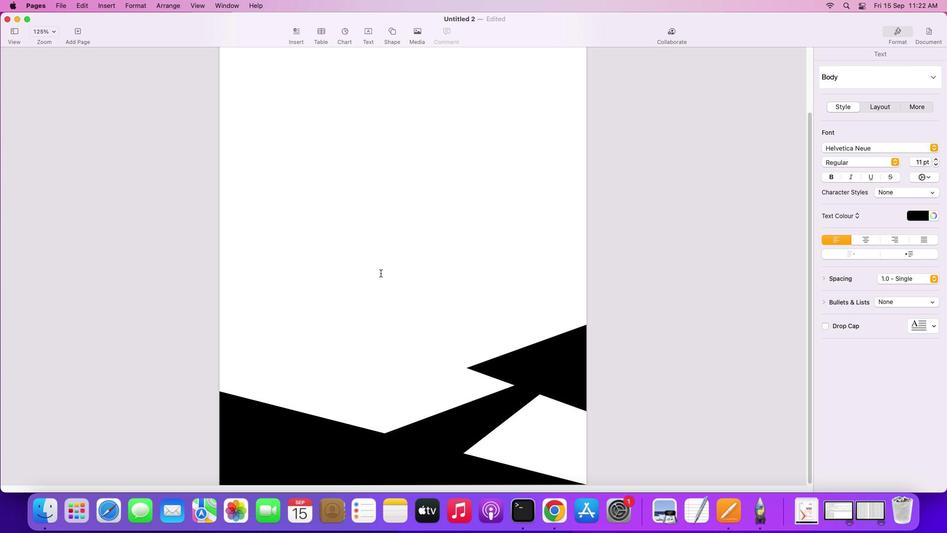 
Action: Mouse moved to (392, 32)
Screenshot: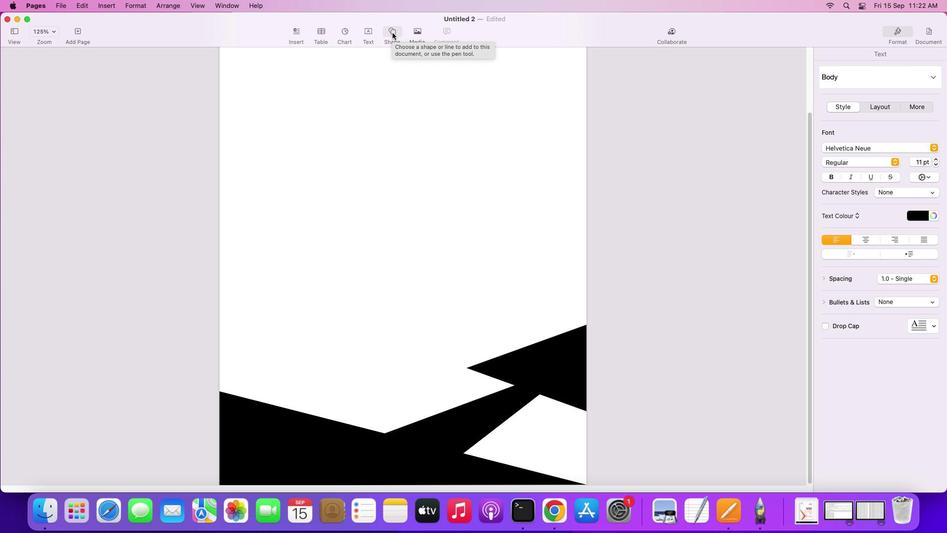 
Action: Mouse pressed left at (392, 32)
Screenshot: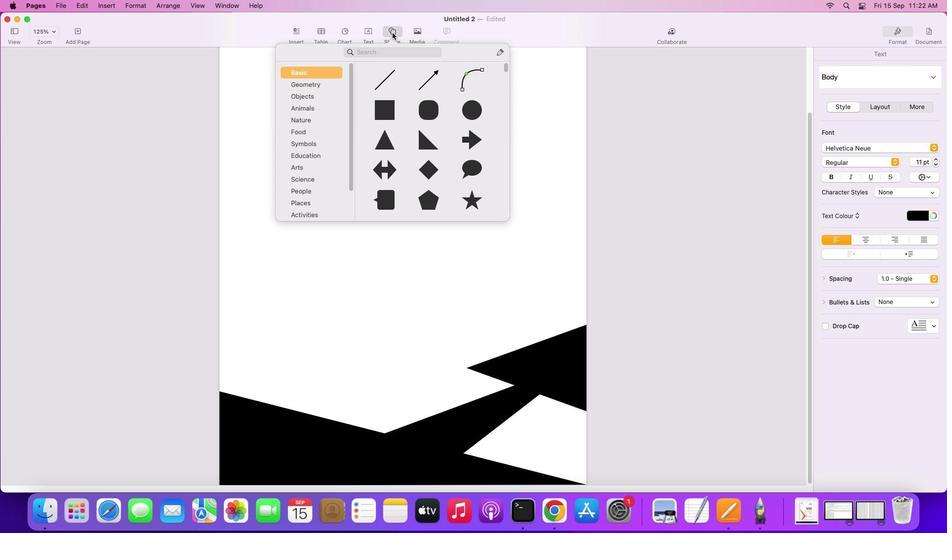 
Action: Mouse moved to (429, 142)
Screenshot: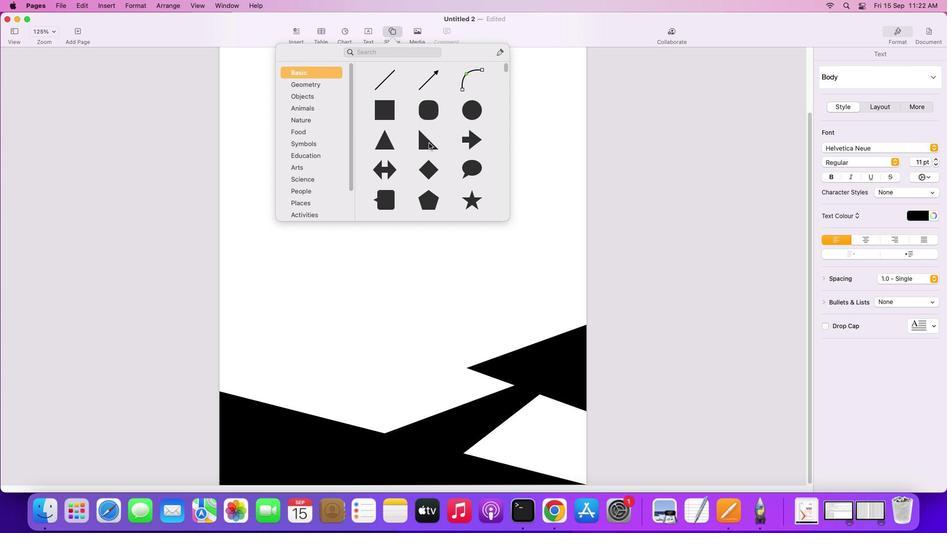 
Action: Mouse pressed left at (429, 142)
Screenshot: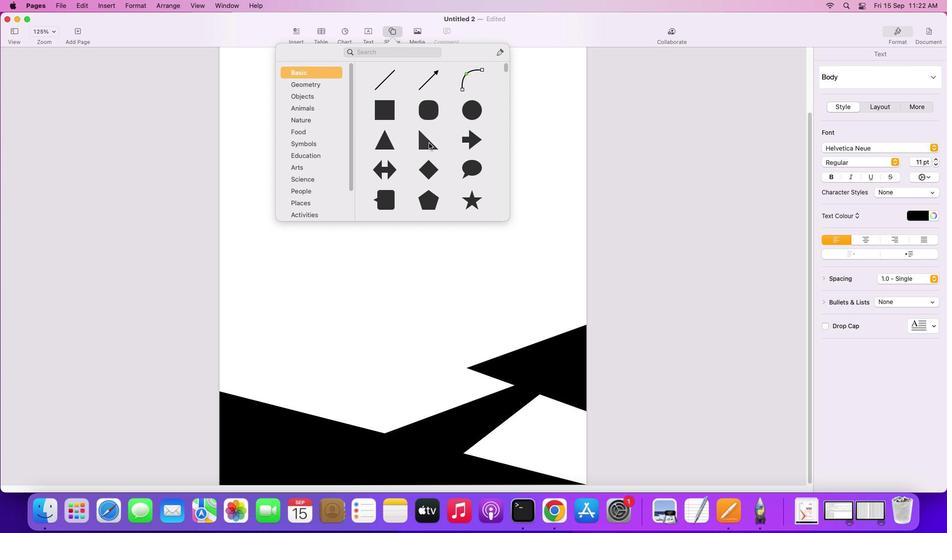 
Action: Mouse moved to (281, 390)
Screenshot: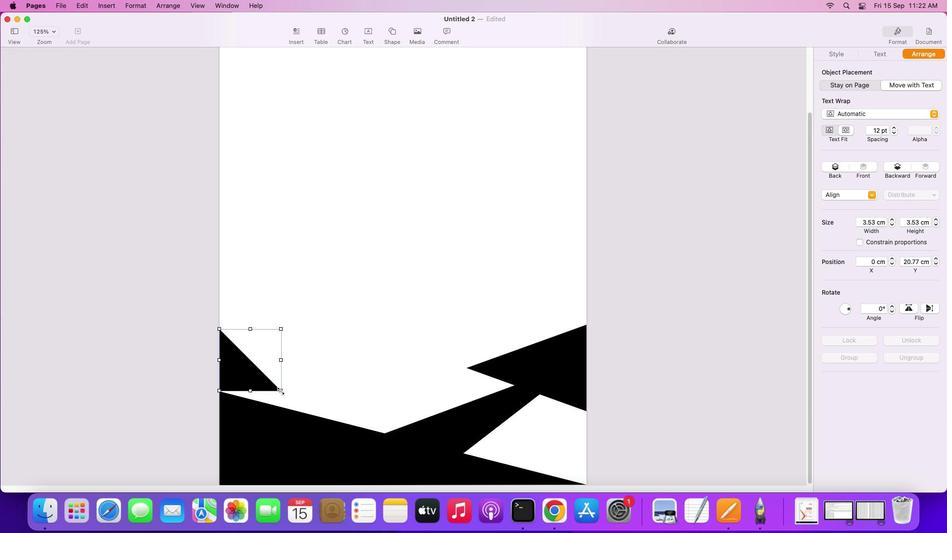 
Action: Mouse pressed left at (281, 390)
Screenshot: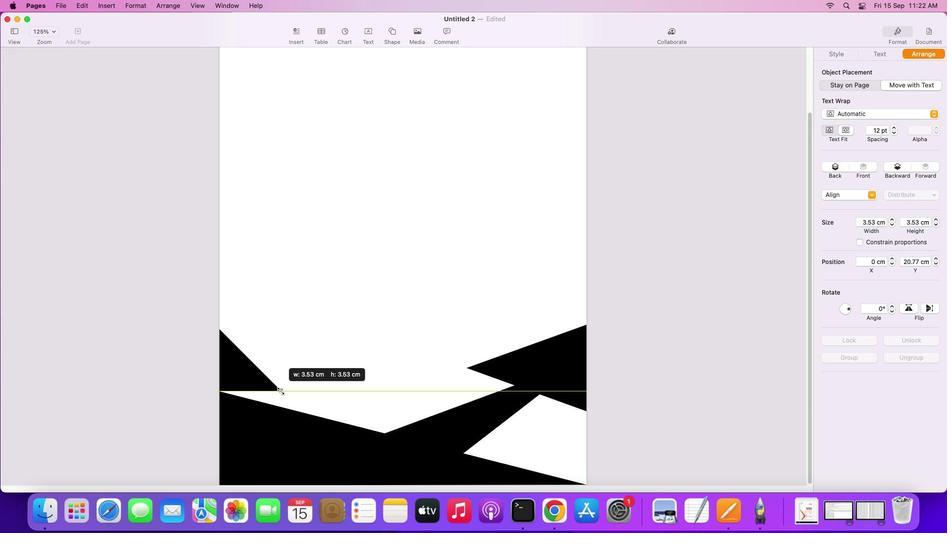 
Action: Mouse moved to (283, 368)
Screenshot: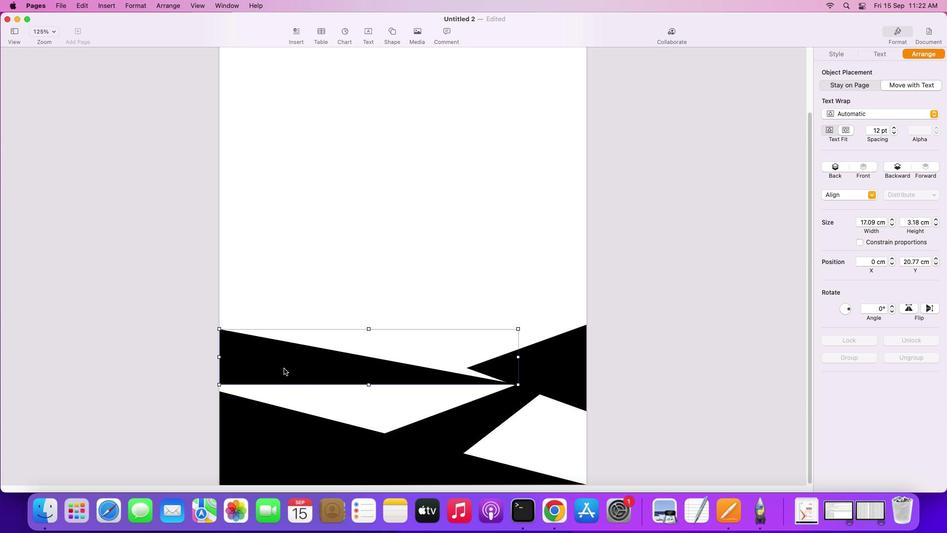 
Action: Mouse pressed left at (283, 368)
Screenshot: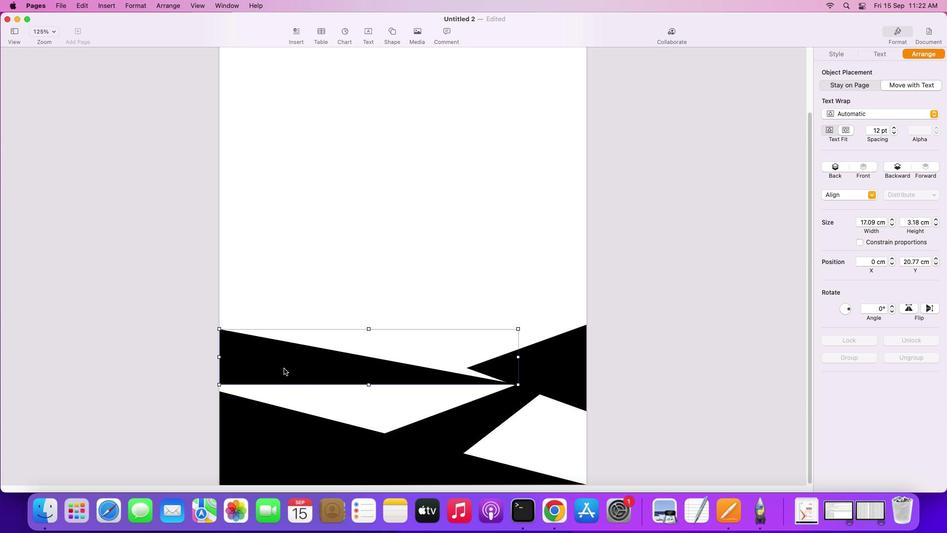 
Action: Mouse moved to (349, 374)
Screenshot: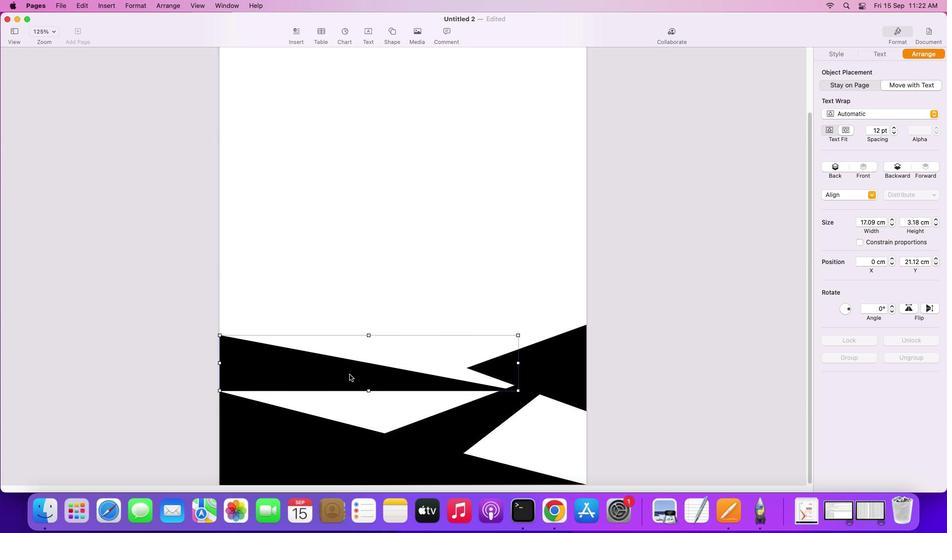
Action: Mouse pressed right at (349, 374)
Screenshot: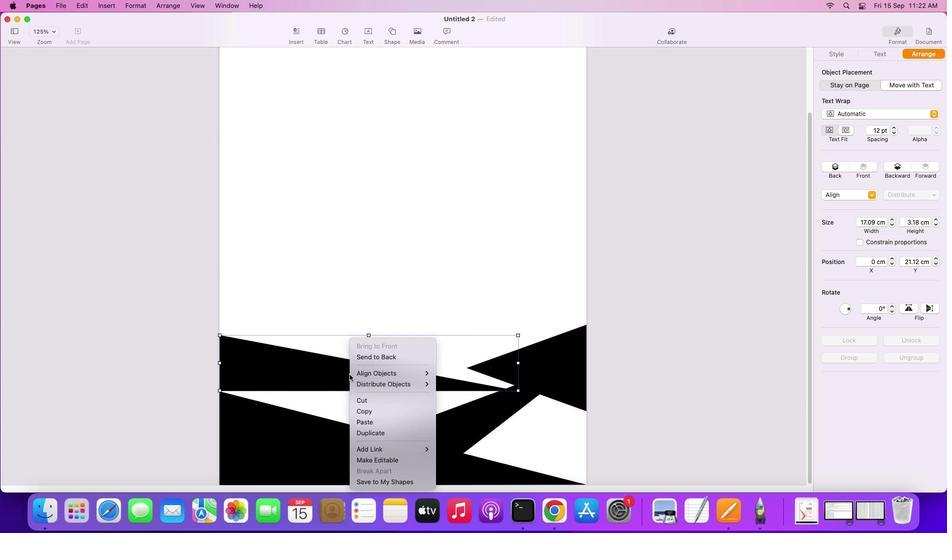 
Action: Mouse moved to (382, 461)
Screenshot: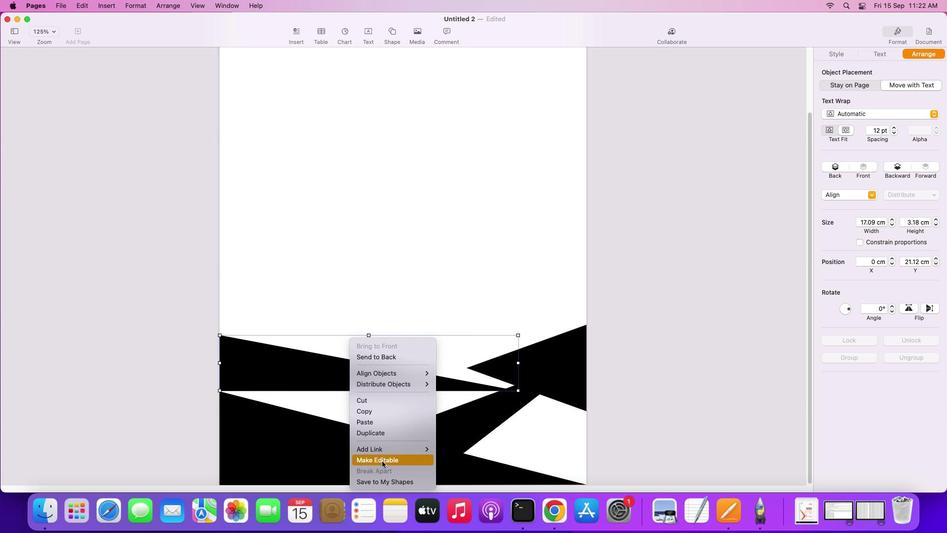 
Action: Mouse pressed left at (382, 461)
Screenshot: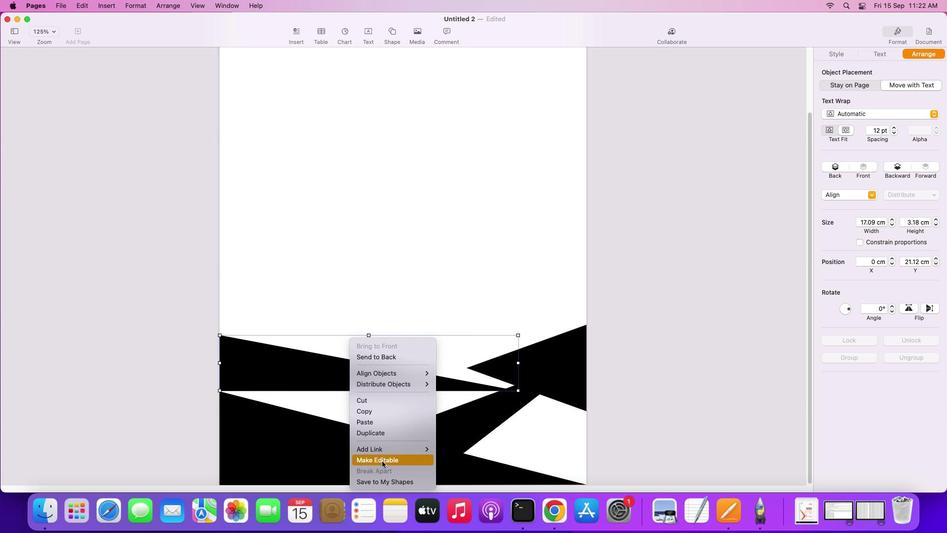 
Action: Mouse moved to (518, 390)
Screenshot: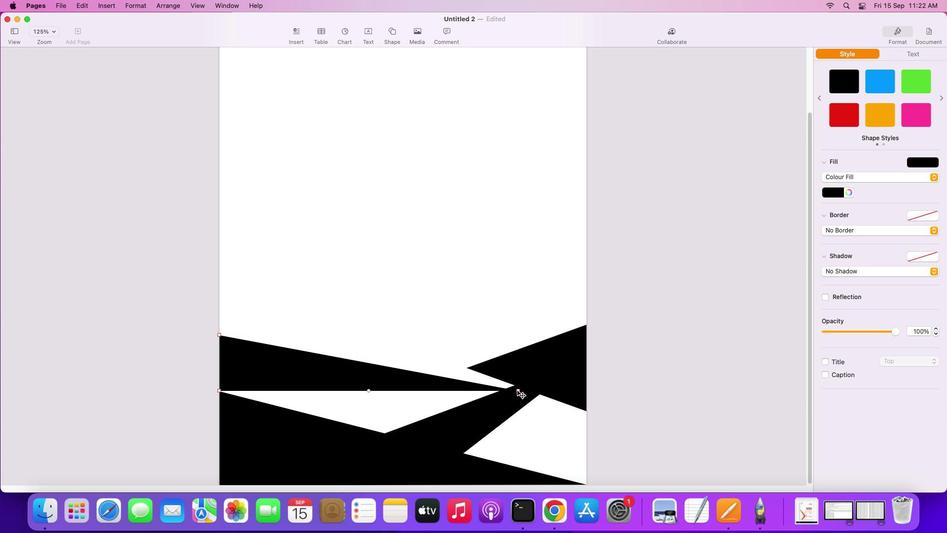 
Action: Mouse pressed left at (518, 390)
Screenshot: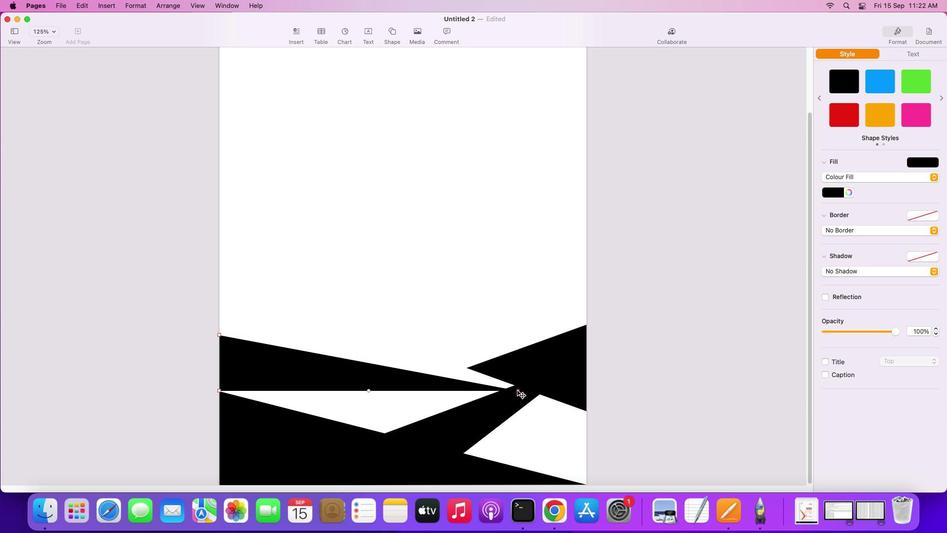 
Action: Mouse moved to (483, 306)
Screenshot: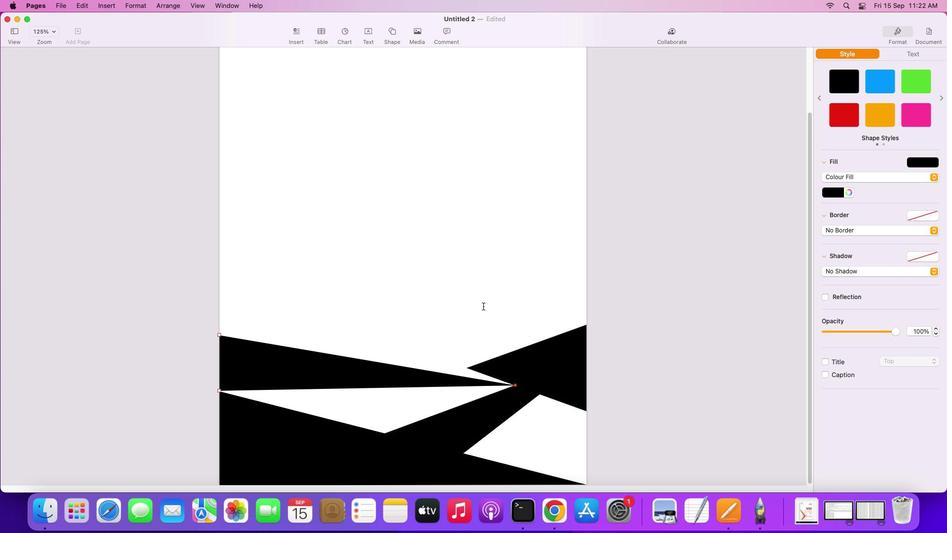 
Action: Mouse pressed left at (483, 306)
Screenshot: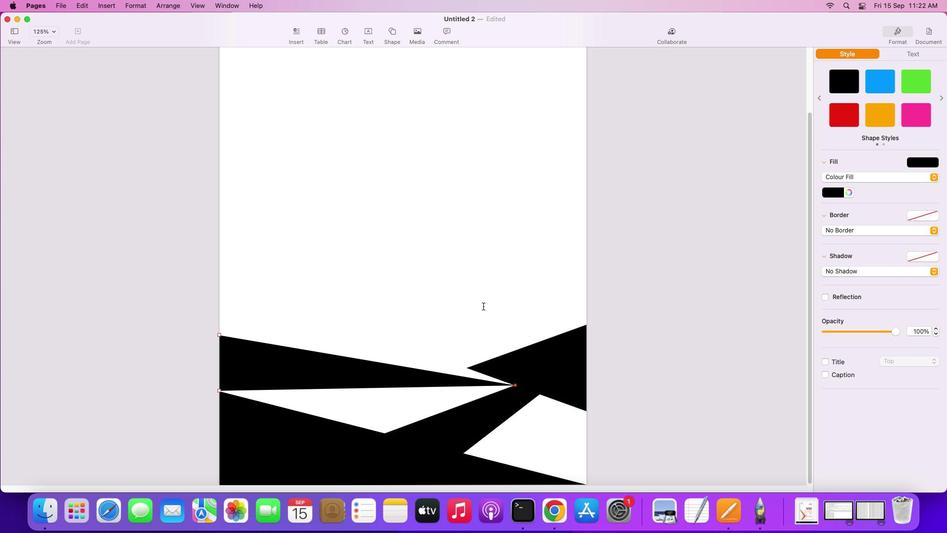 
Action: Mouse moved to (518, 362)
Screenshot: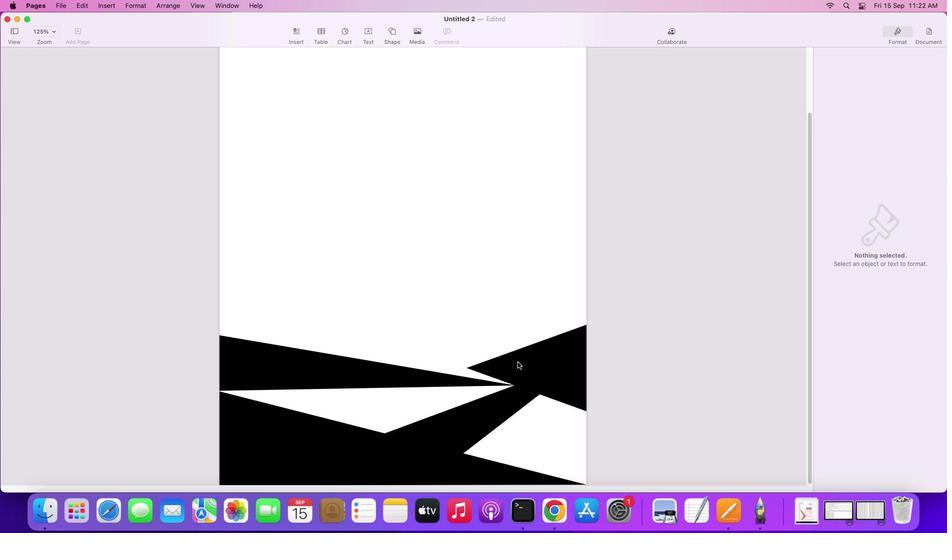 
Action: Mouse pressed left at (518, 362)
Screenshot: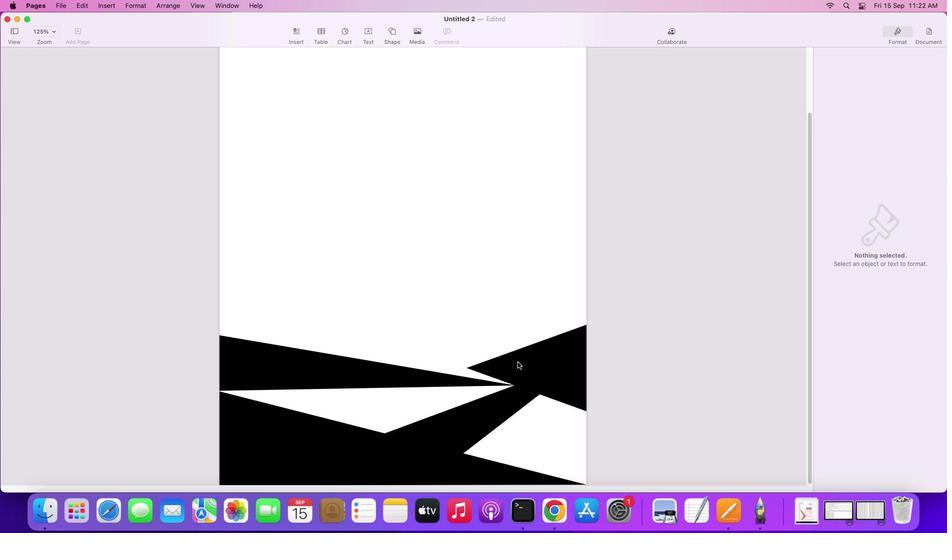 
Action: Mouse moved to (518, 361)
Screenshot: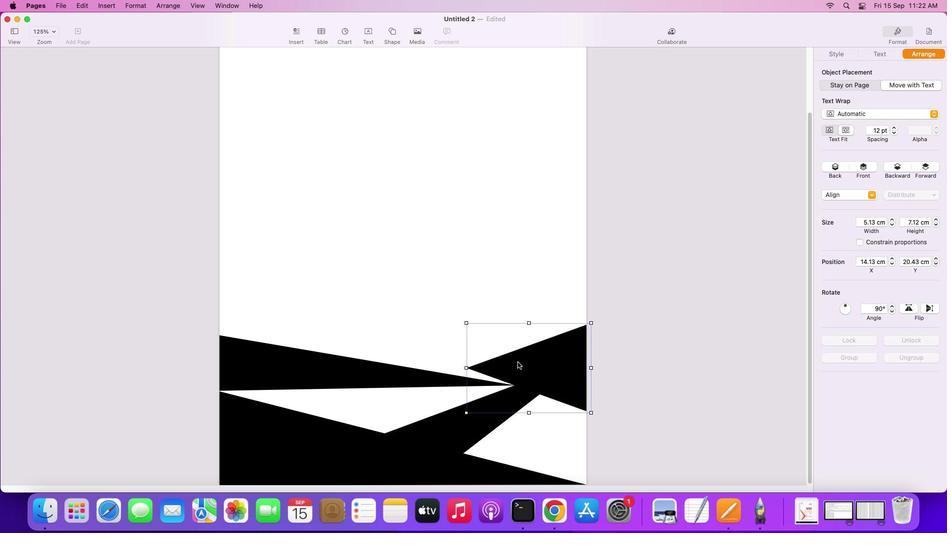 
Action: Mouse pressed right at (518, 361)
Screenshot: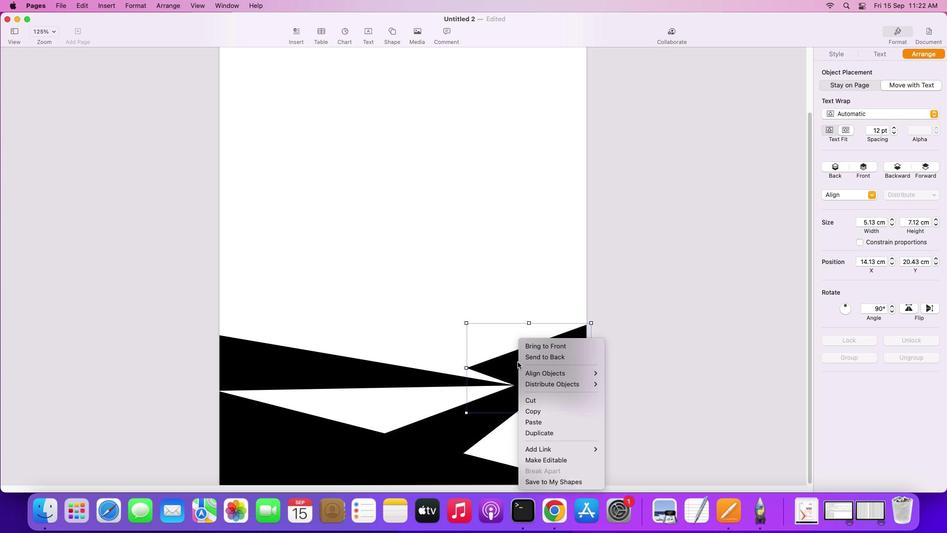 
Action: Mouse moved to (541, 457)
Screenshot: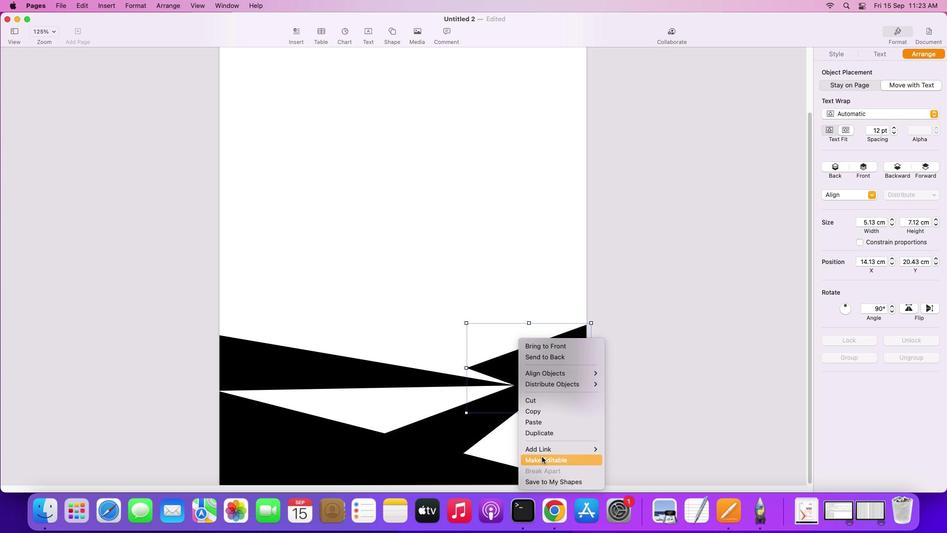 
Action: Mouse pressed left at (541, 457)
Screenshot: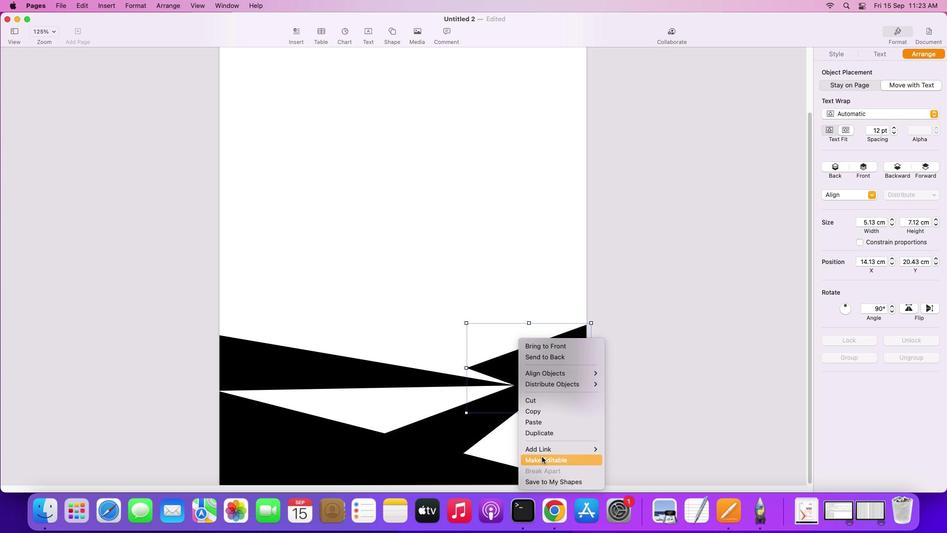 
Action: Mouse moved to (466, 368)
Screenshot: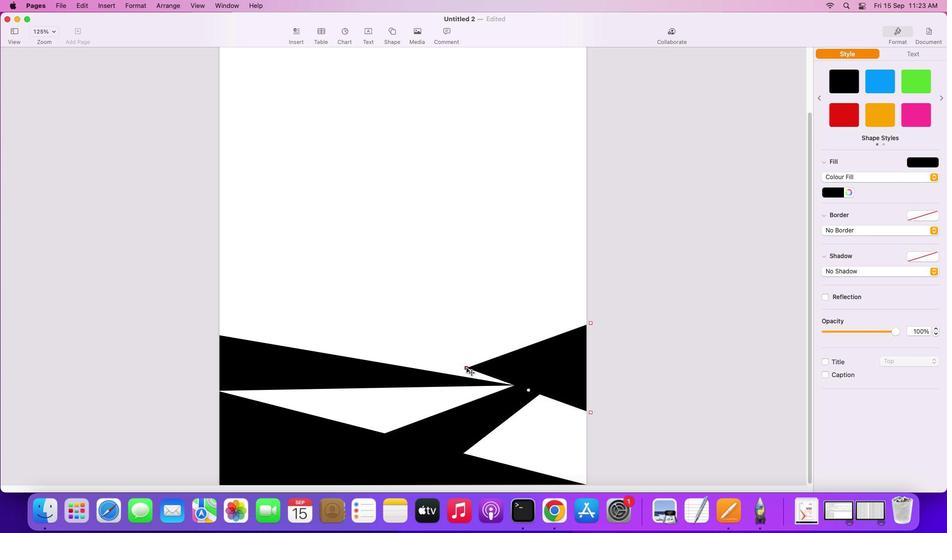 
Action: Mouse pressed left at (466, 368)
Screenshot: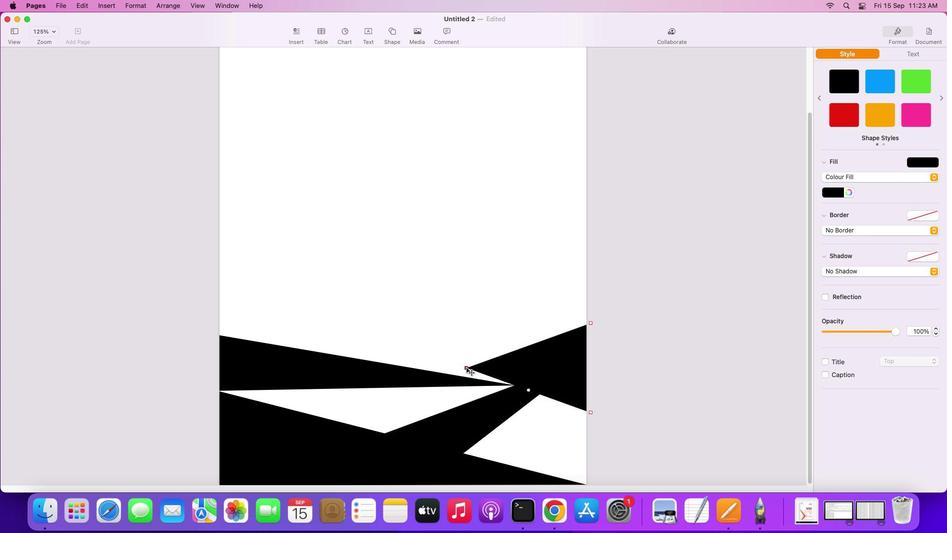 
Action: Mouse moved to (528, 395)
Screenshot: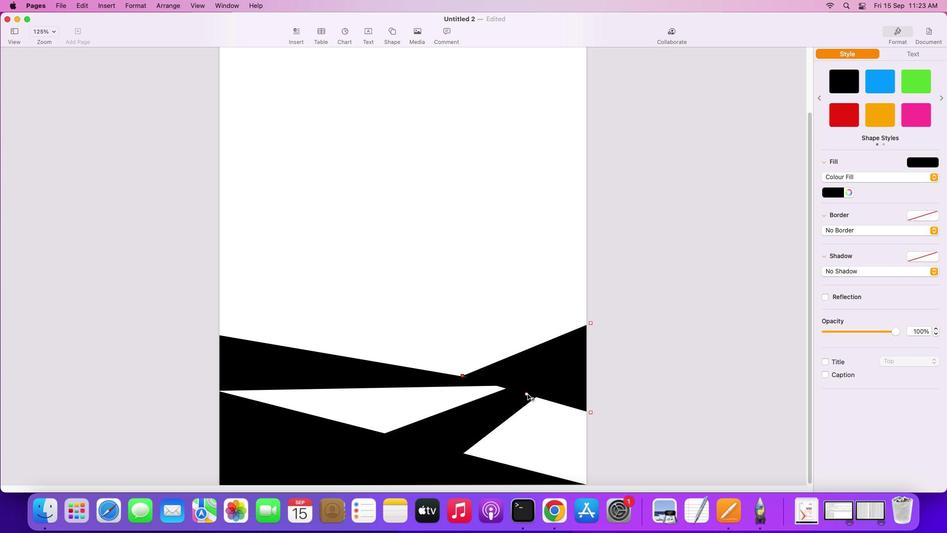 
Action: Mouse pressed left at (528, 395)
Screenshot: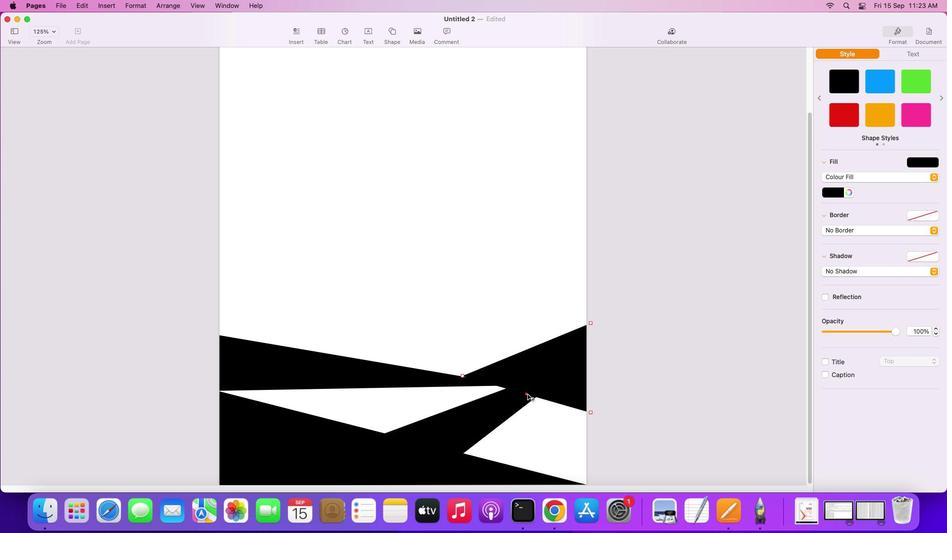 
Action: Mouse moved to (497, 381)
Screenshot: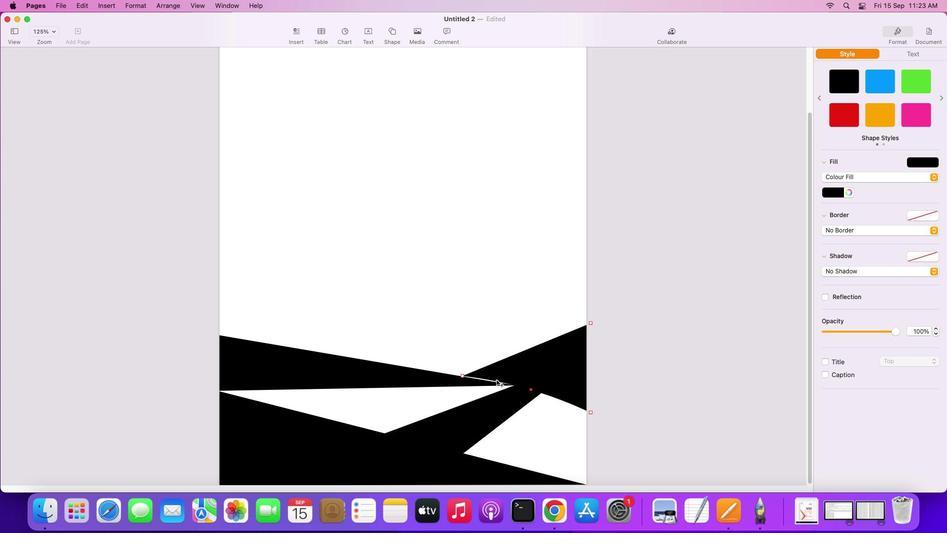 
Action: Mouse pressed left at (497, 381)
Screenshot: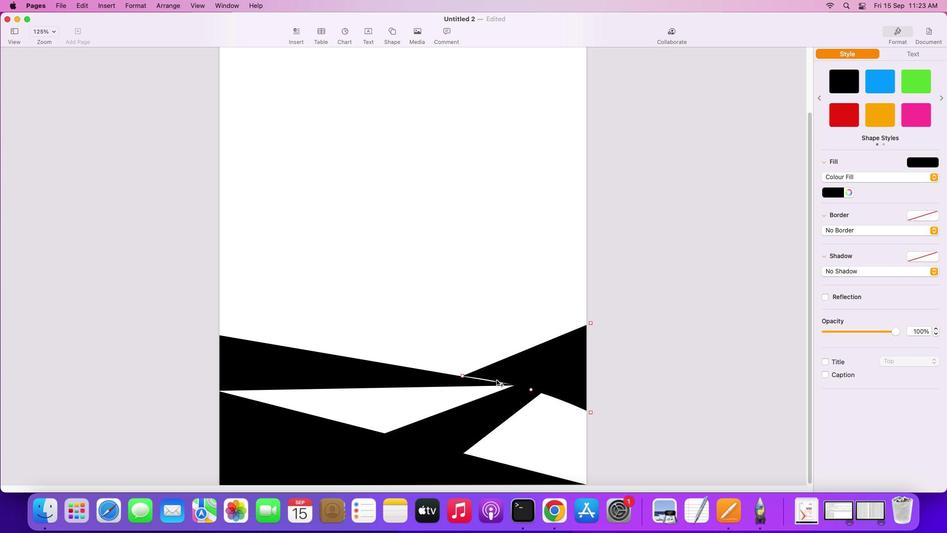 
Action: Mouse moved to (463, 377)
Screenshot: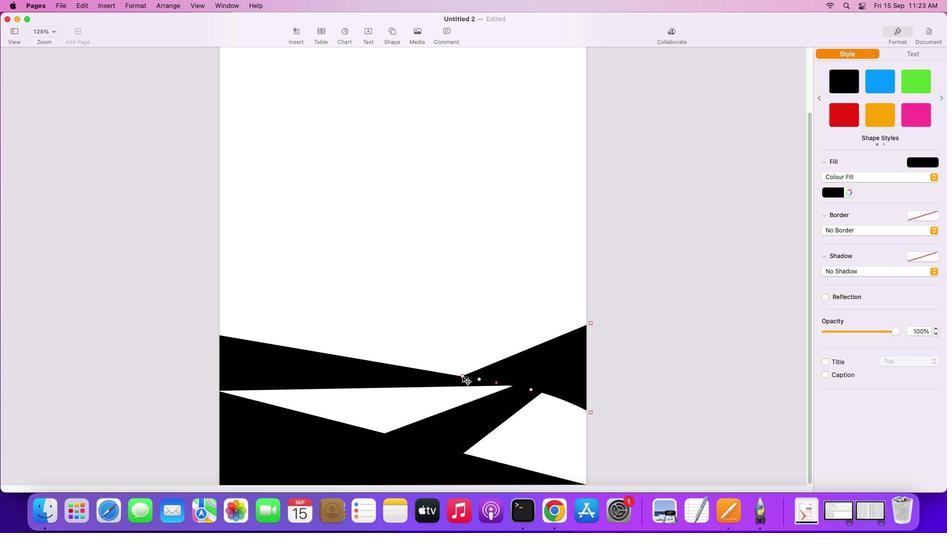 
Action: Mouse pressed left at (463, 377)
Screenshot: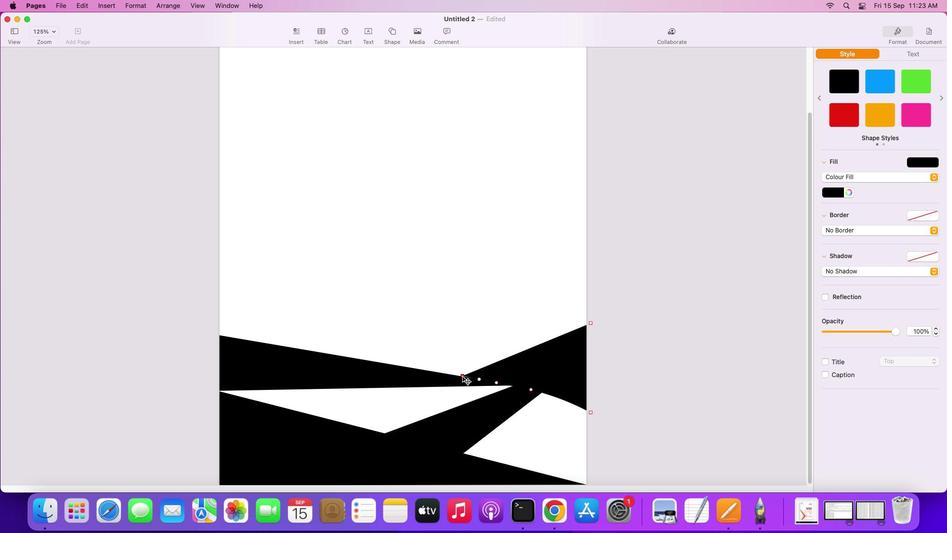 
Action: Mouse moved to (477, 321)
Screenshot: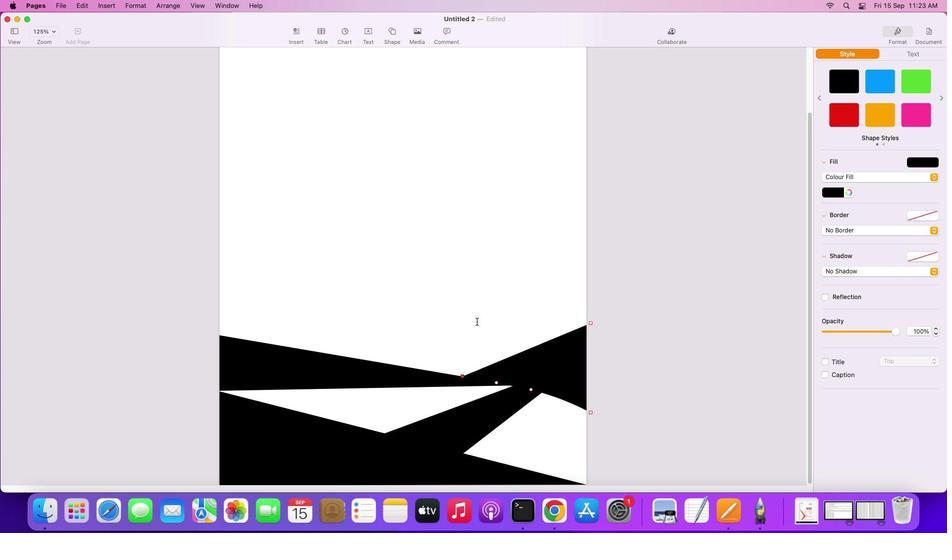 
Action: Mouse pressed left at (477, 321)
Screenshot: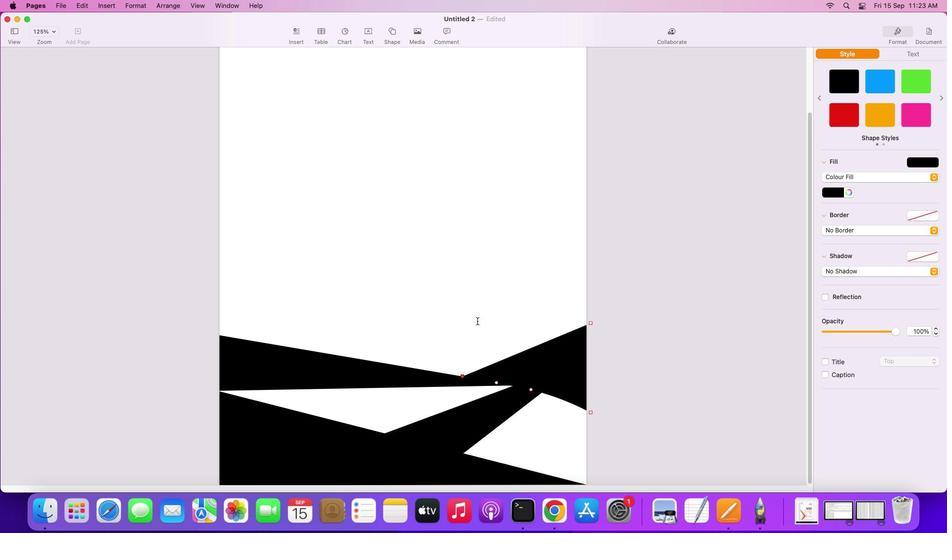 
Action: Mouse moved to (437, 243)
Screenshot: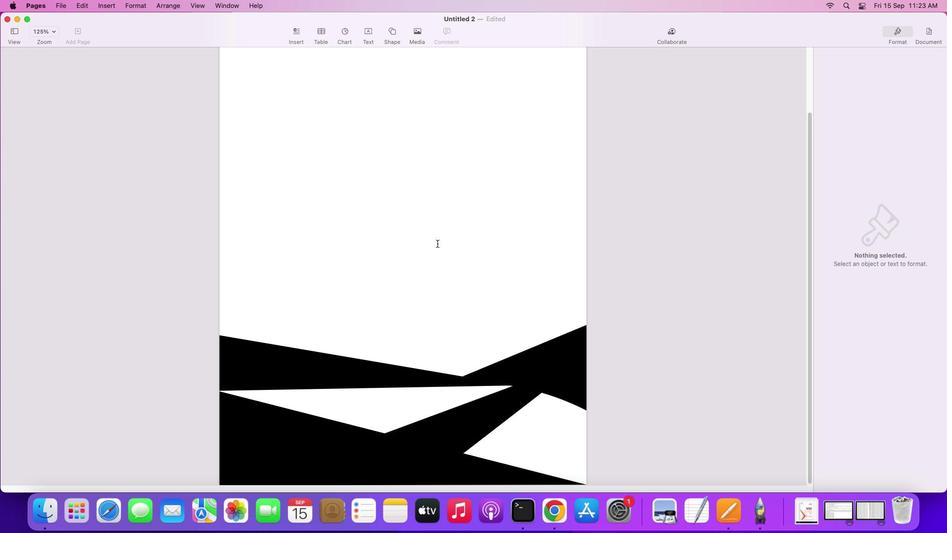 
Action: Mouse pressed left at (437, 243)
Screenshot: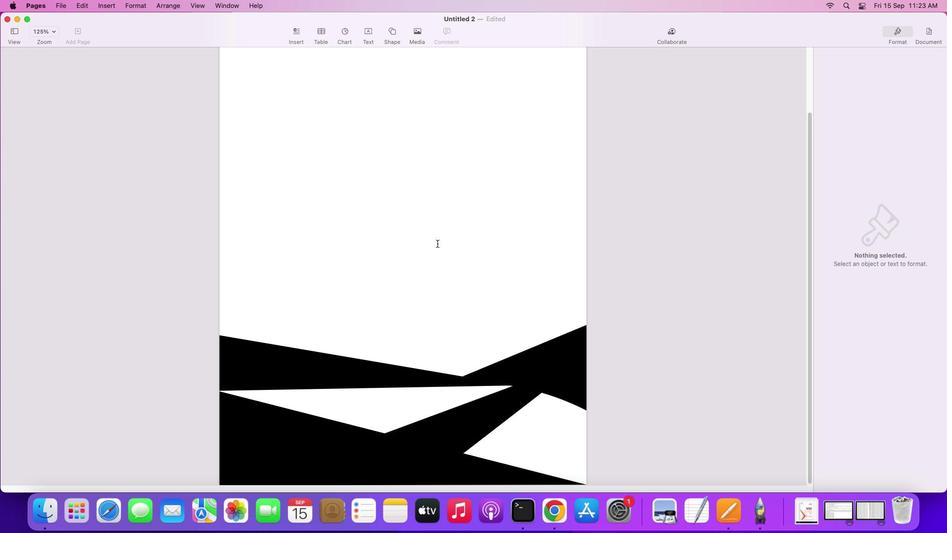 
Action: Mouse moved to (394, 332)
Screenshot: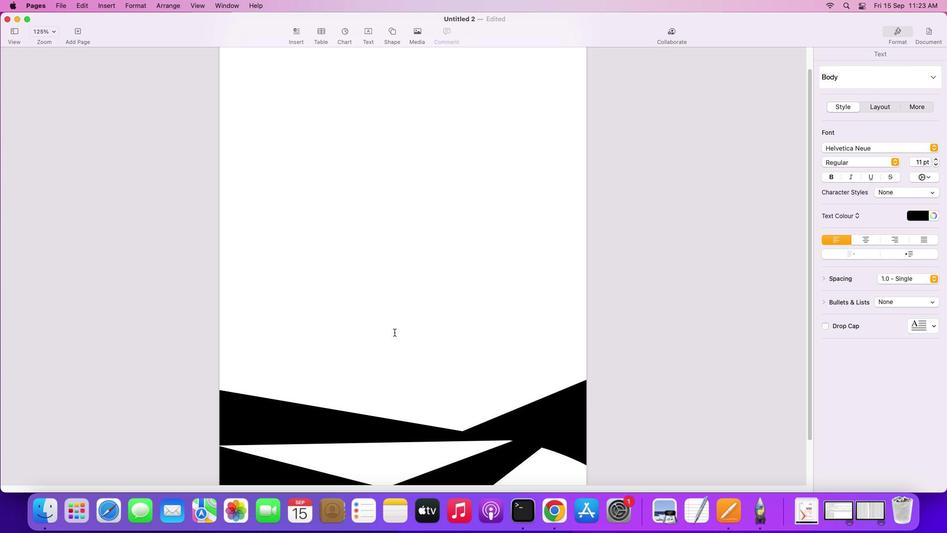
Action: Mouse scrolled (394, 332) with delta (0, 0)
Screenshot: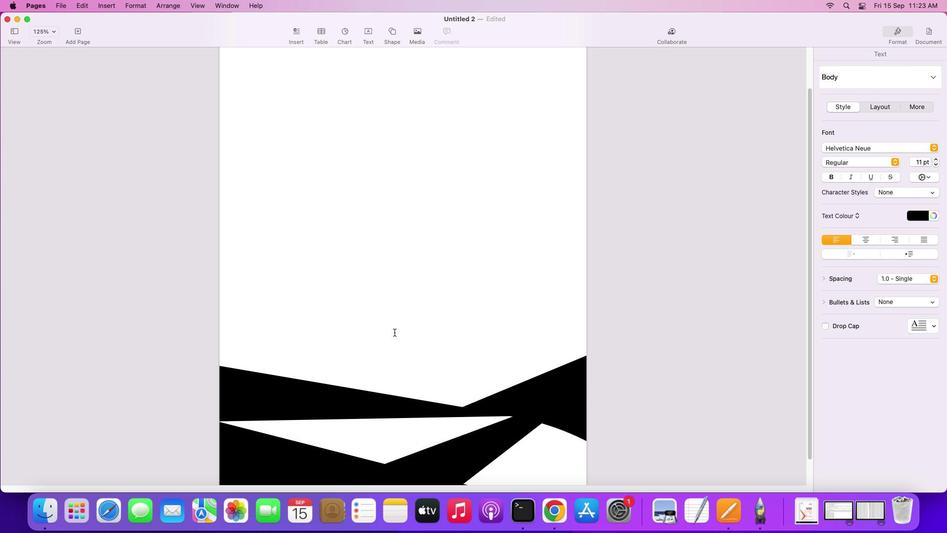 
Action: Mouse scrolled (394, 332) with delta (0, 0)
Screenshot: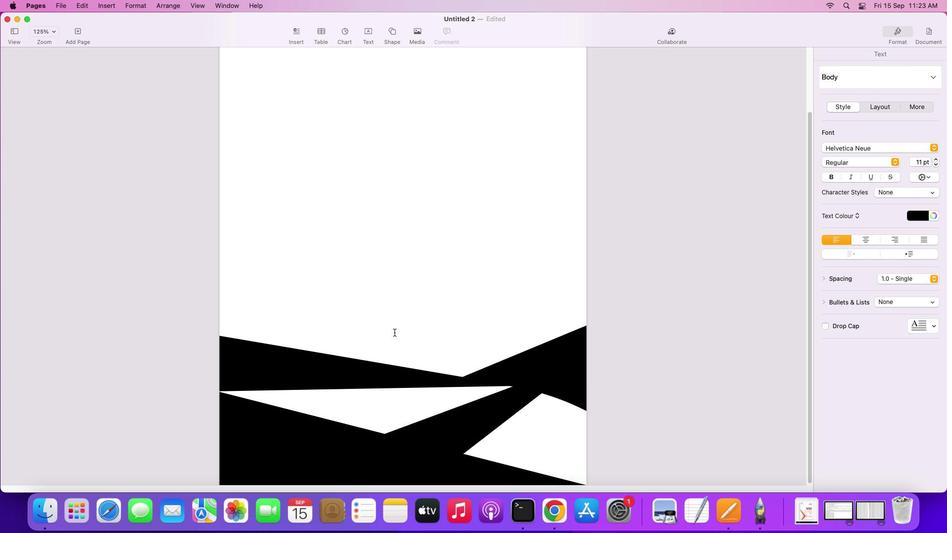 
Action: Mouse scrolled (394, 332) with delta (0, -1)
Screenshot: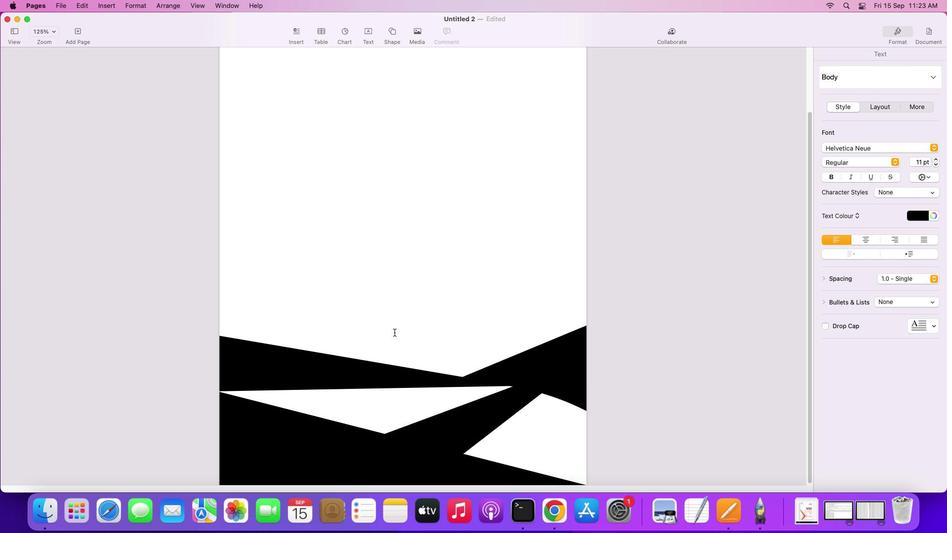 
Action: Mouse scrolled (394, 332) with delta (0, -2)
Screenshot: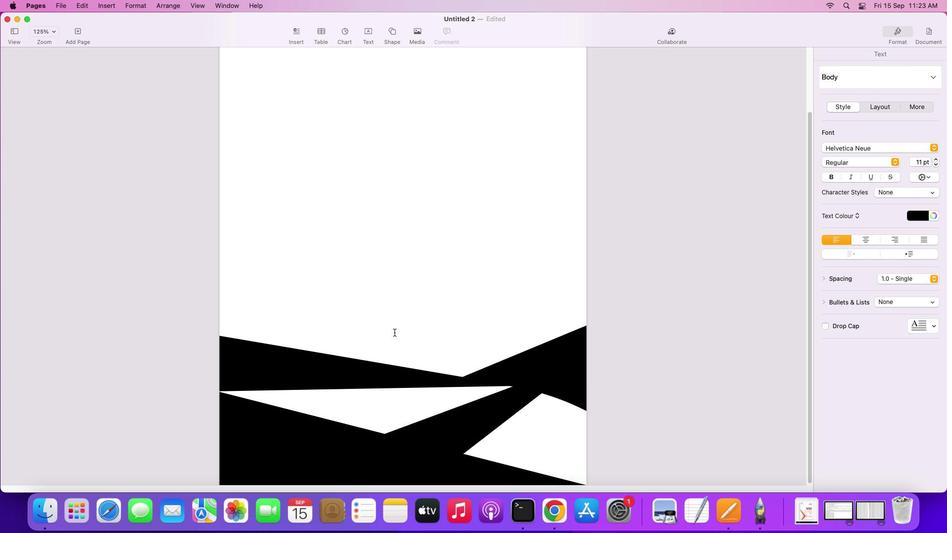 
Action: Mouse scrolled (394, 332) with delta (0, -2)
Screenshot: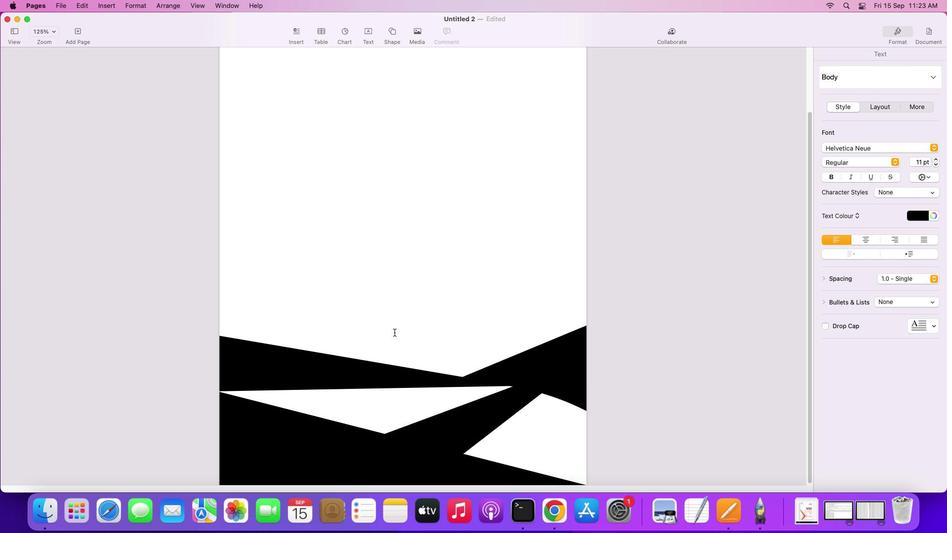 
Action: Mouse scrolled (394, 332) with delta (0, -3)
Screenshot: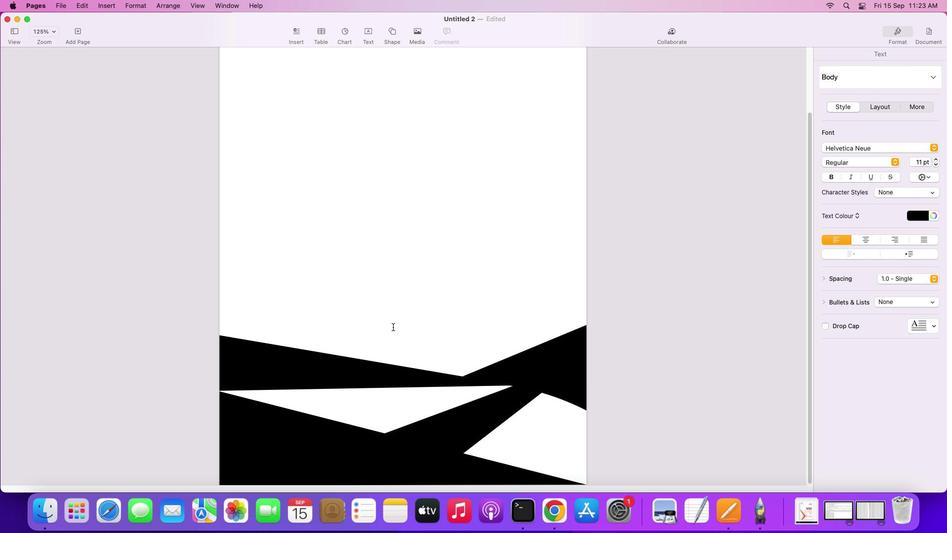 
Action: Mouse moved to (391, 326)
Screenshot: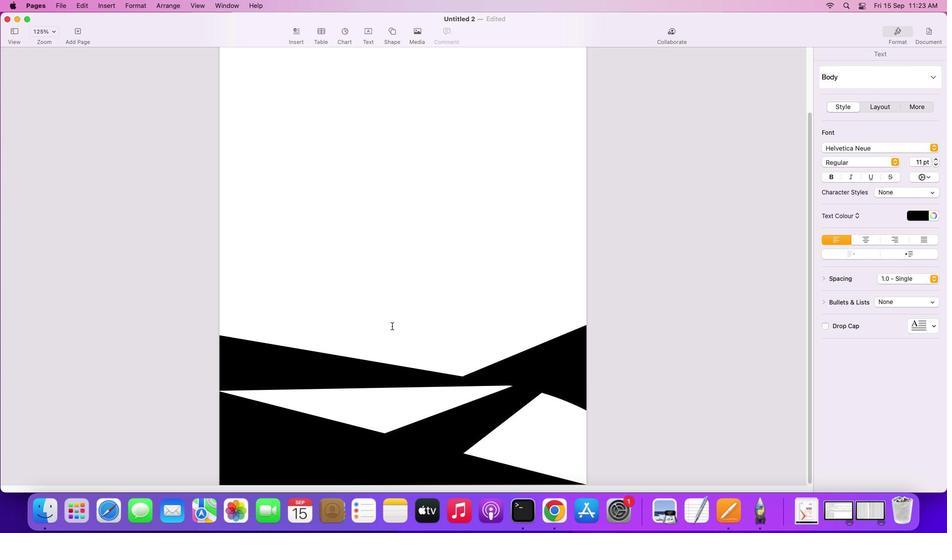
Action: Mouse scrolled (391, 326) with delta (0, 0)
Screenshot: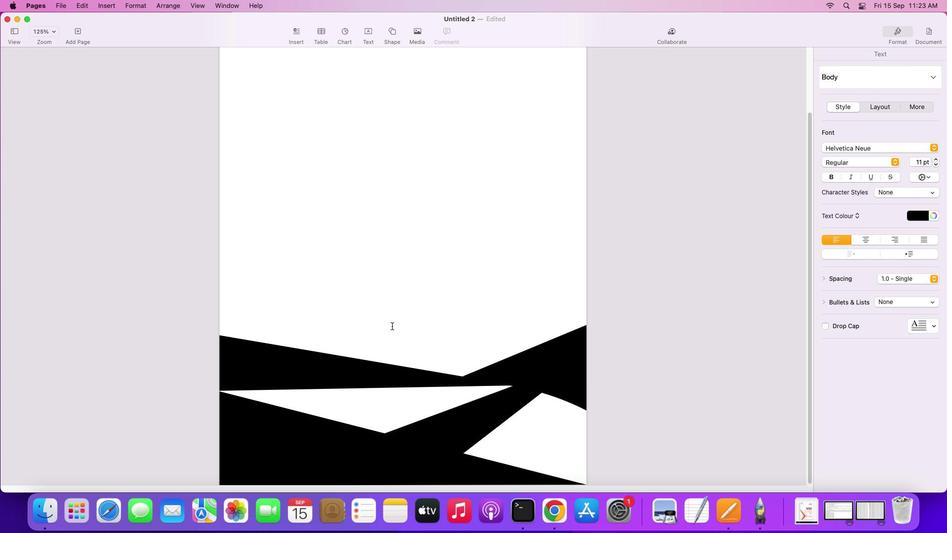 
Action: Mouse scrolled (391, 326) with delta (0, 0)
Screenshot: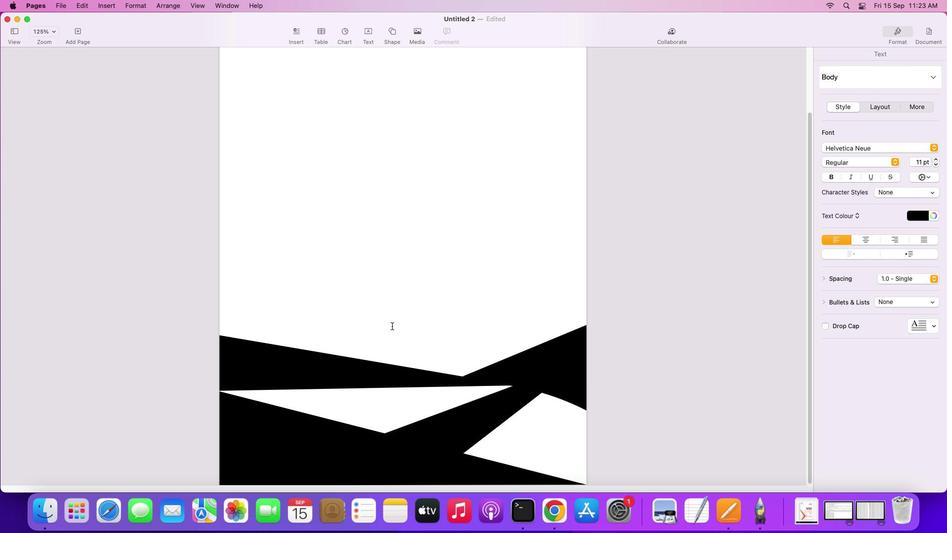
Action: Mouse scrolled (391, 326) with delta (0, -1)
Screenshot: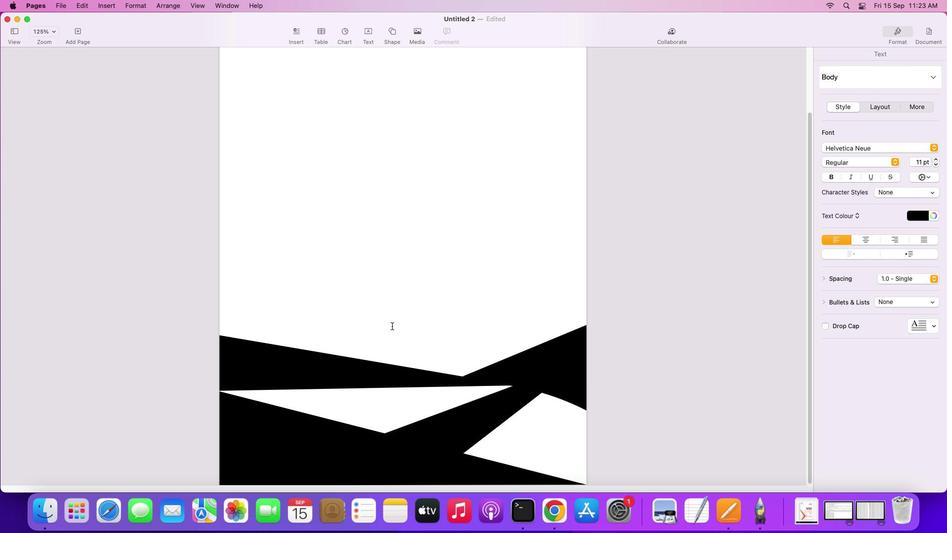
Action: Mouse scrolled (391, 326) with delta (0, -2)
Screenshot: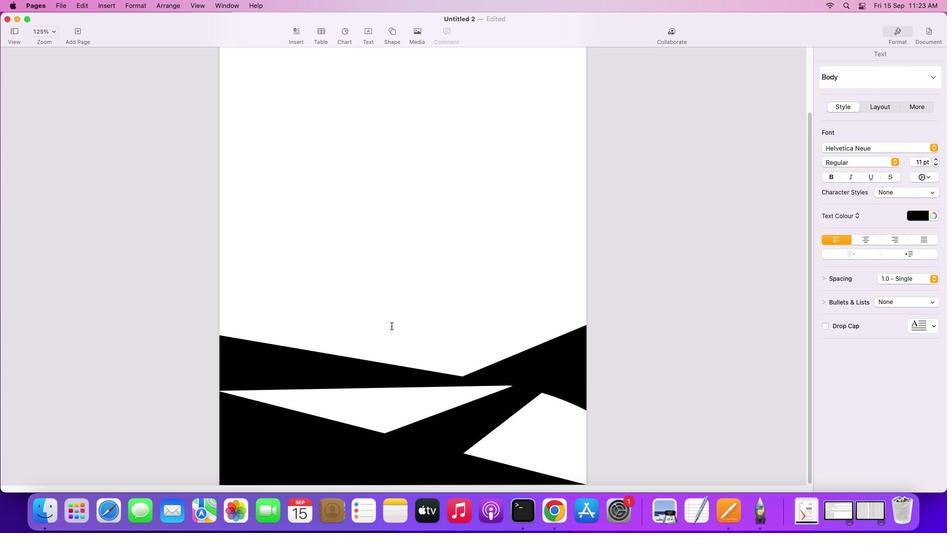 
Action: Mouse scrolled (391, 326) with delta (0, -2)
Screenshot: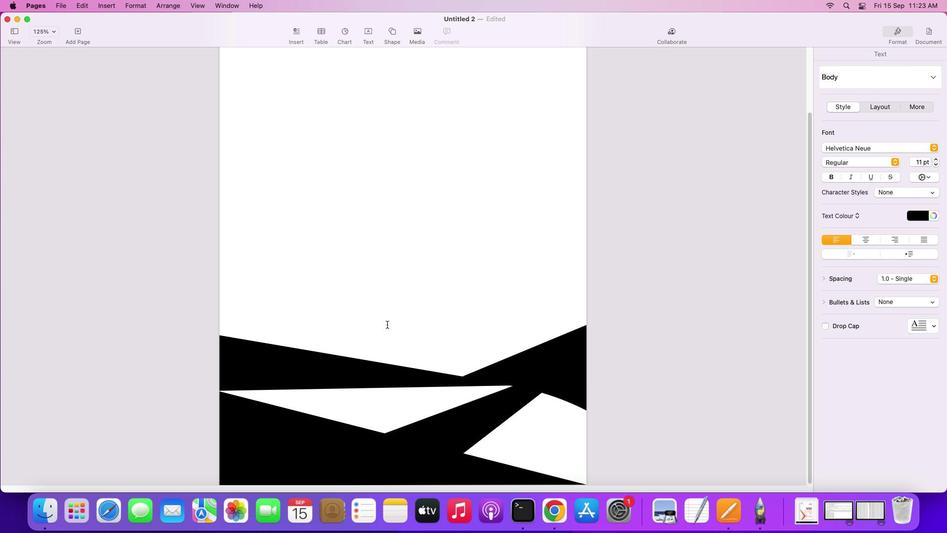 
Action: Mouse moved to (489, 298)
Screenshot: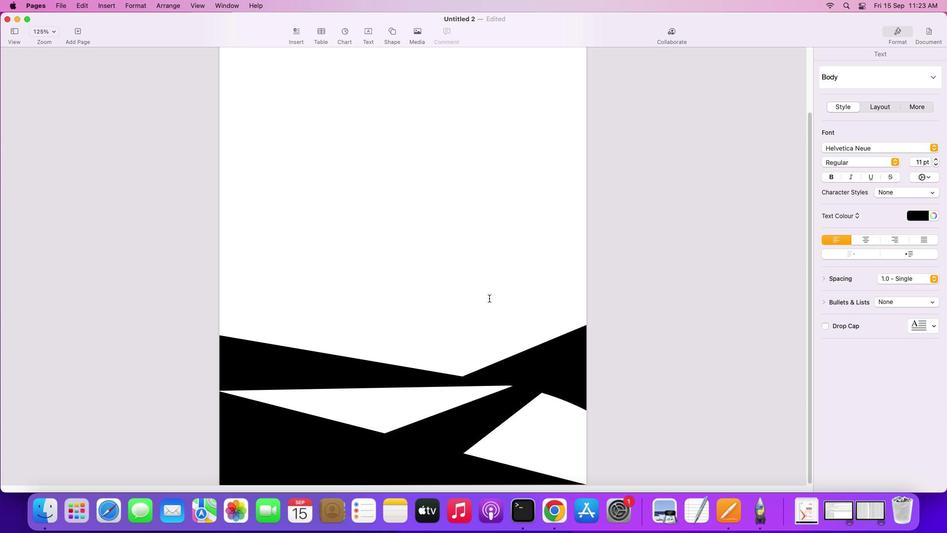 
Action: Mouse pressed left at (489, 298)
Screenshot: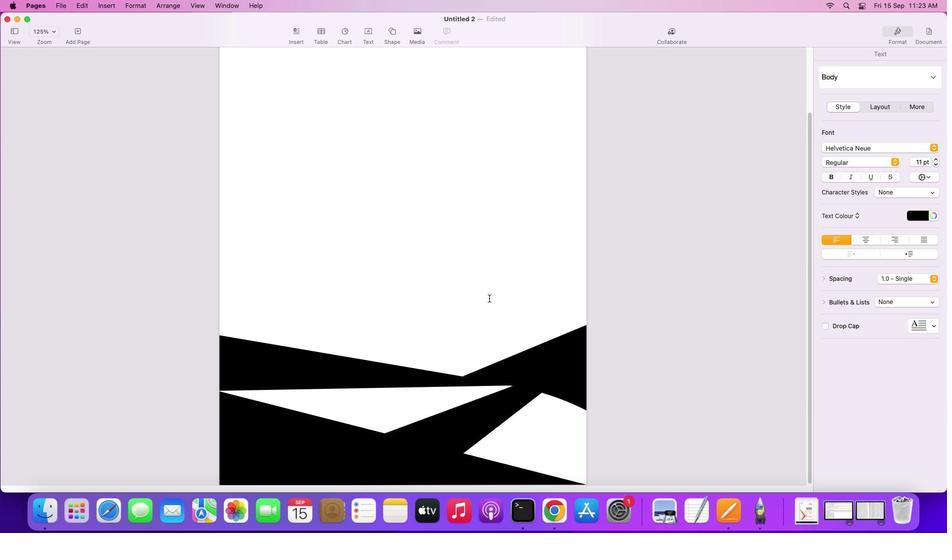 
Action: Mouse moved to (395, 402)
Screenshot: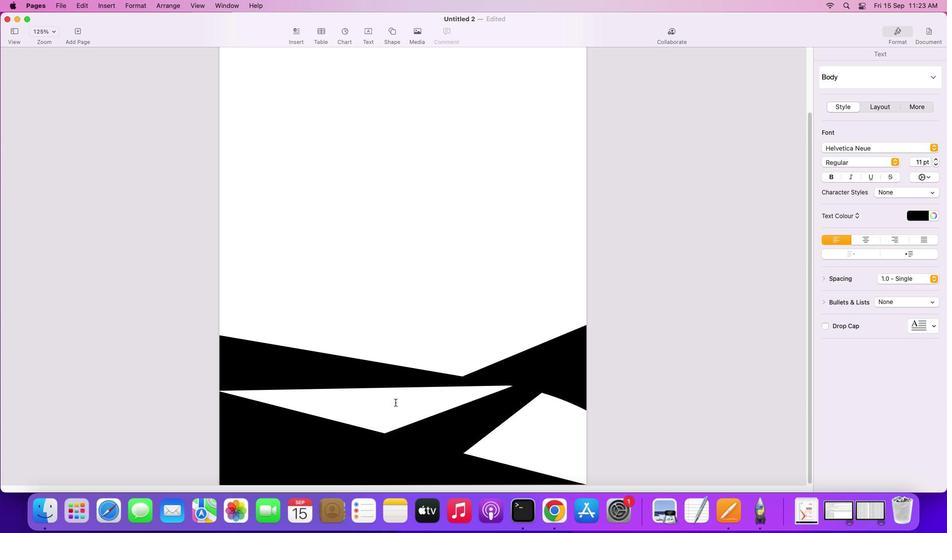 
Action: Mouse pressed left at (395, 402)
Screenshot: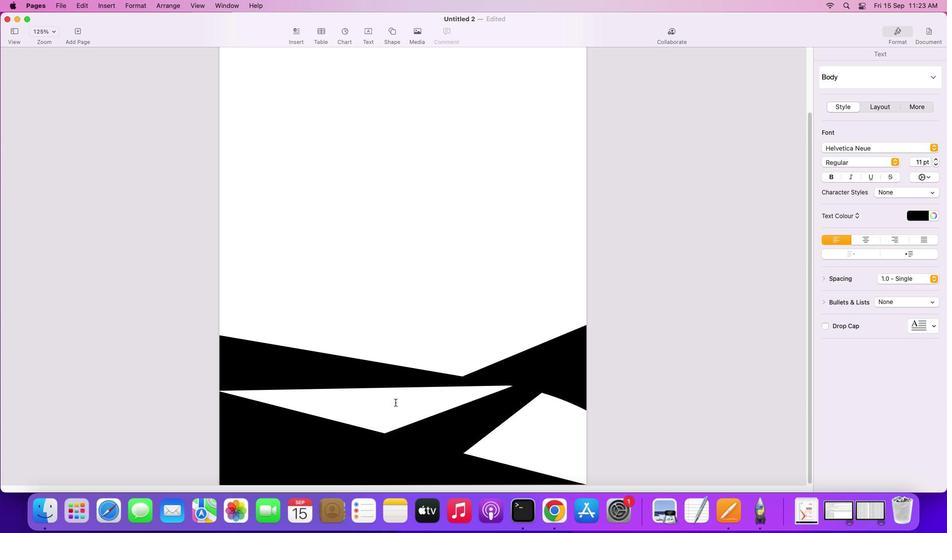 
Action: Mouse moved to (406, 275)
Screenshot: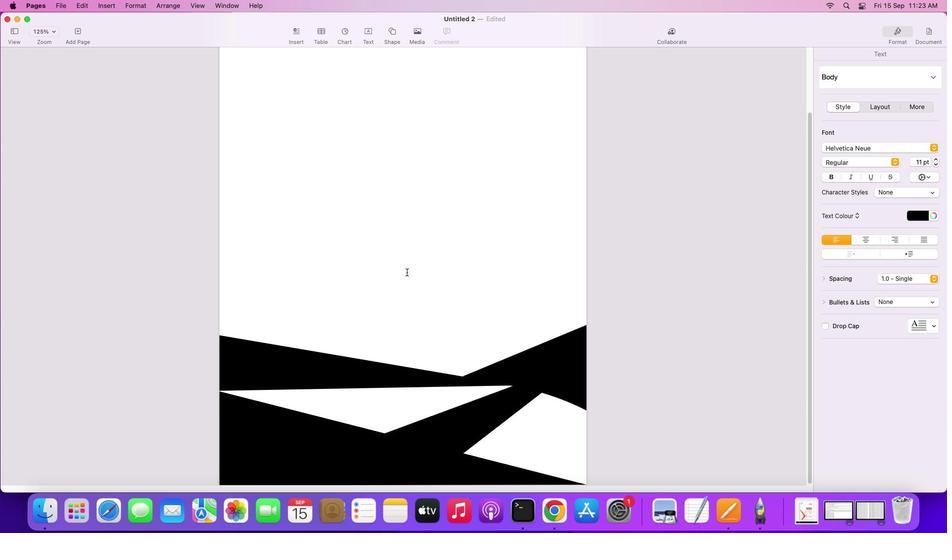 
Action: Mouse scrolled (406, 275) with delta (0, 0)
Screenshot: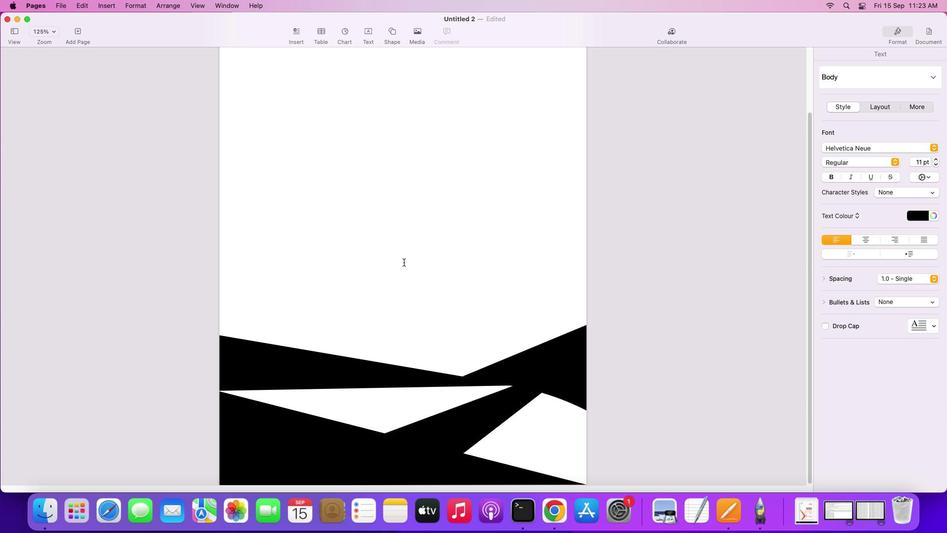 
Action: Mouse scrolled (406, 275) with delta (0, 0)
Screenshot: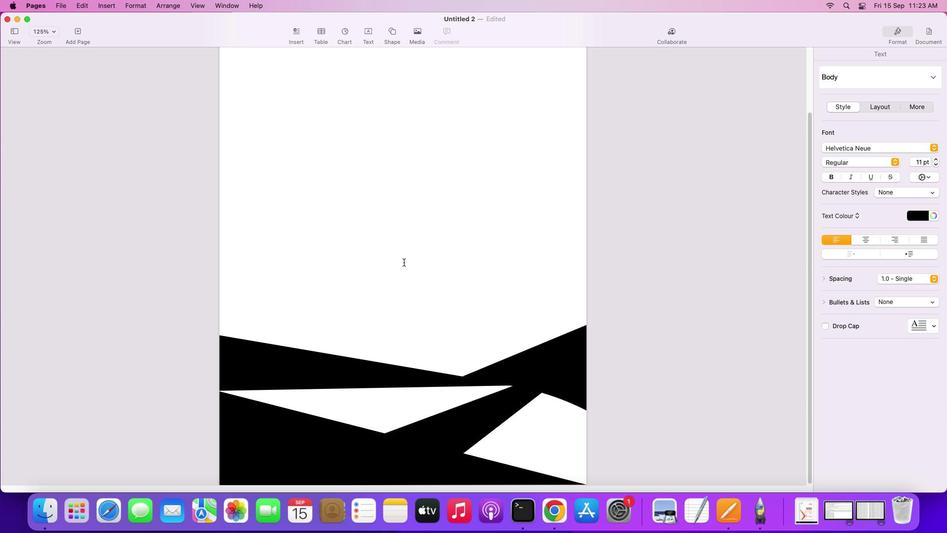 
Action: Mouse moved to (406, 275)
Screenshot: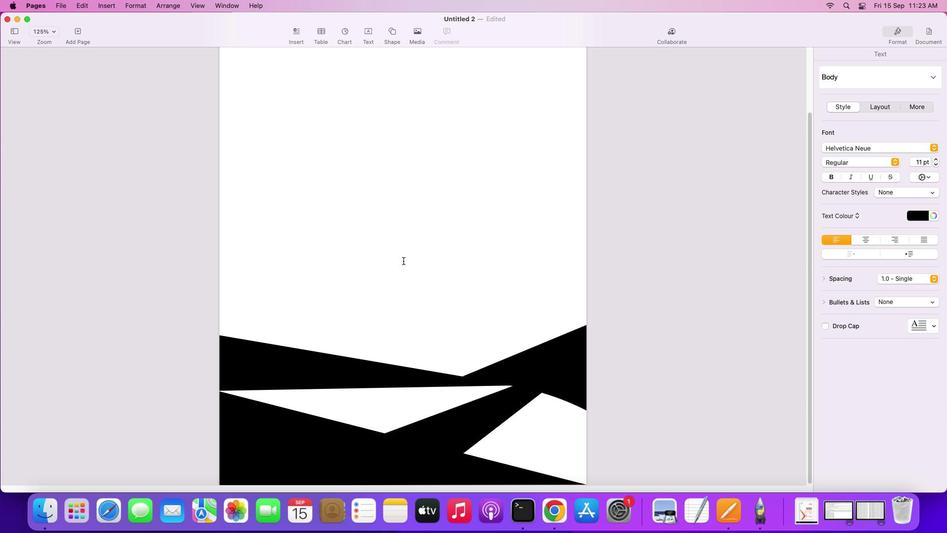 
Action: Mouse scrolled (406, 275) with delta (0, -1)
Screenshot: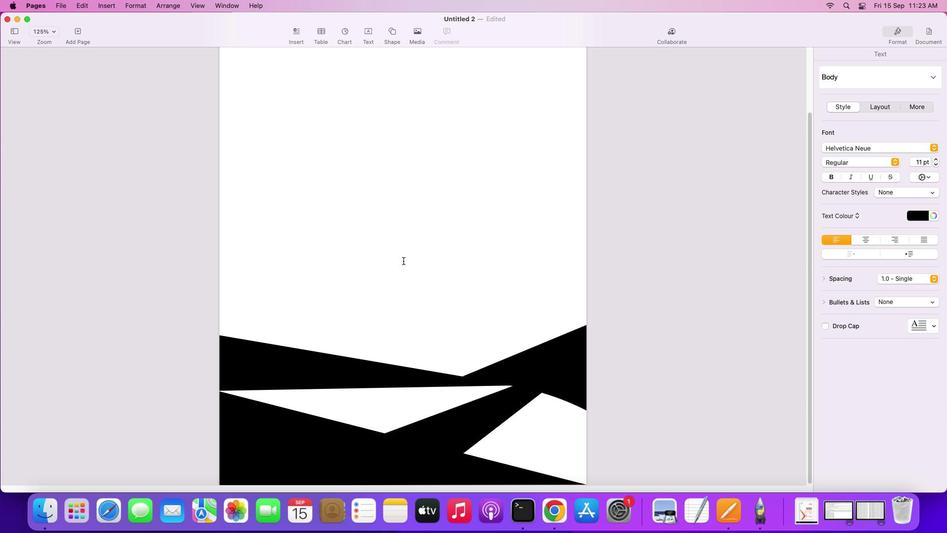 
Action: Mouse moved to (406, 273)
Screenshot: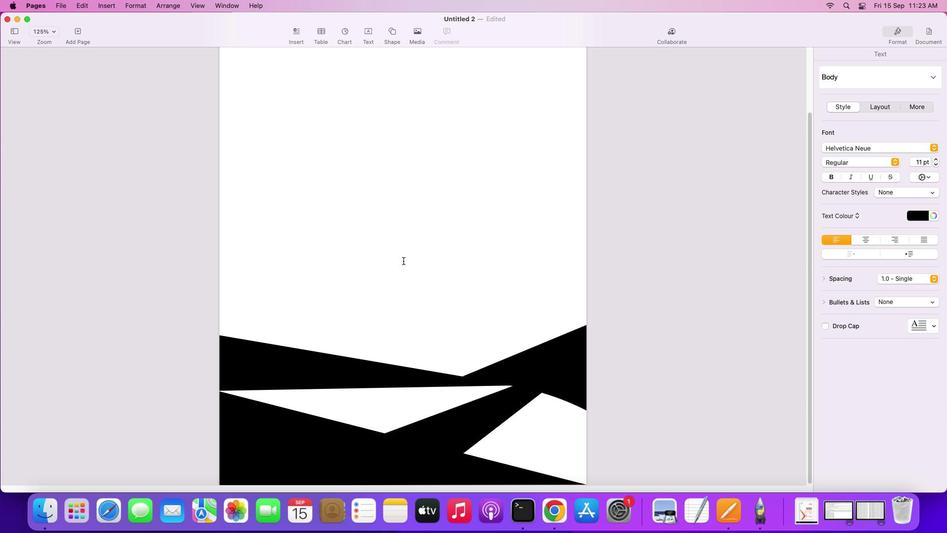 
Action: Mouse scrolled (406, 273) with delta (0, -2)
Screenshot: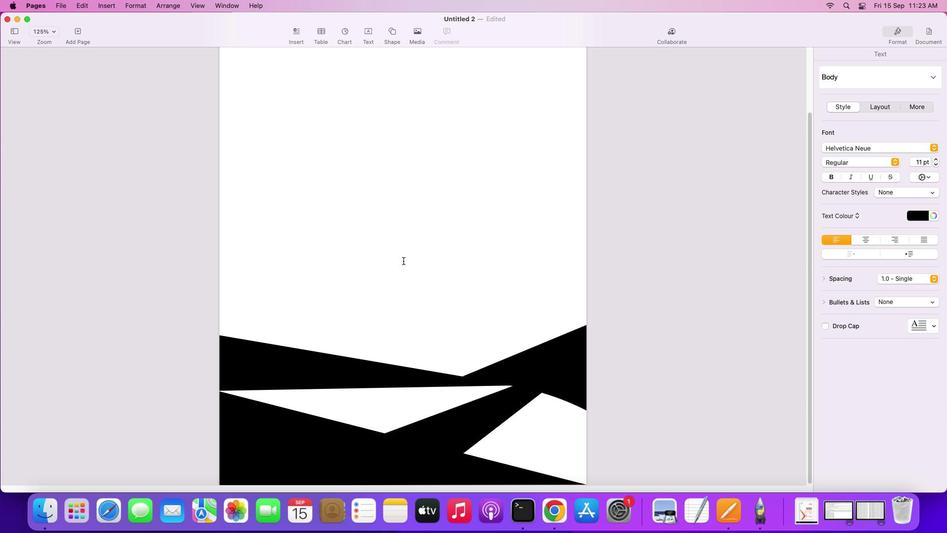 
Action: Mouse moved to (405, 266)
Screenshot: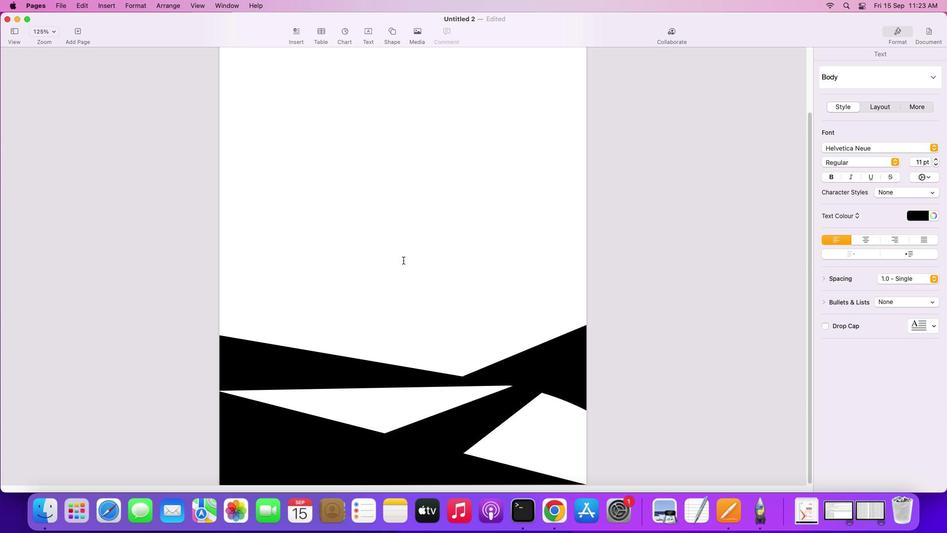
Action: Mouse scrolled (405, 266) with delta (0, -2)
Screenshot: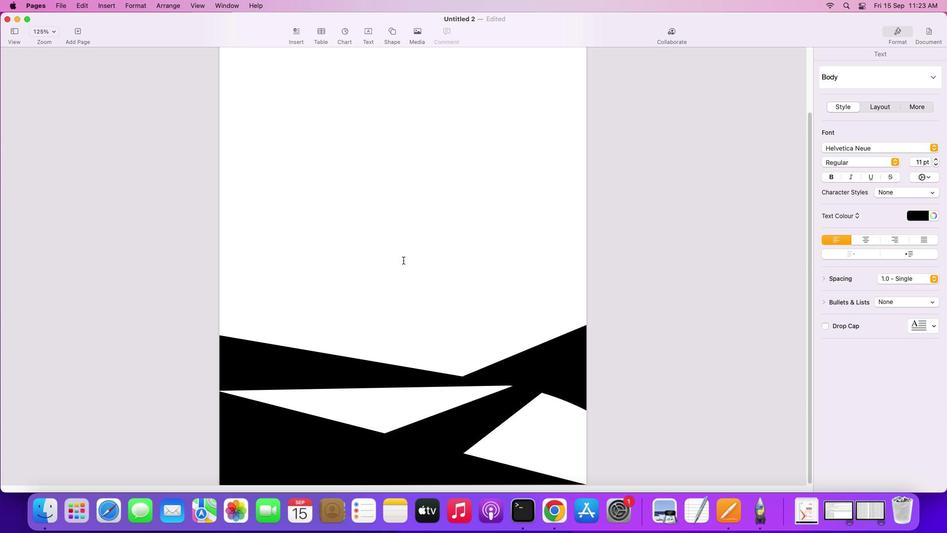 
Action: Mouse moved to (408, 372)
Screenshot: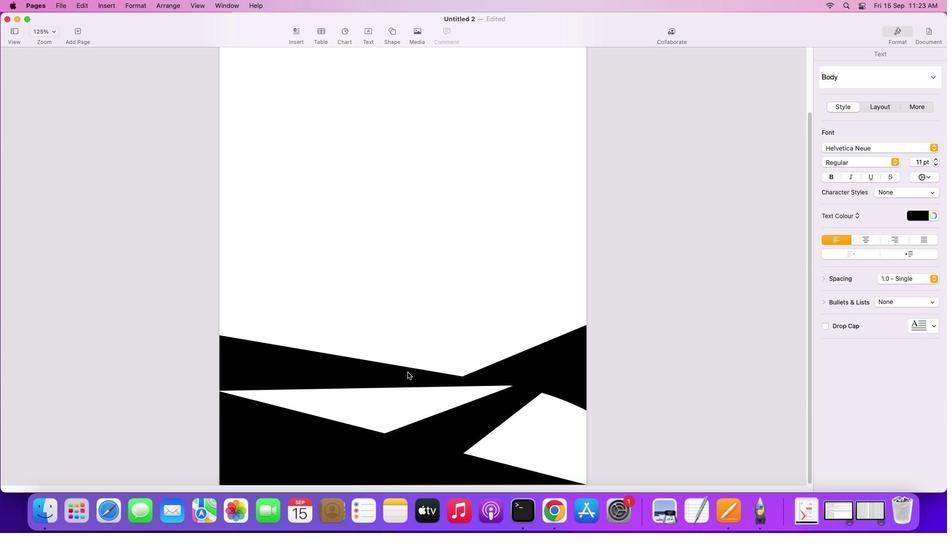 
Action: Key pressed Key.cmd
Screenshot: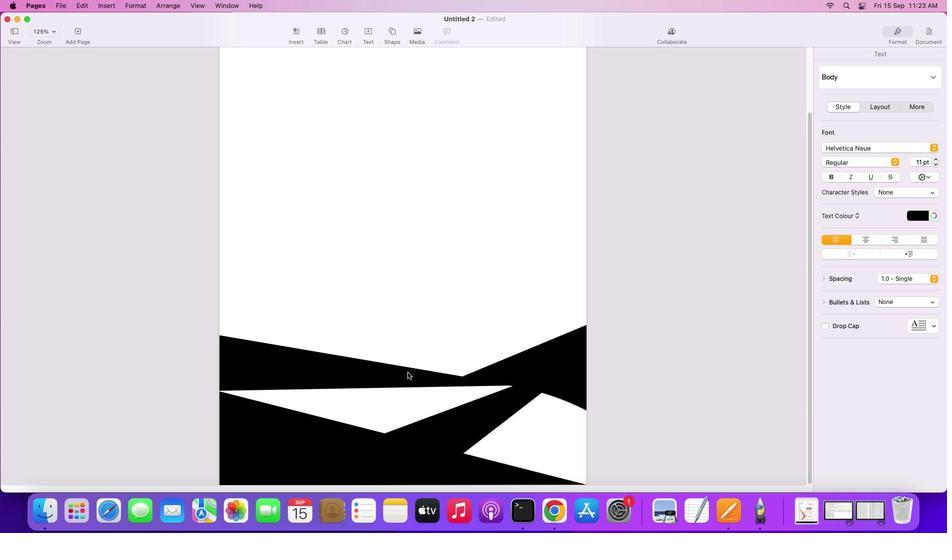 
Action: Mouse moved to (430, 285)
Screenshot: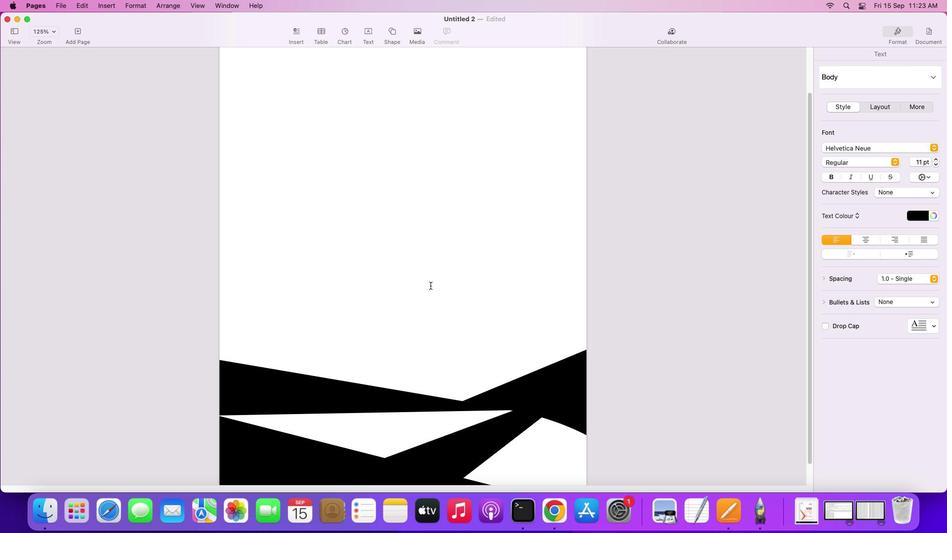 
Action: Mouse scrolled (430, 285) with delta (0, 0)
Screenshot: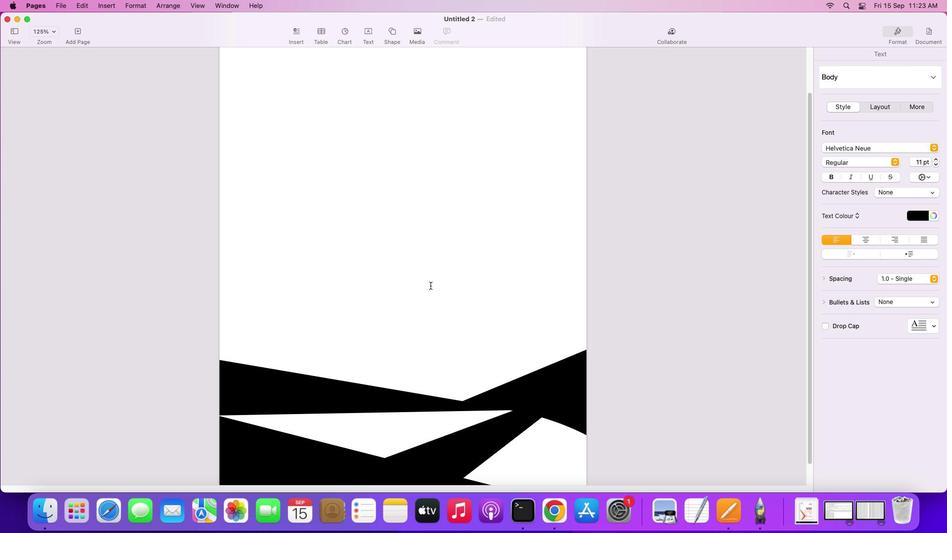 
Action: Mouse moved to (430, 285)
Screenshot: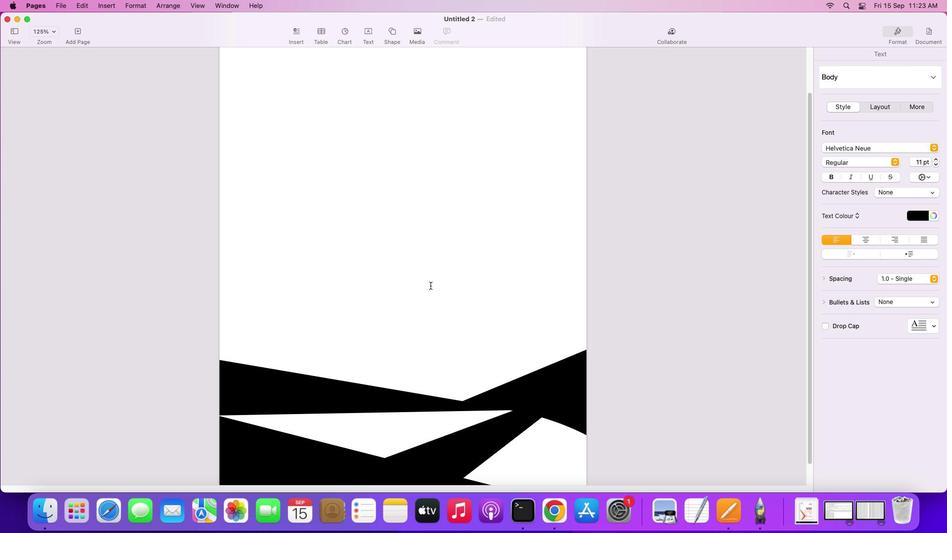 
Action: Mouse scrolled (430, 285) with delta (0, 0)
Screenshot: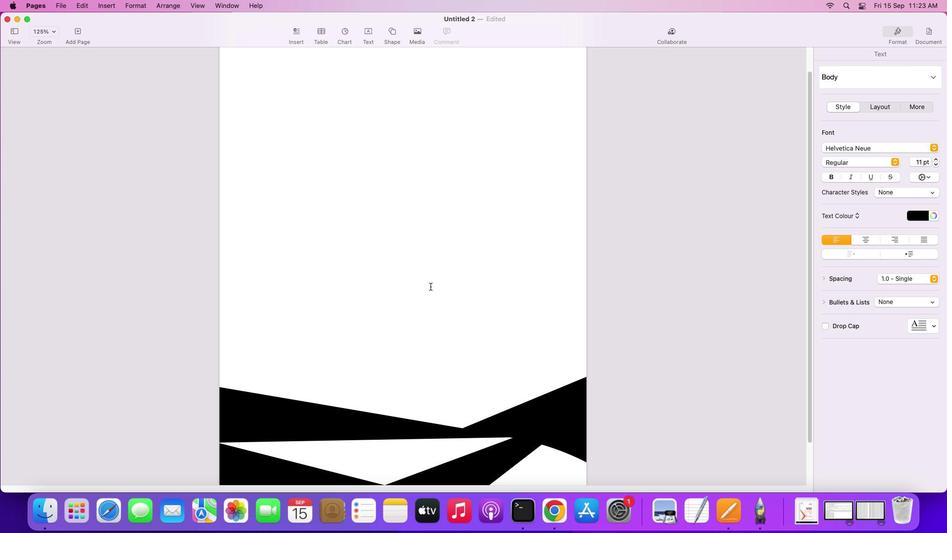 
Action: Mouse scrolled (430, 285) with delta (0, 1)
Screenshot: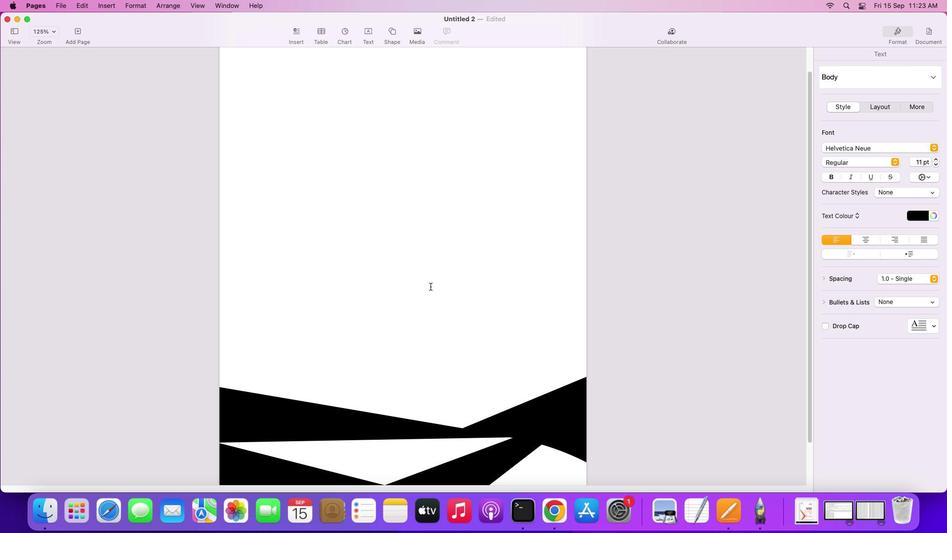 
Action: Mouse scrolled (430, 285) with delta (0, 2)
Screenshot: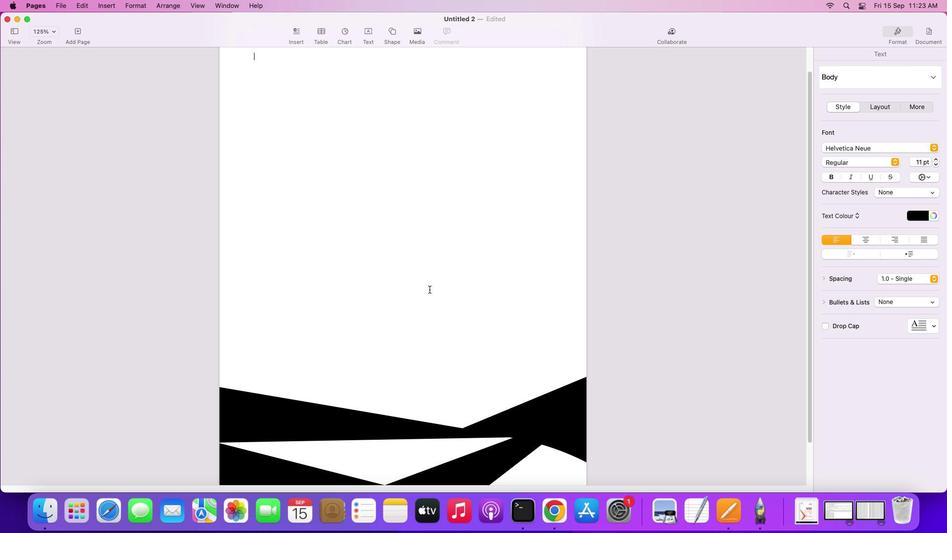 
Action: Mouse moved to (372, 185)
Screenshot: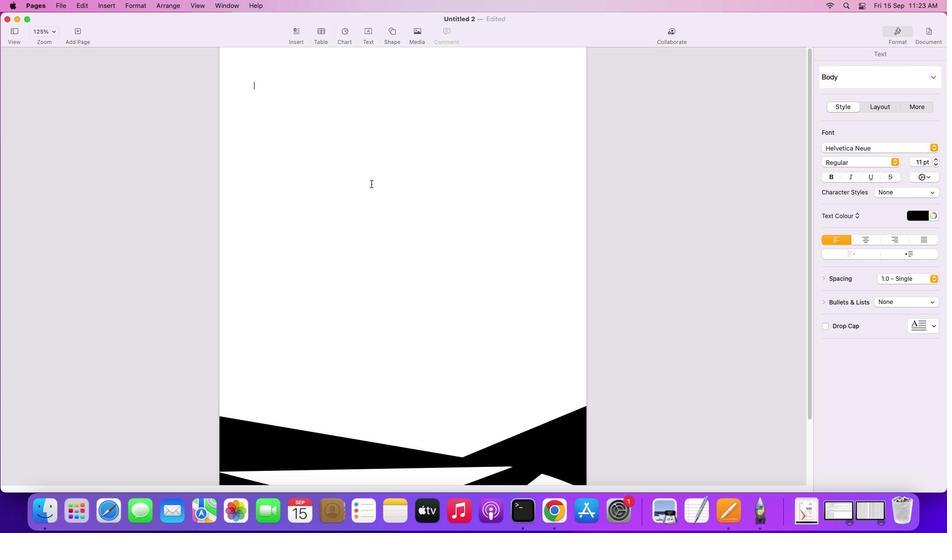
Action: Mouse scrolled (372, 185) with delta (0, 0)
Screenshot: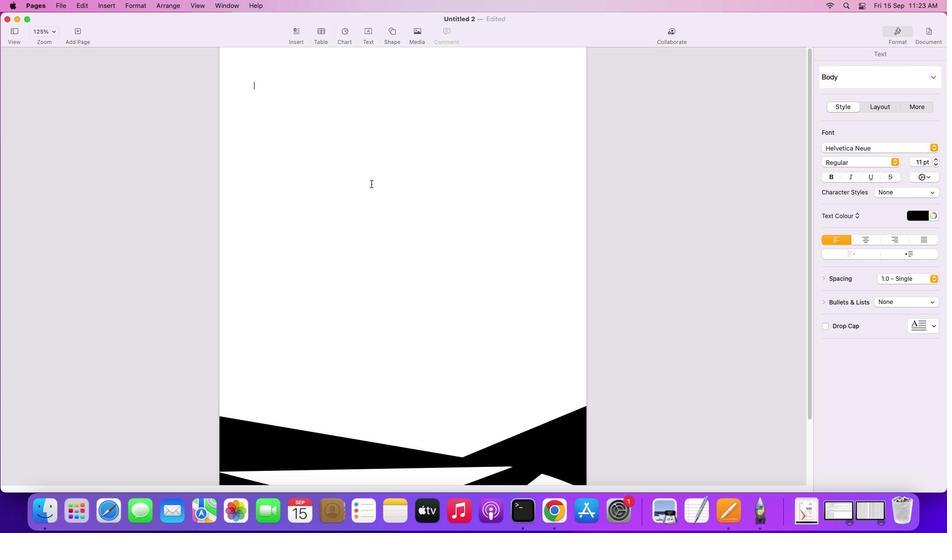 
Action: Mouse moved to (371, 184)
Screenshot: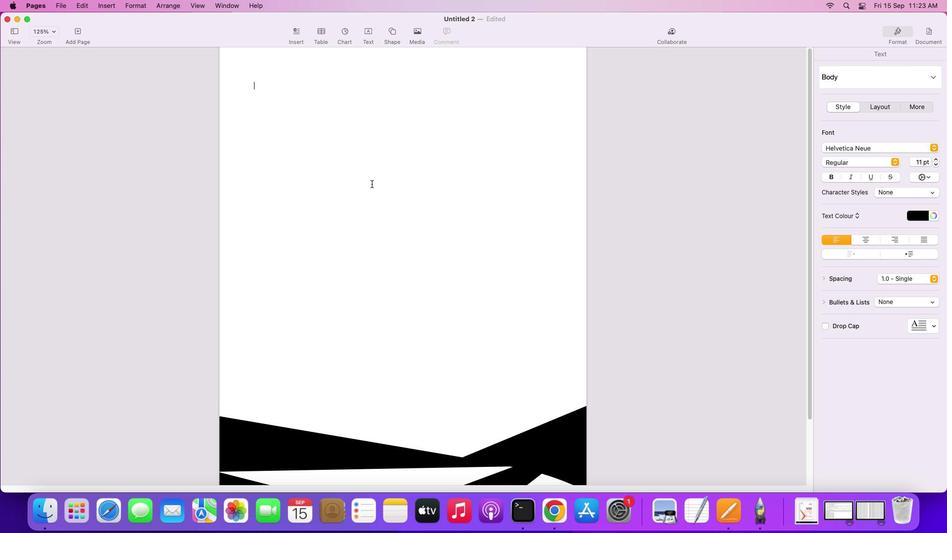 
Action: Mouse scrolled (371, 184) with delta (0, 0)
Screenshot: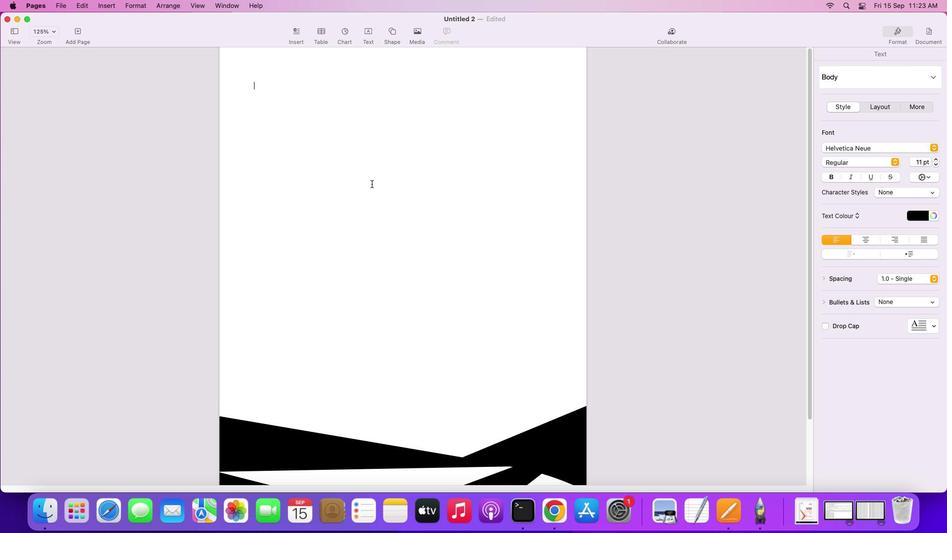 
Action: Mouse moved to (371, 184)
Screenshot: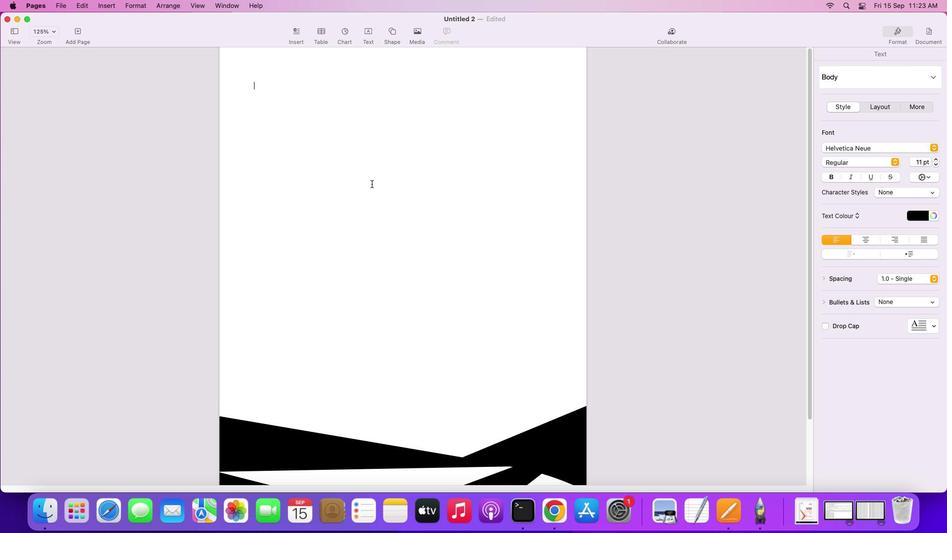 
Action: Mouse scrolled (371, 184) with delta (0, 1)
Screenshot: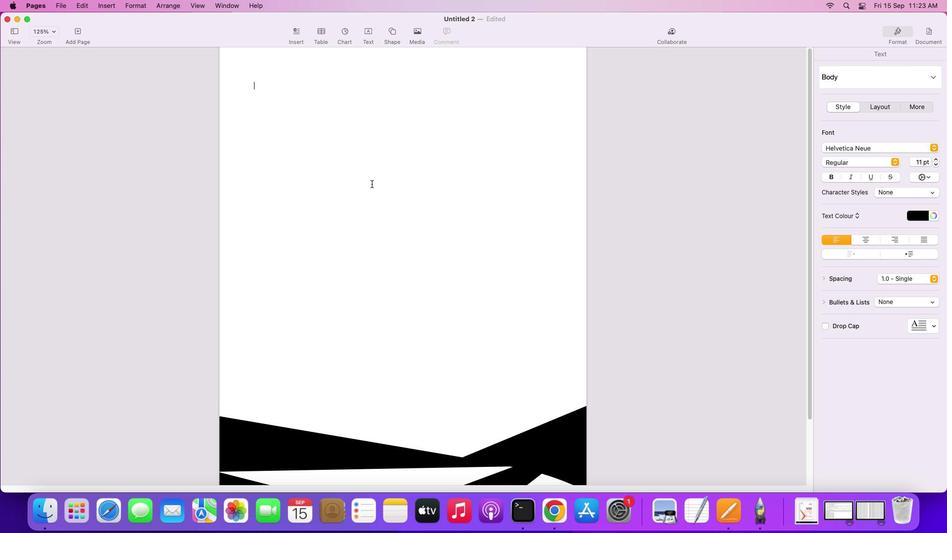 
Action: Mouse moved to (371, 184)
Screenshot: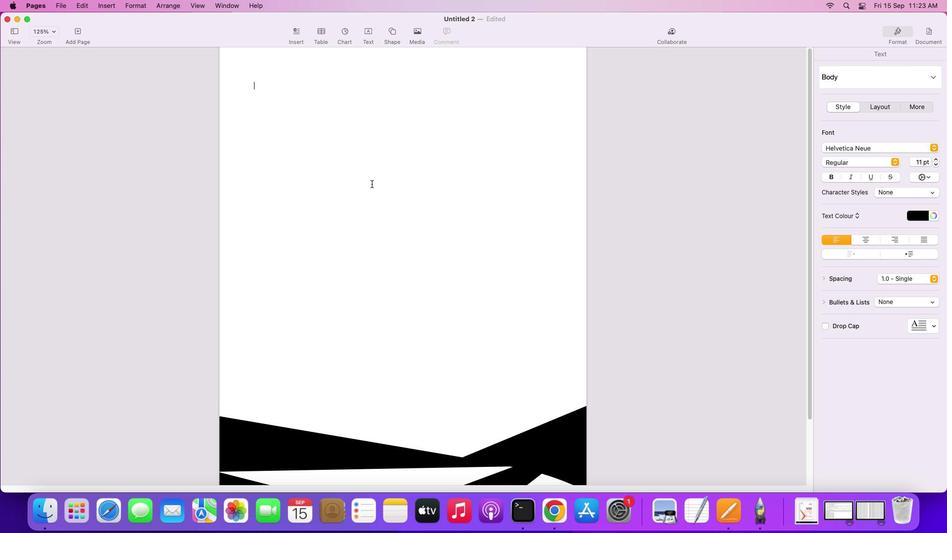 
Action: Mouse scrolled (371, 184) with delta (0, 2)
Screenshot: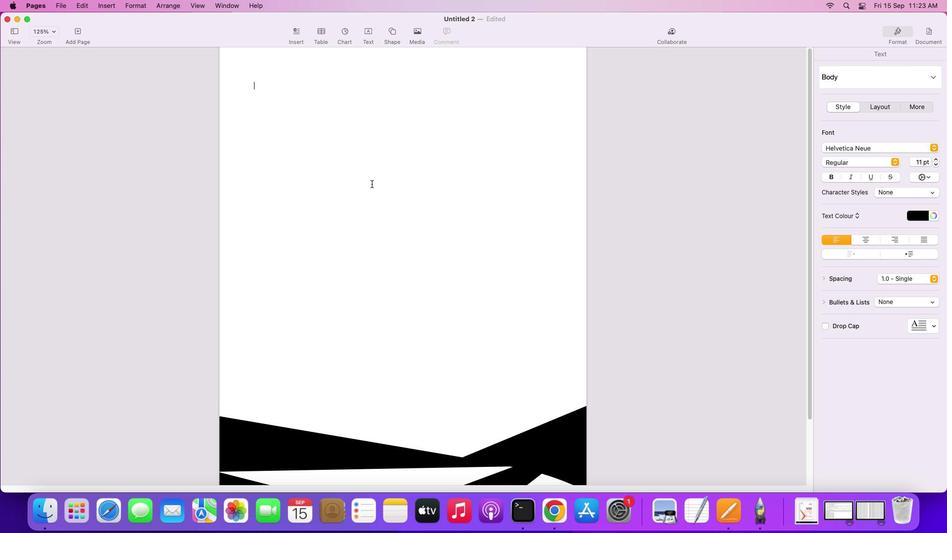 
Action: Mouse moved to (371, 184)
Screenshot: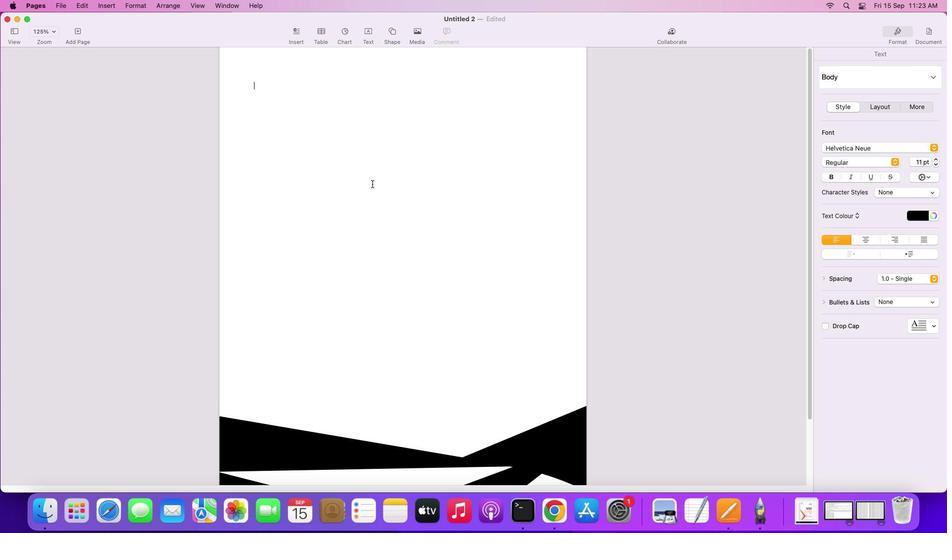 
Action: Mouse scrolled (371, 184) with delta (0, 2)
Screenshot: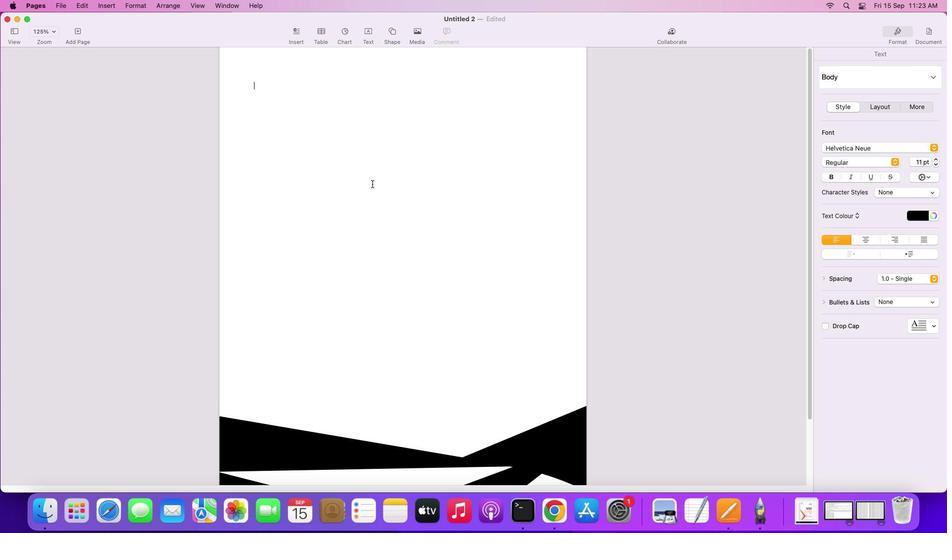 
Action: Mouse scrolled (371, 184) with delta (0, 3)
Screenshot: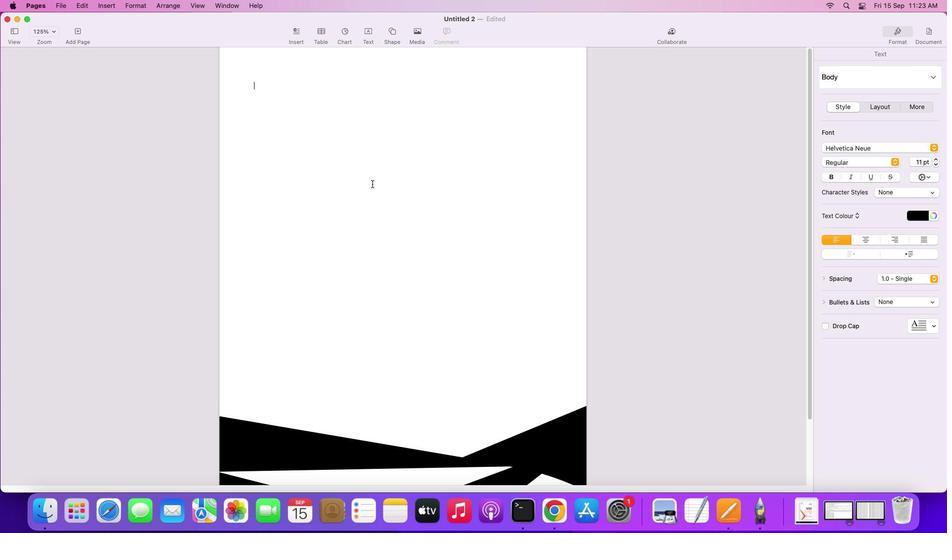 
Action: Mouse scrolled (371, 184) with delta (0, 3)
Screenshot: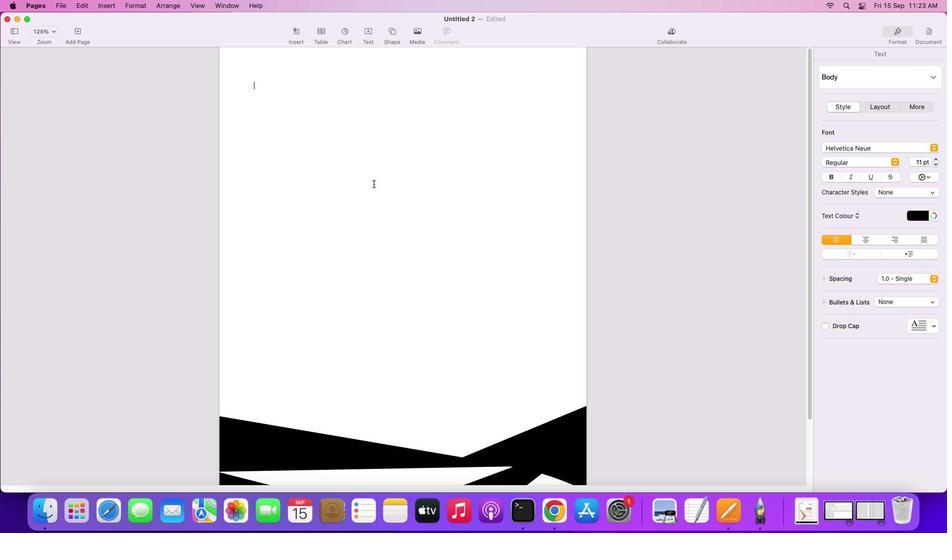 
Action: Mouse moved to (364, 61)
Screenshot: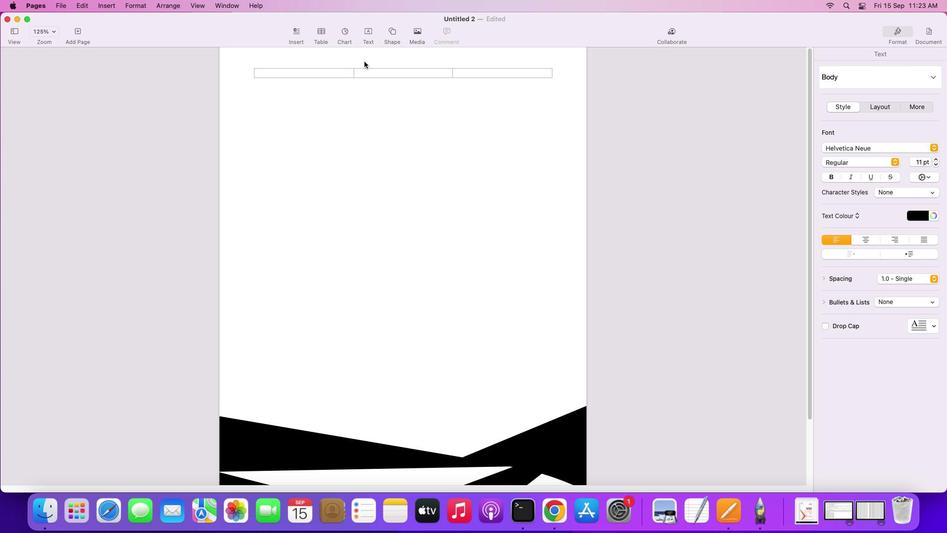 
Action: Mouse scrolled (364, 61) with delta (0, 0)
Screenshot: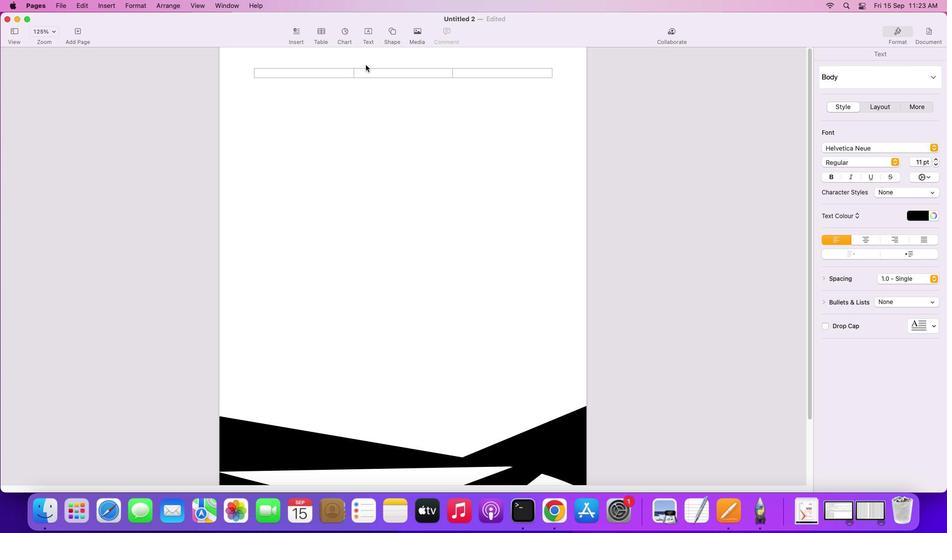 
Action: Mouse scrolled (364, 61) with delta (0, 0)
Screenshot: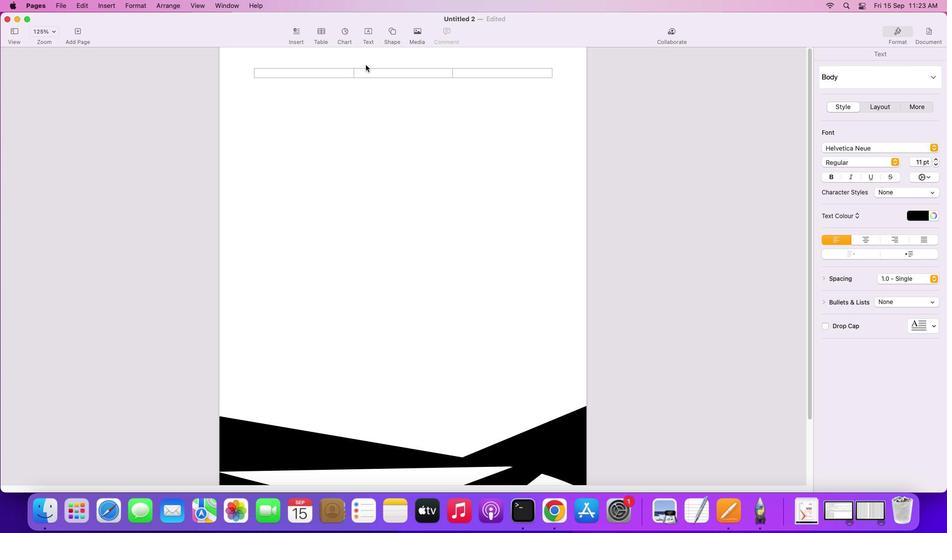 
Action: Mouse scrolled (364, 61) with delta (0, 1)
Screenshot: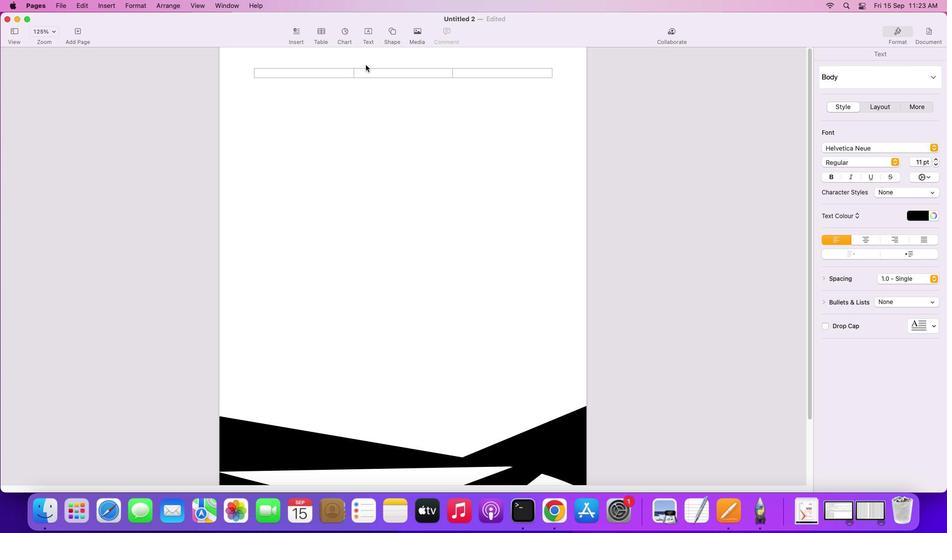 
Action: Mouse scrolled (364, 61) with delta (0, 2)
Screenshot: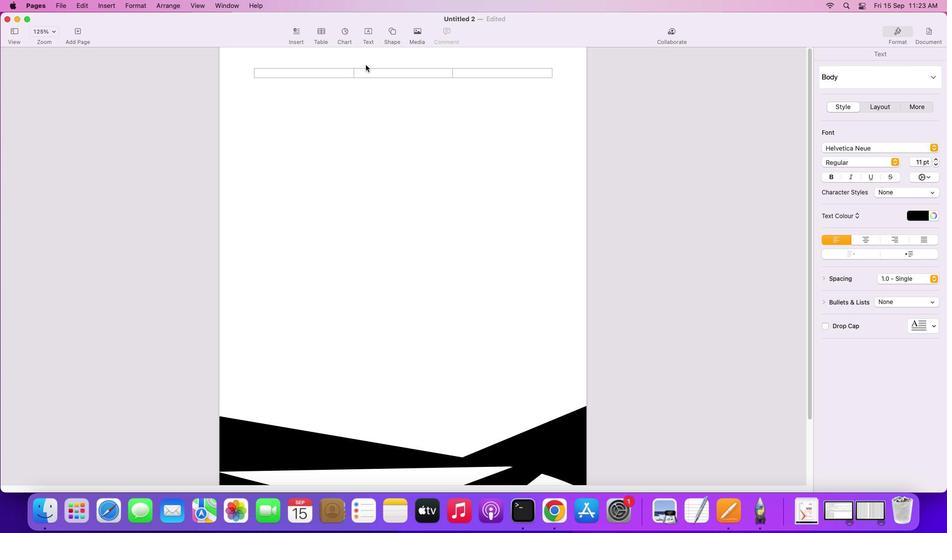 
Action: Mouse scrolled (364, 61) with delta (0, 2)
Screenshot: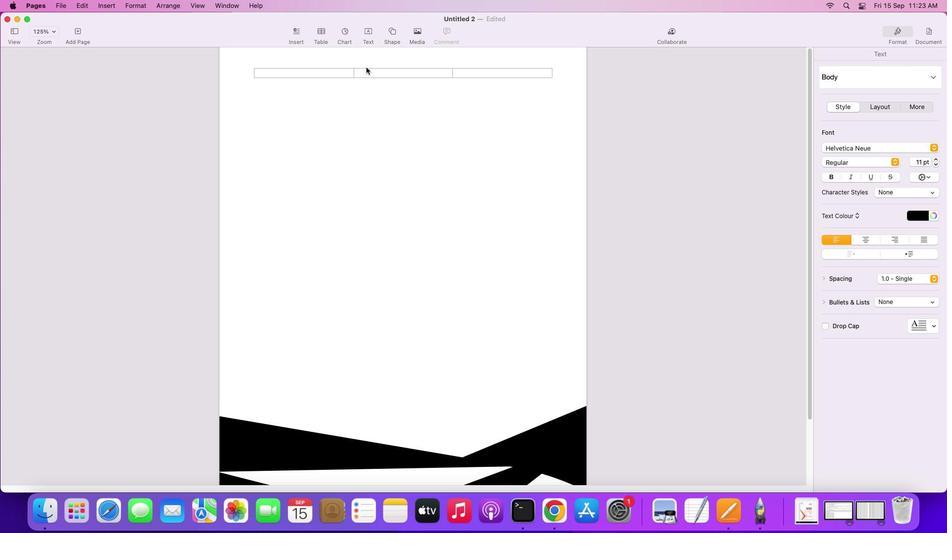 
Action: Mouse scrolled (364, 61) with delta (0, 3)
Screenshot: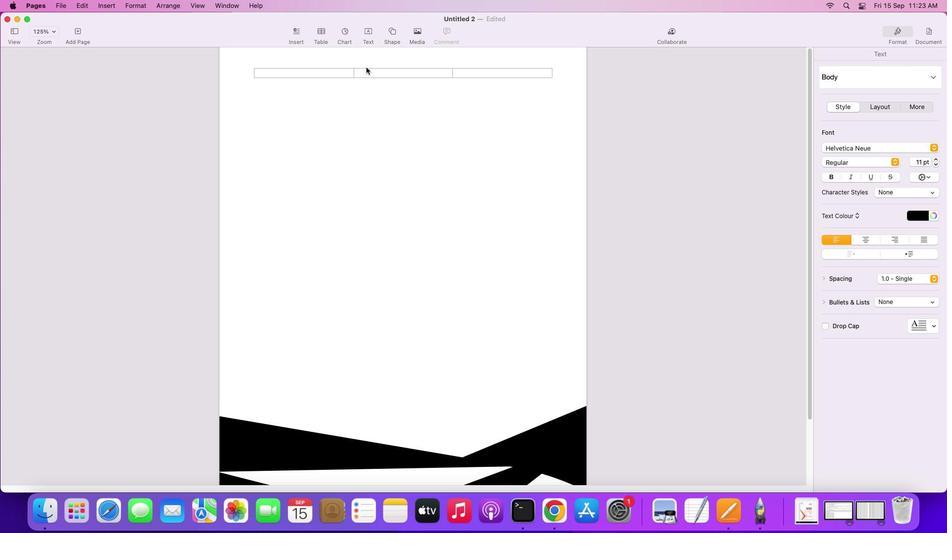 
Action: Mouse moved to (365, 61)
Screenshot: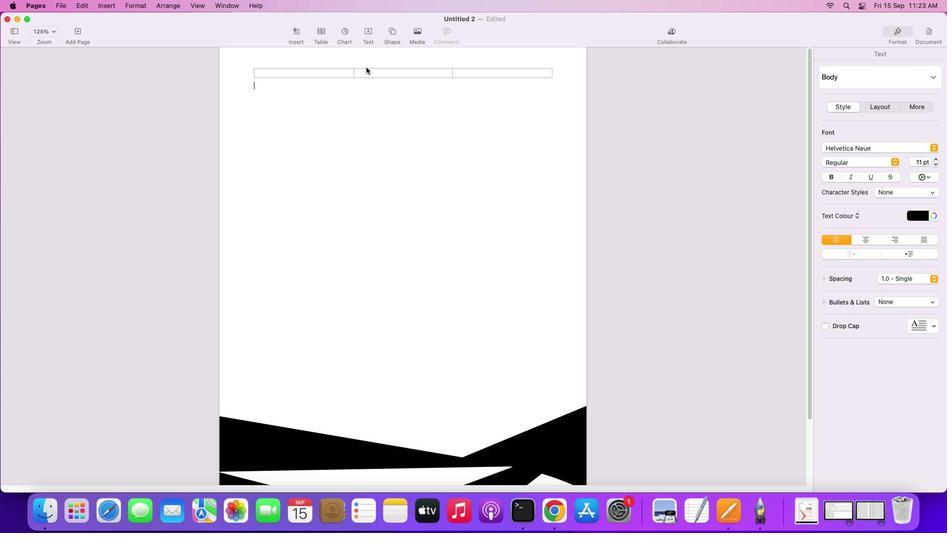 
Action: Mouse scrolled (365, 61) with delta (0, 3)
Screenshot: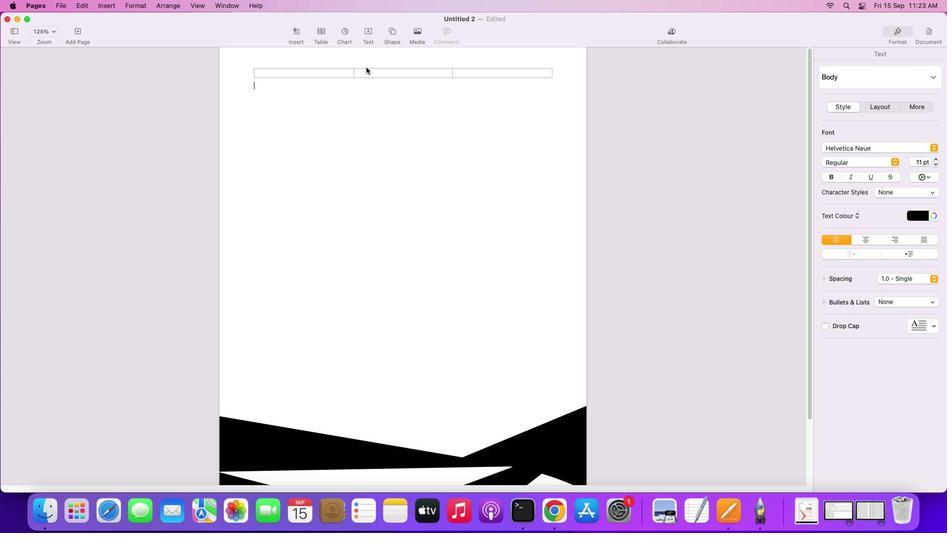 
Action: Mouse moved to (366, 65)
Screenshot: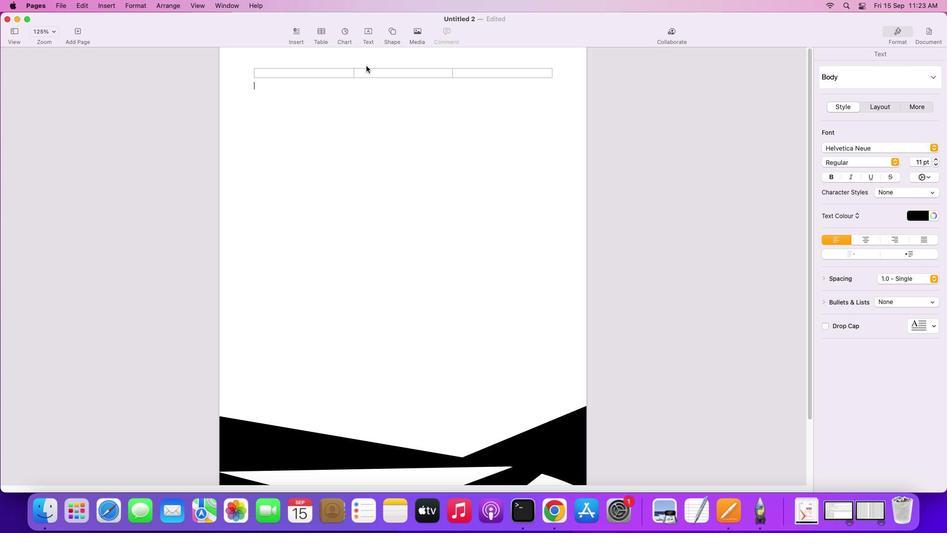 
Action: Mouse scrolled (366, 65) with delta (0, 0)
Screenshot: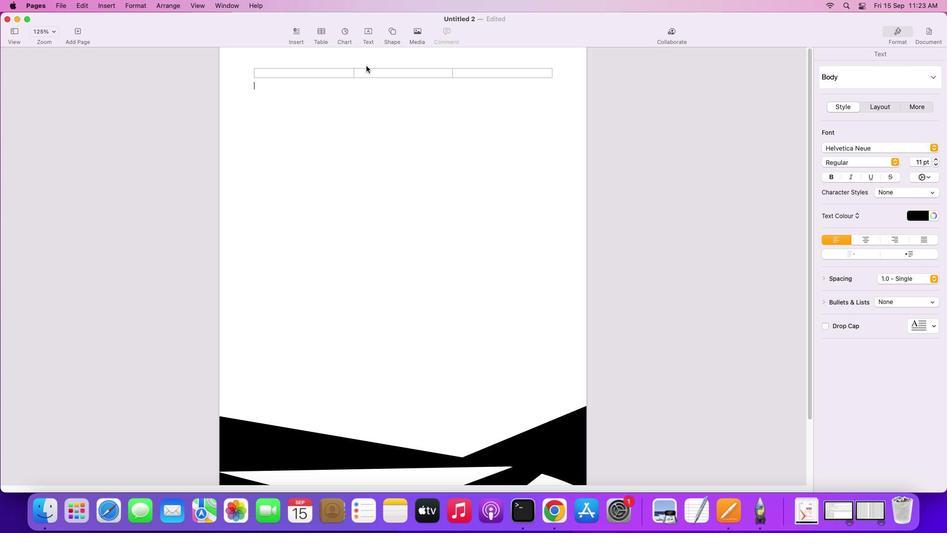 
Action: Mouse scrolled (366, 65) with delta (0, 0)
Screenshot: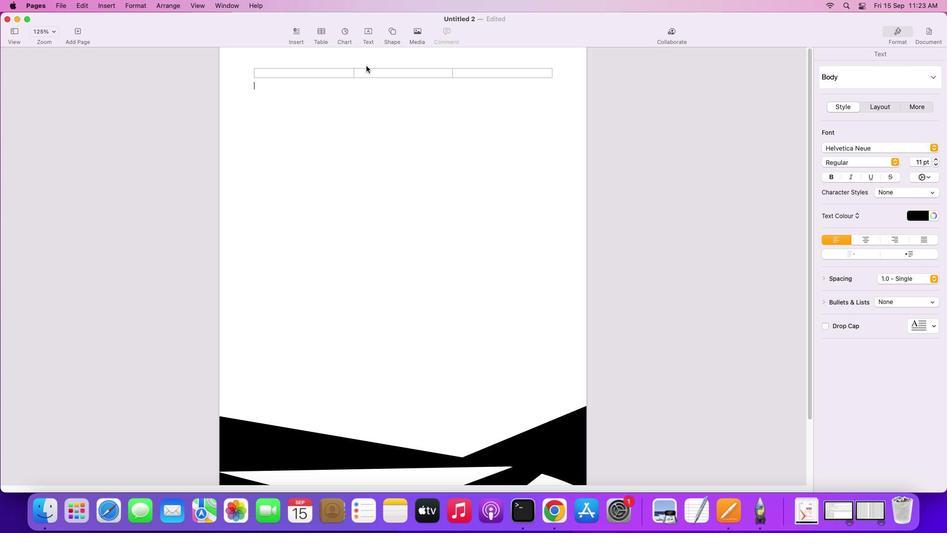 
Action: Mouse scrolled (366, 65) with delta (0, 1)
Screenshot: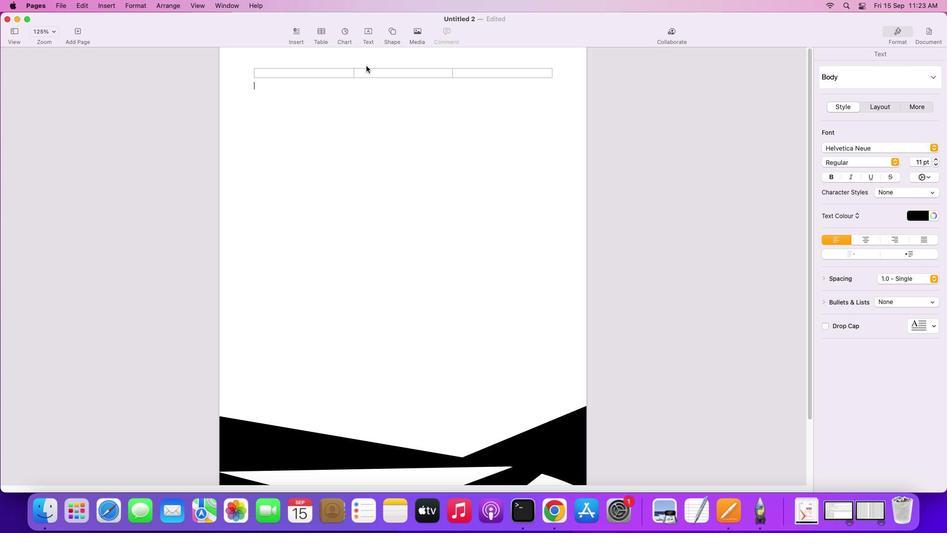 
Action: Mouse scrolled (366, 65) with delta (0, 2)
Screenshot: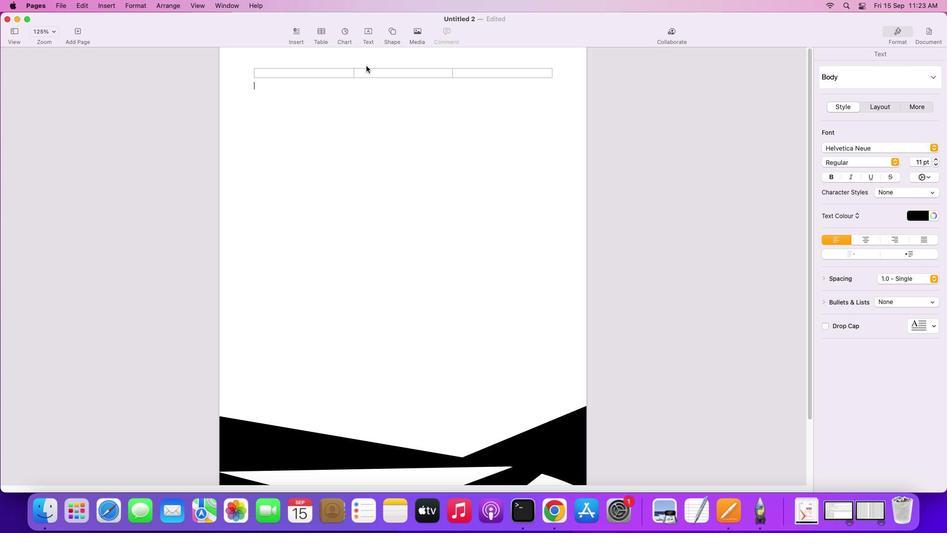 
Action: Mouse moved to (389, 33)
Screenshot: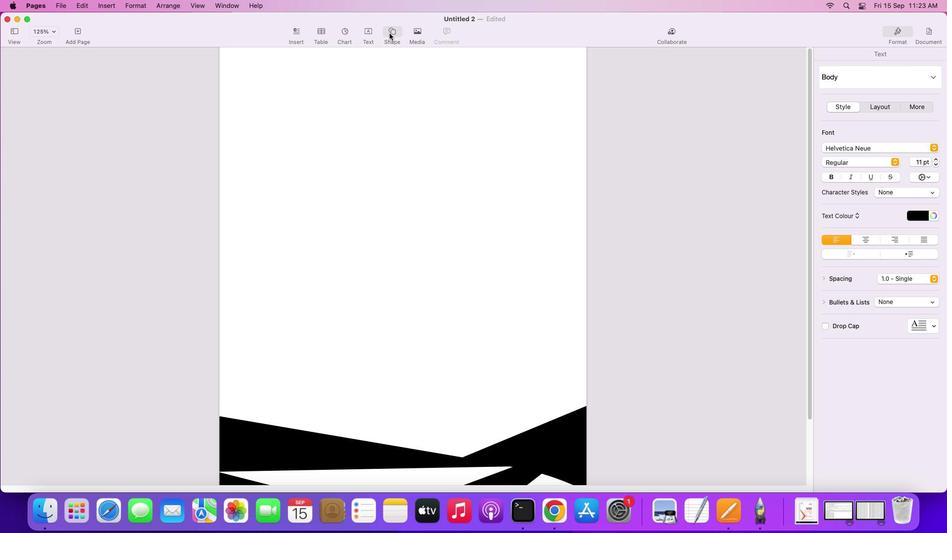 
Action: Mouse pressed left at (389, 33)
Screenshot: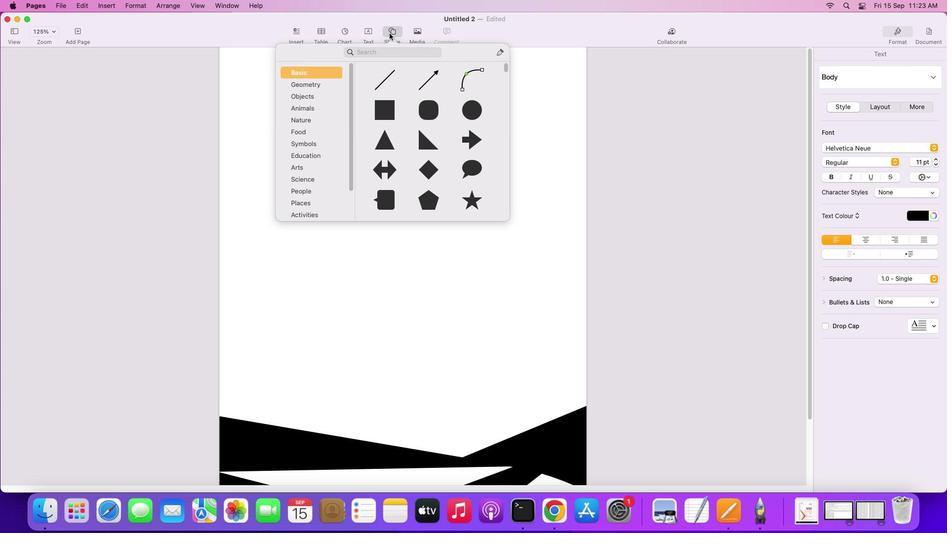 
Action: Mouse moved to (422, 141)
Screenshot: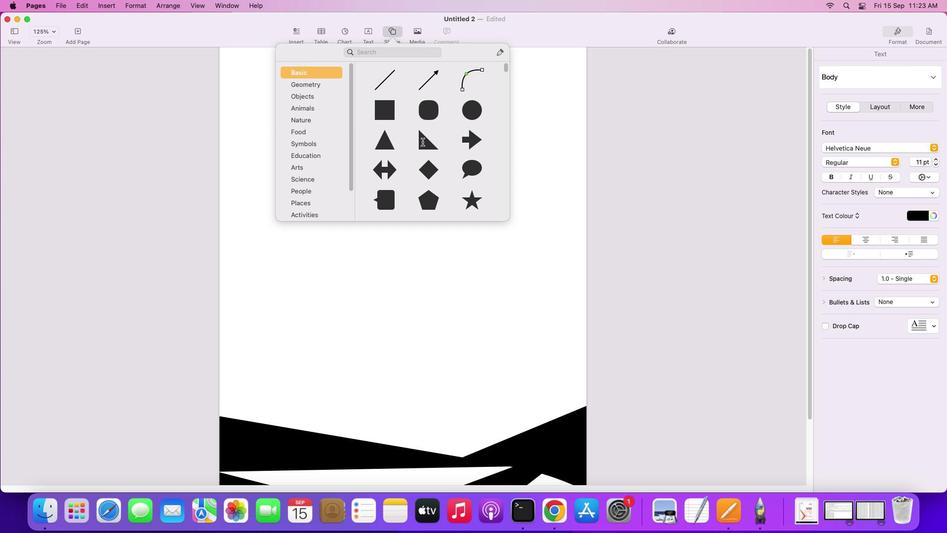 
Action: Mouse pressed left at (422, 141)
Screenshot: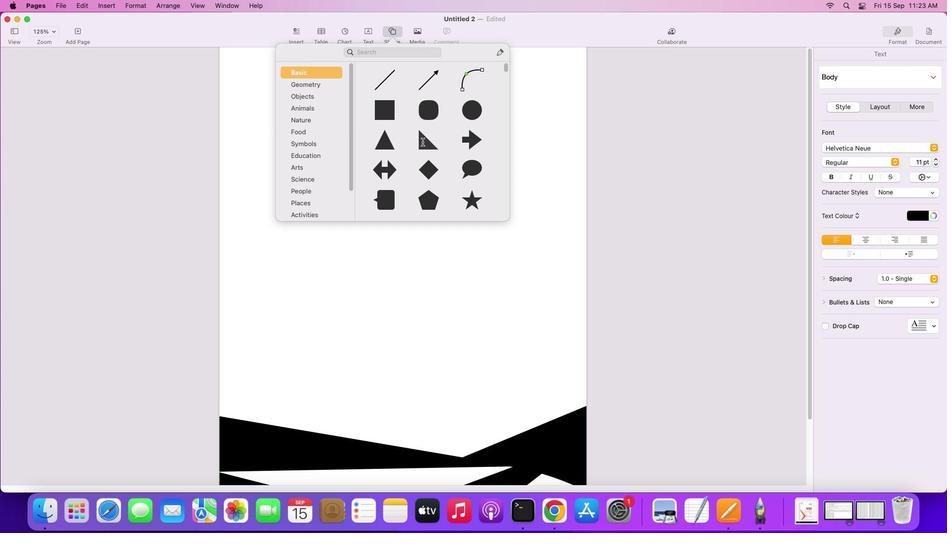 
Action: Mouse moved to (413, 142)
Screenshot: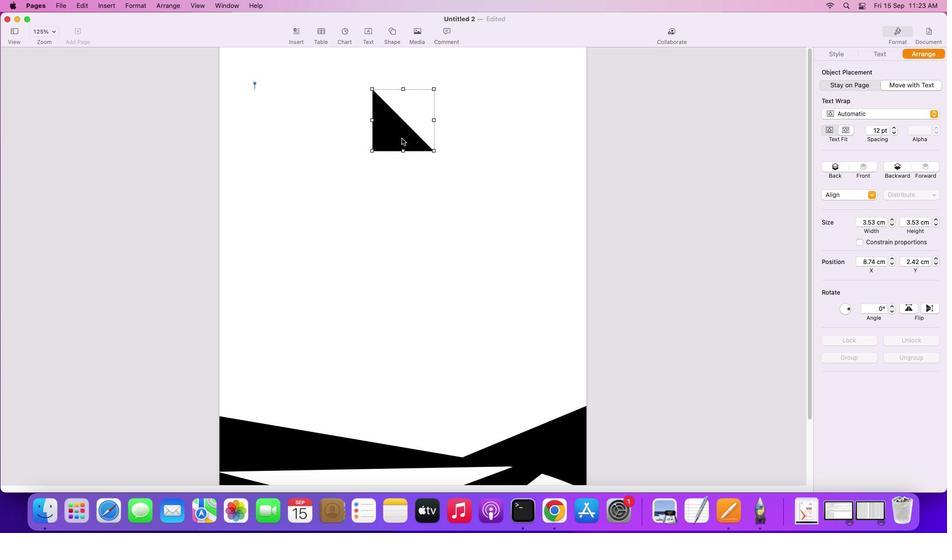 
Action: Mouse pressed left at (413, 142)
Screenshot: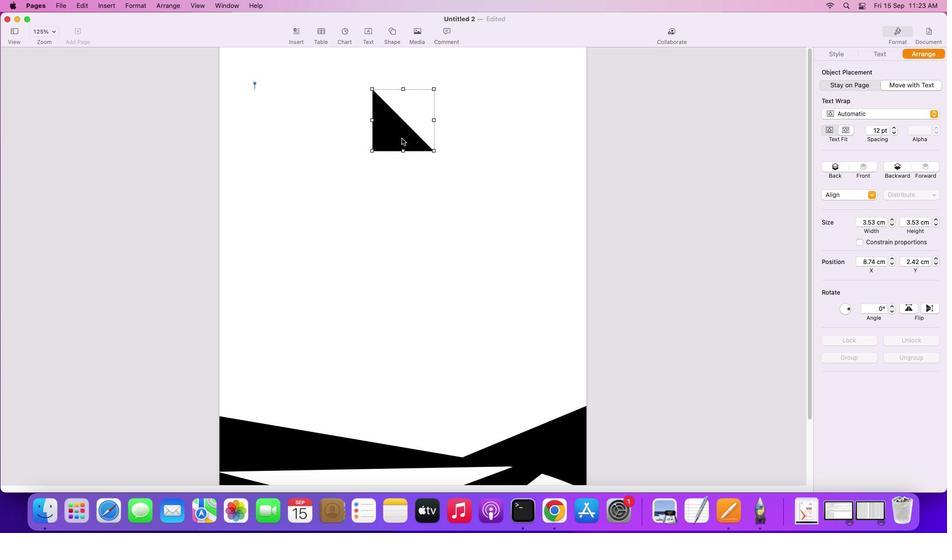 
Action: Mouse moved to (885, 307)
Screenshot: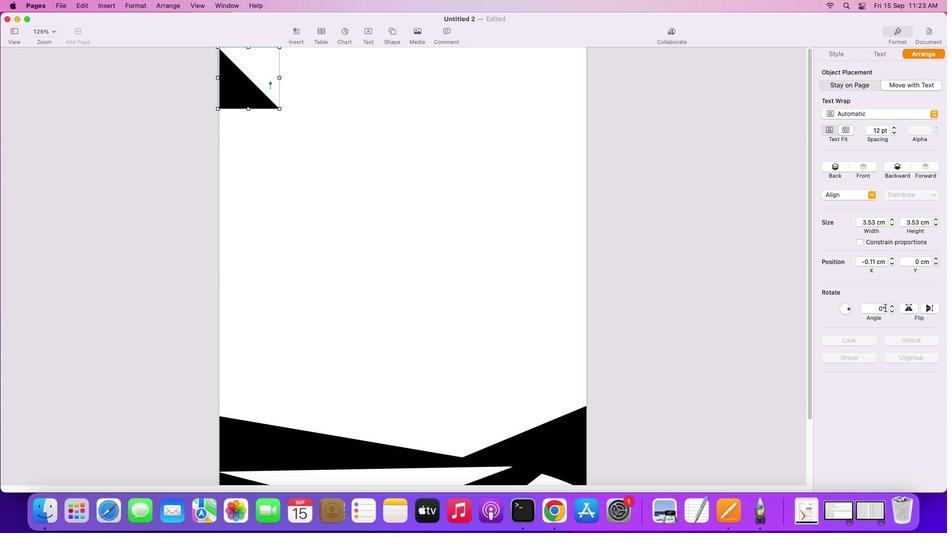 
Action: Mouse pressed left at (885, 307)
Screenshot: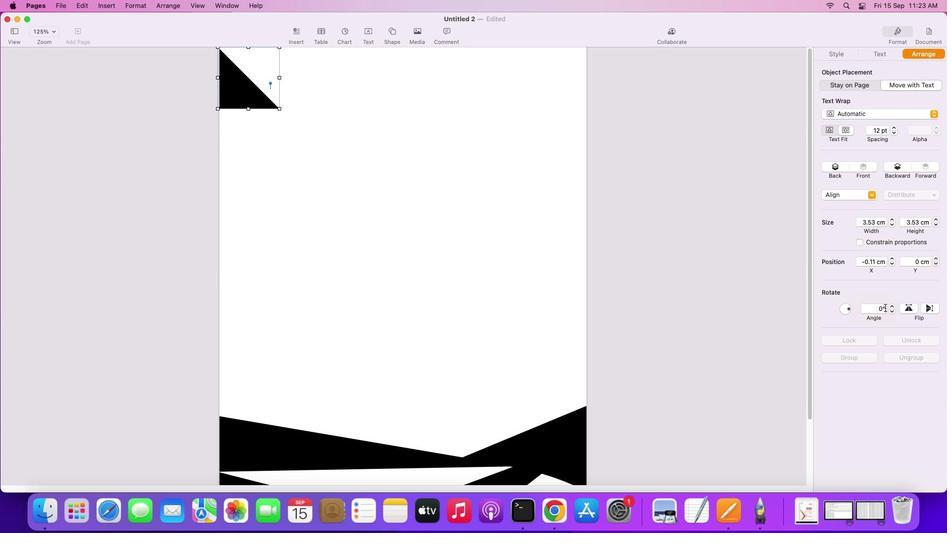 
Action: Mouse moved to (886, 308)
Screenshot: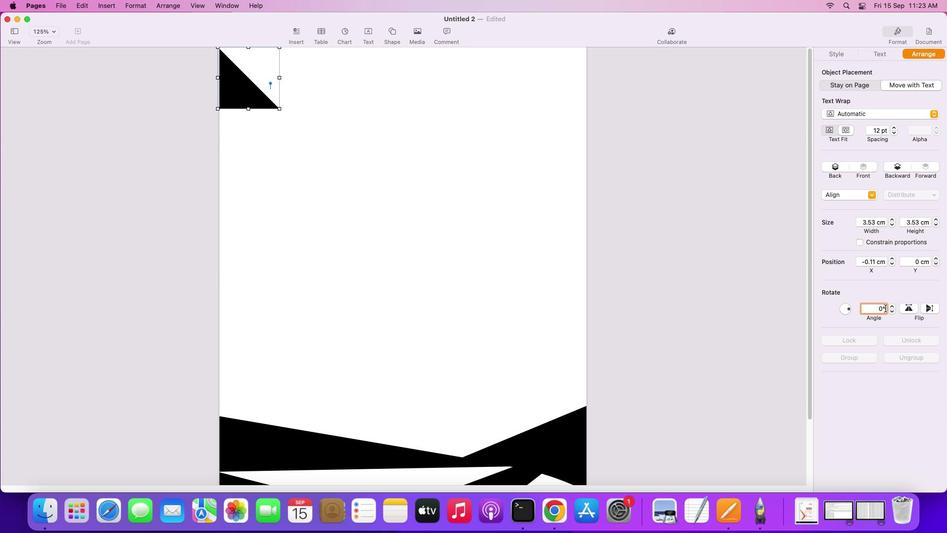 
Action: Key pressed Key.backspaceKey.backspaceKey.backspace'4''5''\x03''9''0''\x03''1''3''5''\x03'
Screenshot: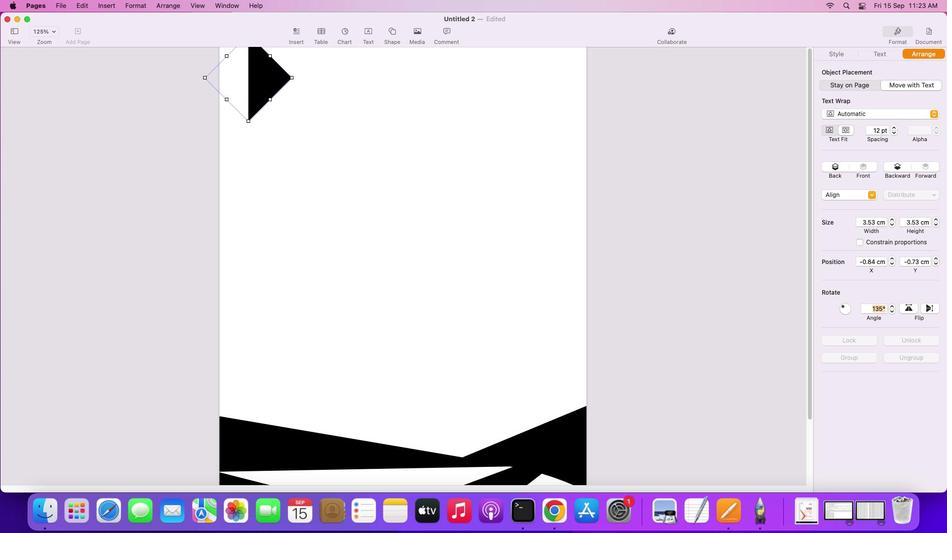 
Action: Mouse moved to (303, 127)
Screenshot: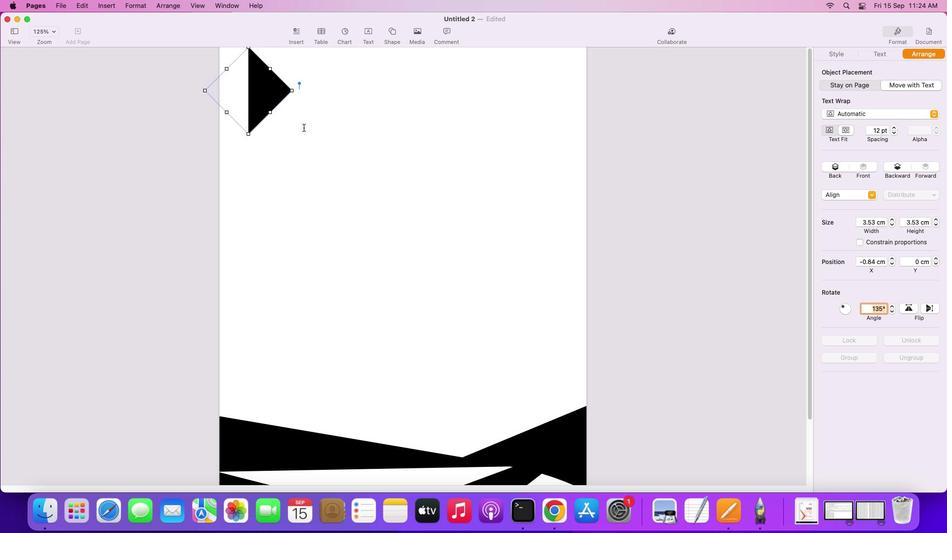 
Action: Mouse pressed left at (303, 127)
Screenshot: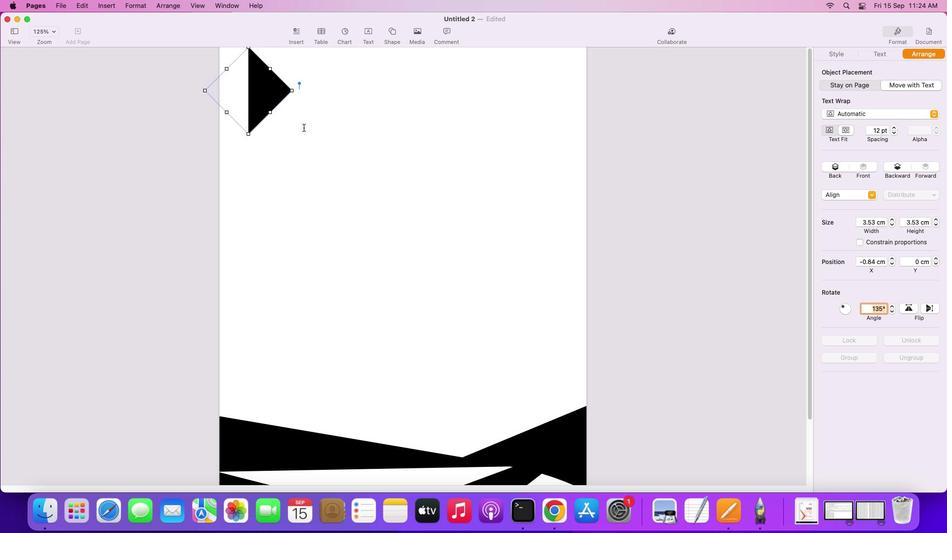 
Action: Mouse moved to (263, 87)
Screenshot: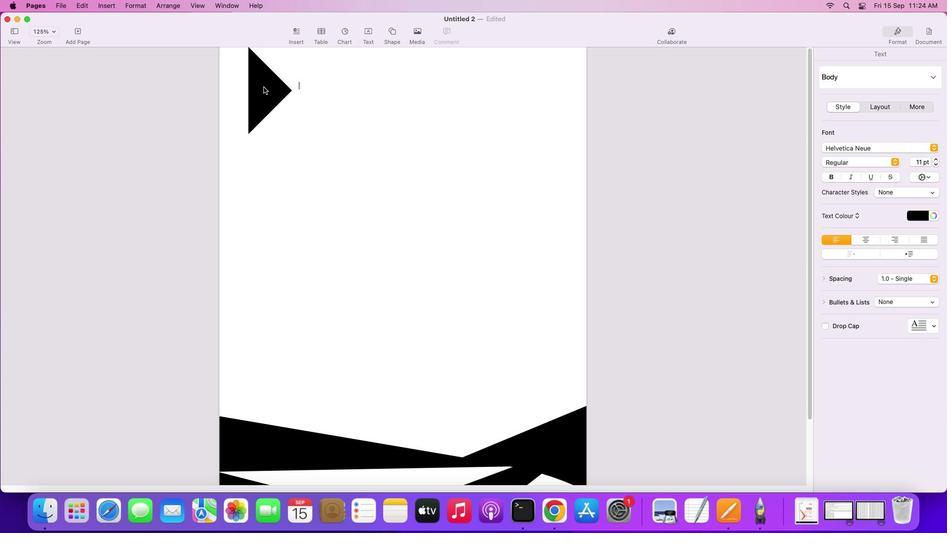 
Action: Mouse pressed left at (263, 87)
Screenshot: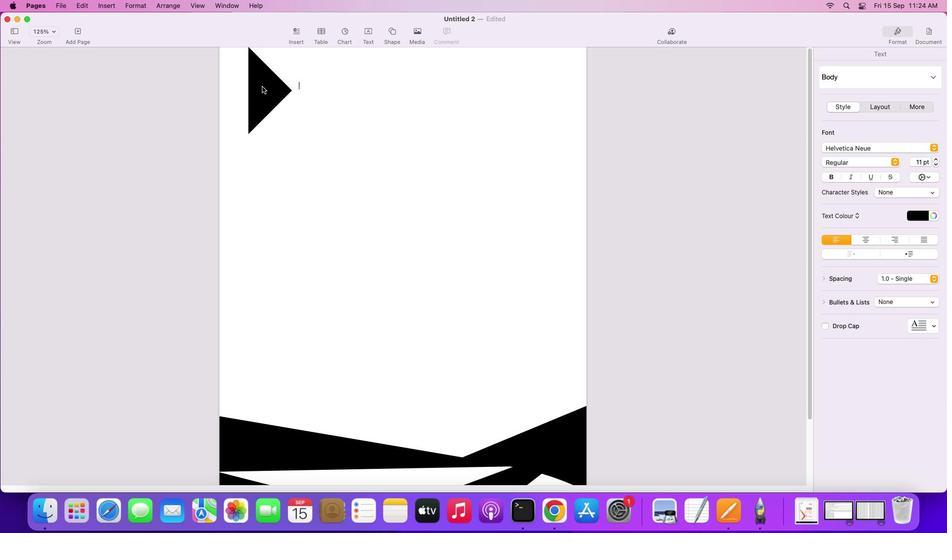 
Action: Mouse moved to (248, 93)
Screenshot: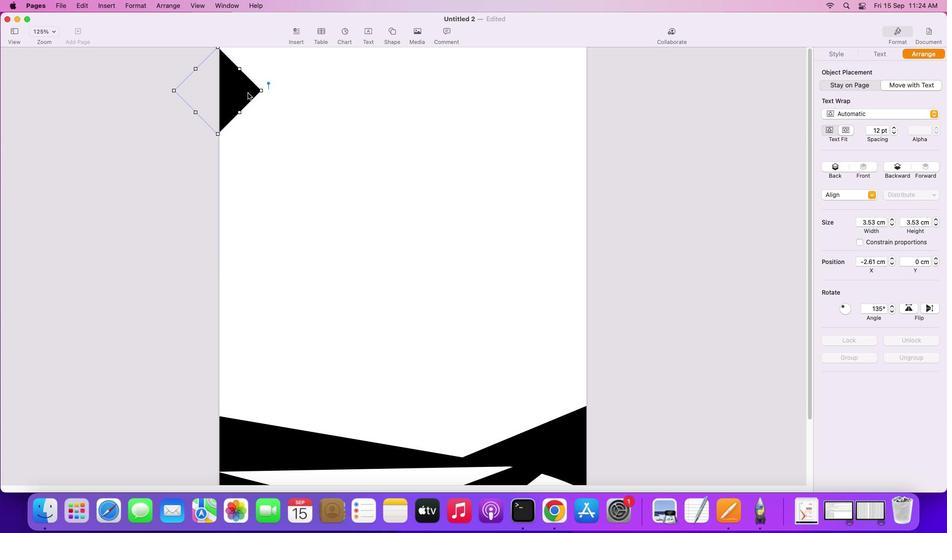 
Action: Mouse pressed right at (248, 93)
Screenshot: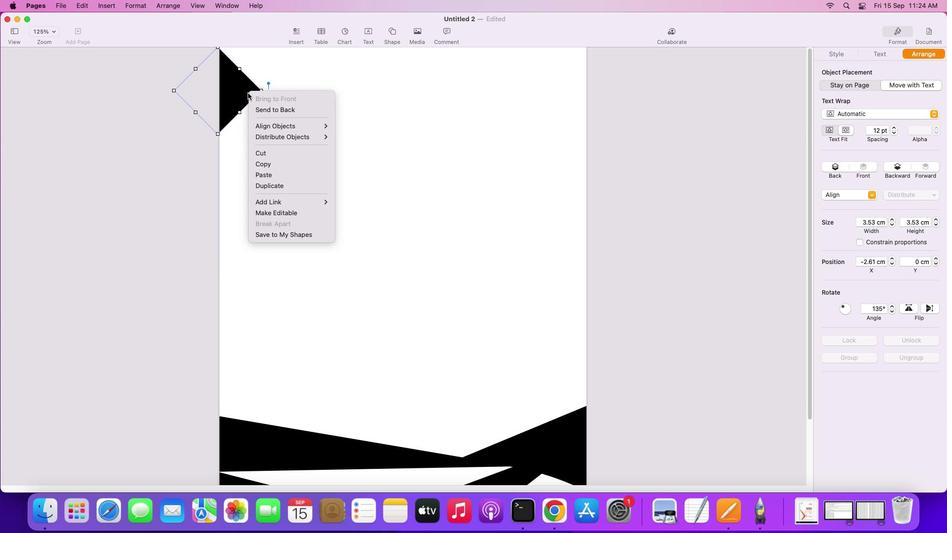 
Action: Mouse moved to (289, 211)
Screenshot: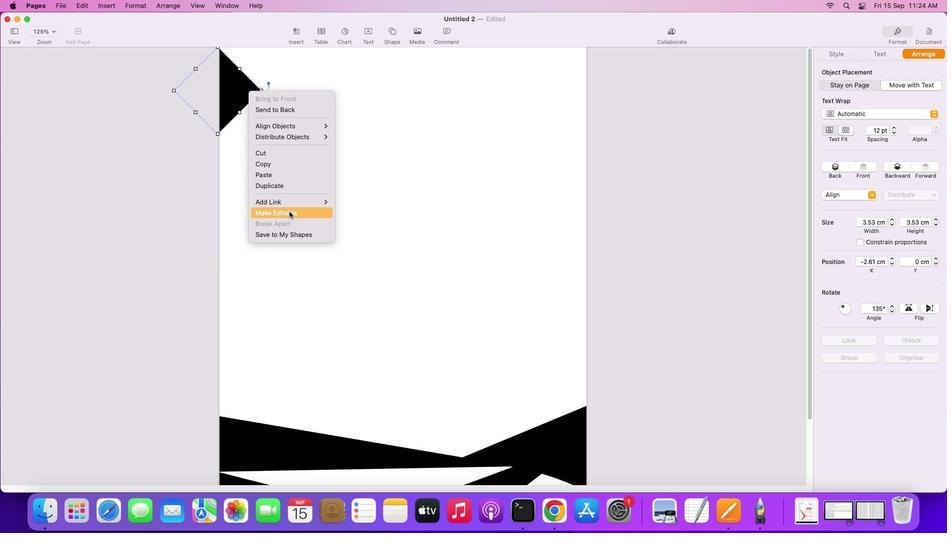 
Action: Mouse pressed left at (289, 211)
Screenshot: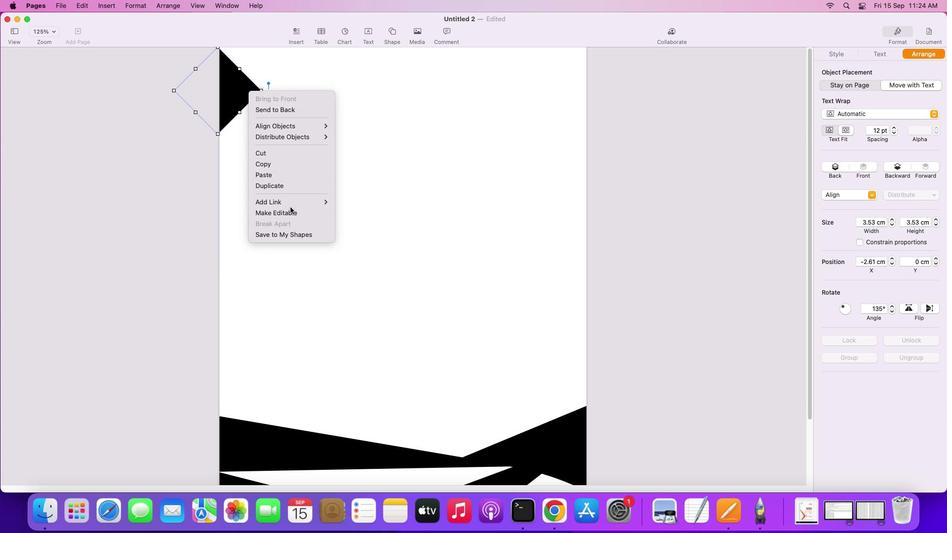 
Action: Mouse moved to (261, 90)
Screenshot: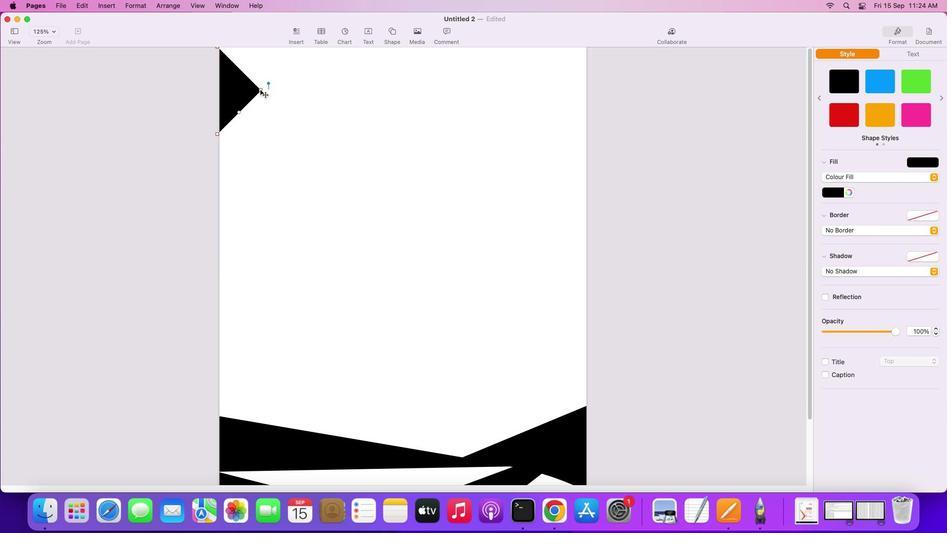 
Action: Mouse pressed left at (261, 90)
Screenshot: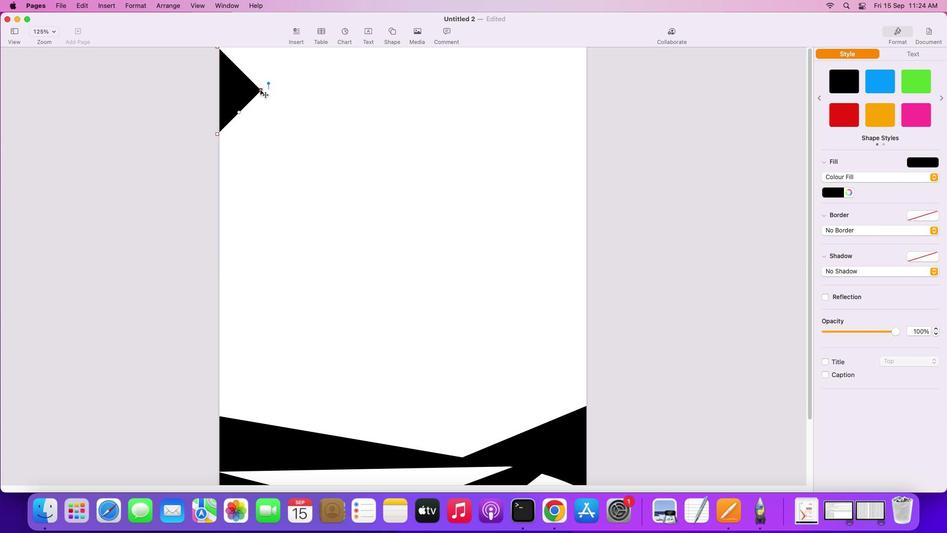 
Action: Mouse moved to (437, 103)
Screenshot: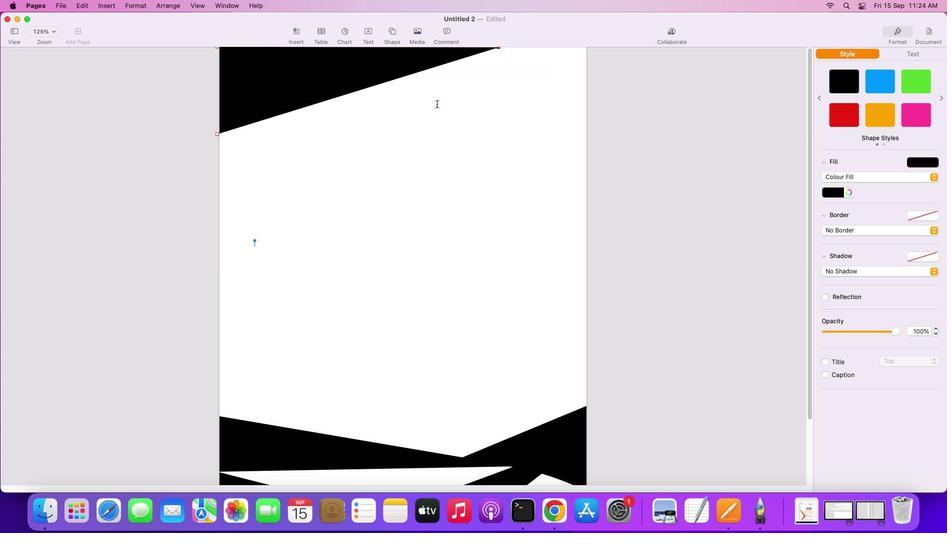 
Action: Mouse pressed left at (437, 103)
Screenshot: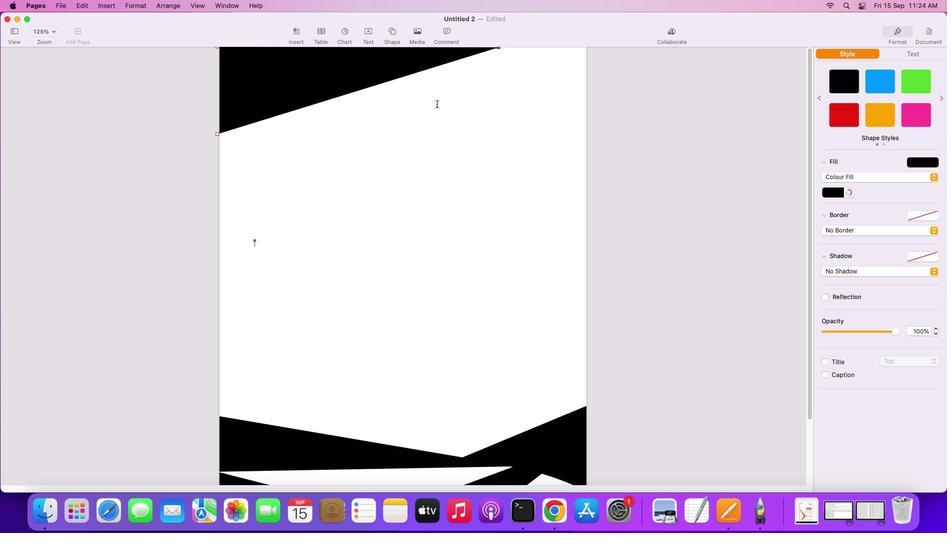 
Action: Mouse moved to (391, 35)
Screenshot: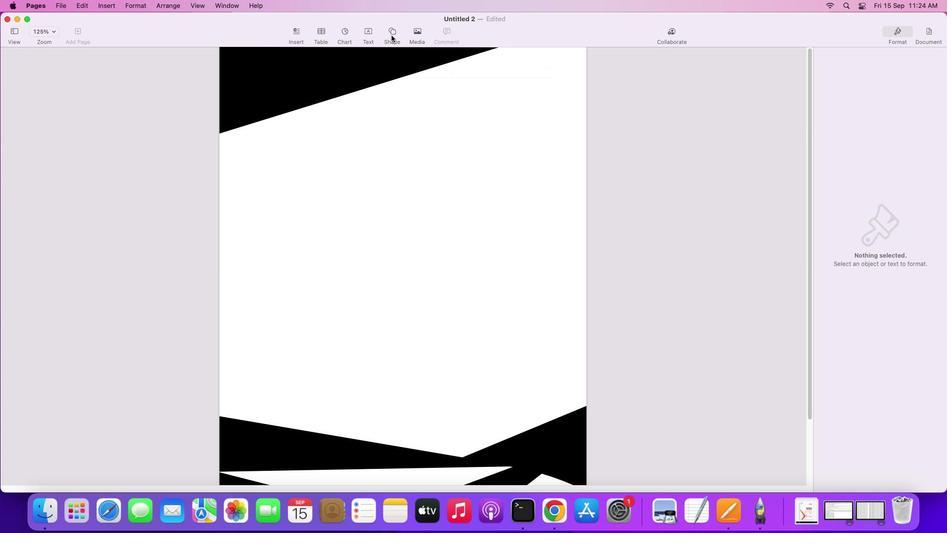 
Action: Mouse pressed left at (391, 35)
Screenshot: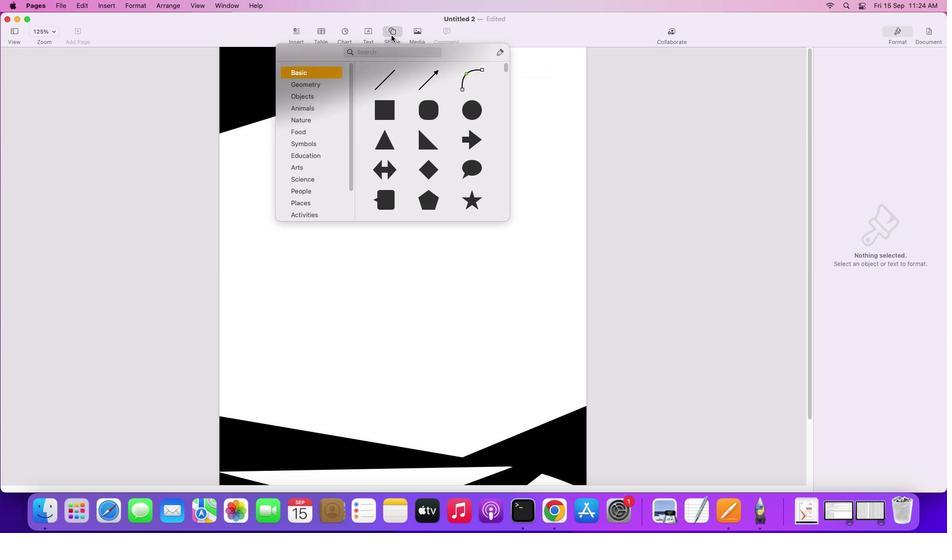 
Action: Mouse moved to (431, 146)
Screenshot: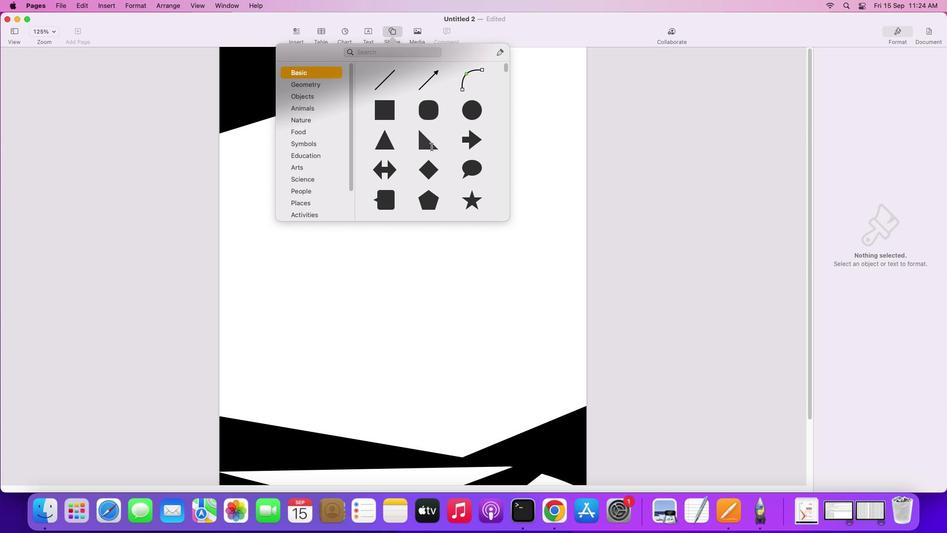 
Action: Mouse pressed left at (431, 146)
Screenshot: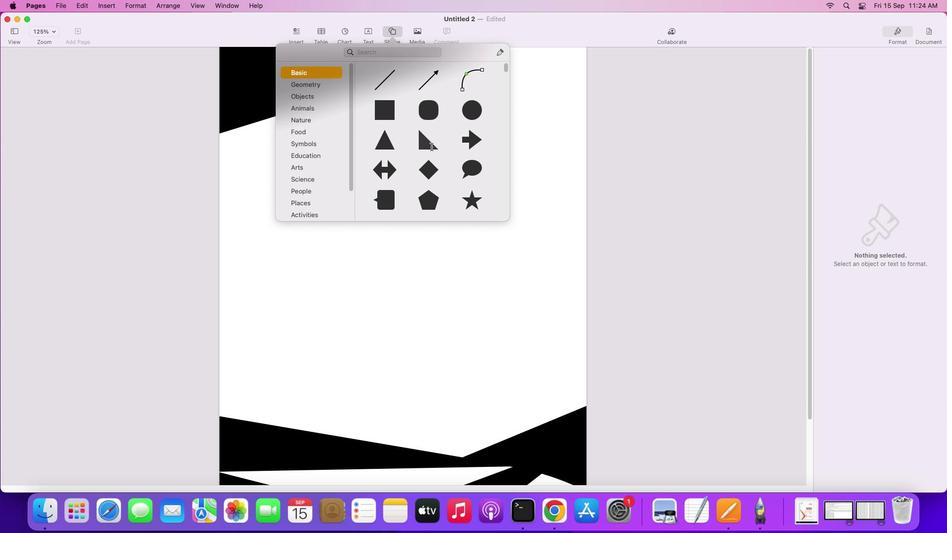 
Action: Mouse moved to (387, 264)
Screenshot: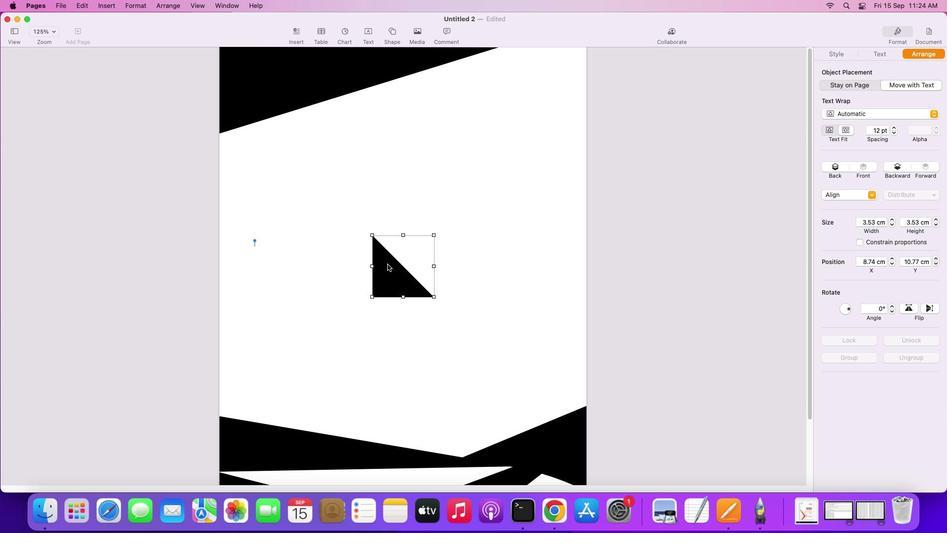 
Action: Mouse pressed left at (387, 264)
Screenshot: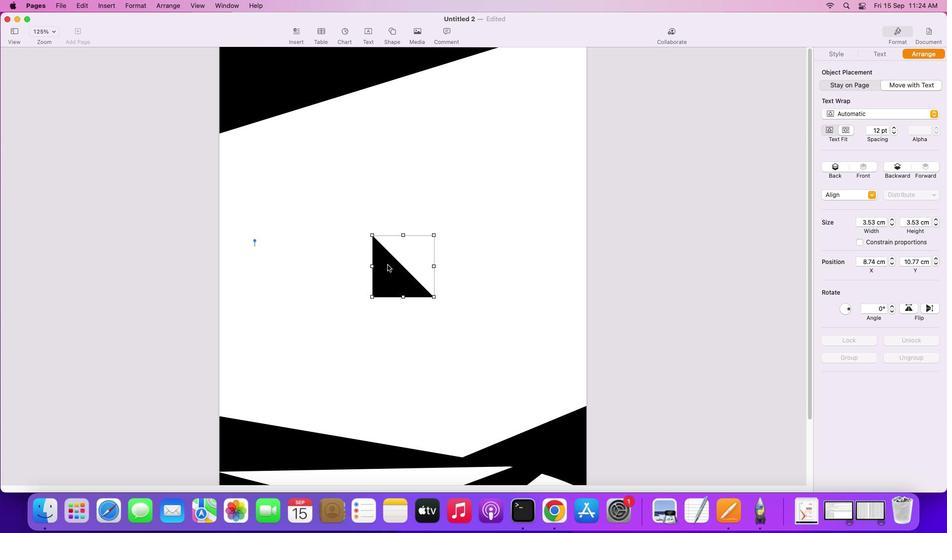 
Action: Mouse moved to (910, 307)
Screenshot: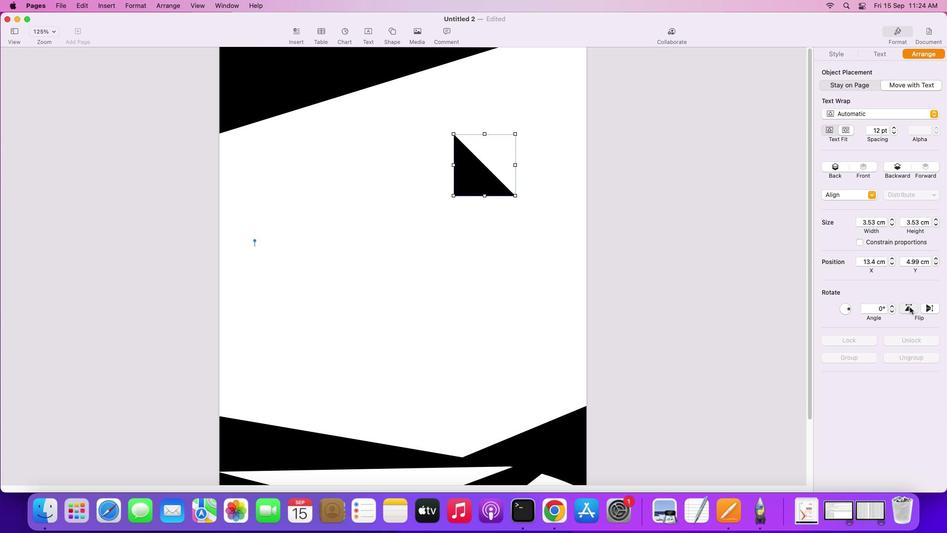 
Action: Mouse pressed left at (910, 307)
Screenshot: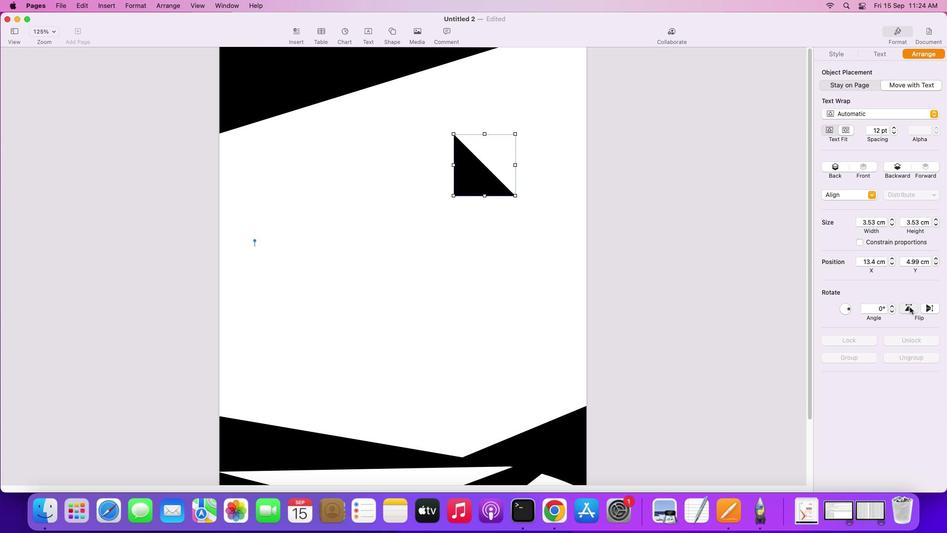 
Action: Mouse moved to (500, 163)
Screenshot: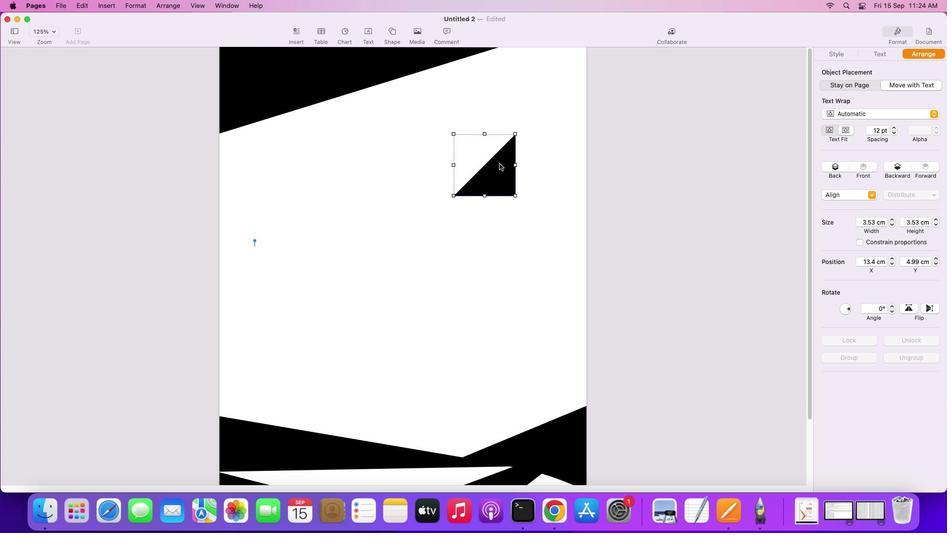 
Action: Mouse pressed left at (500, 163)
Screenshot: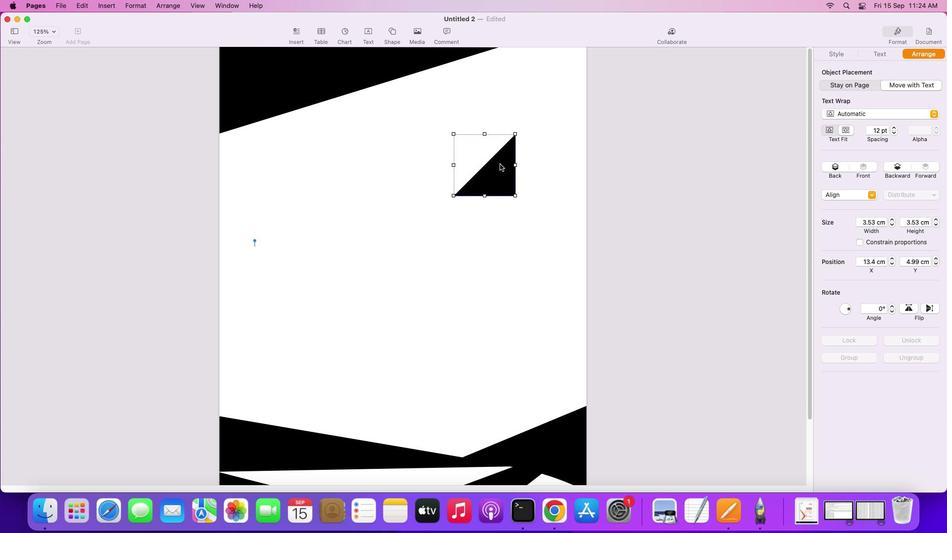 
Action: Mouse moved to (926, 305)
Screenshot: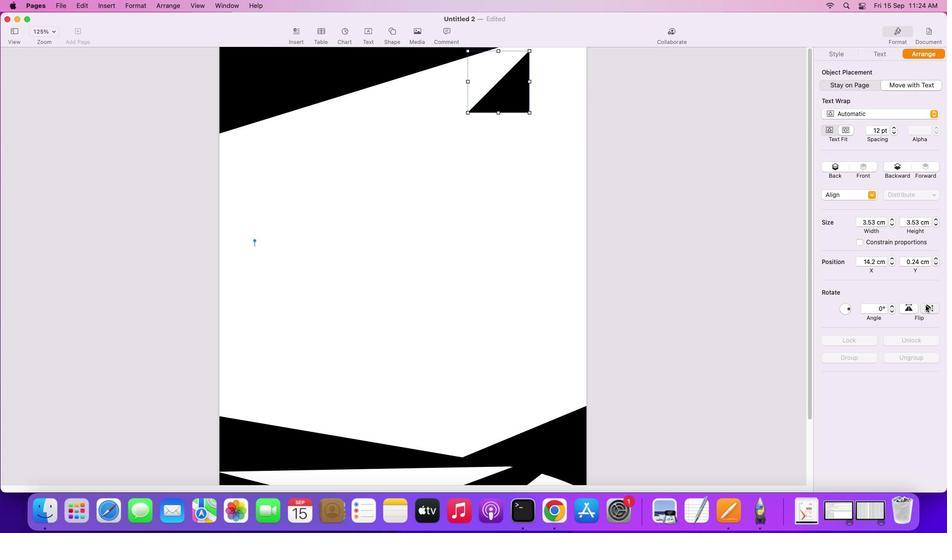 
Action: Mouse pressed left at (926, 305)
